 Task: Search one way flight ticket for 4 adults, 2 children, 2 infants in seat and 1 infant on lap in premium economy from Obyan,saipan Island: Saipan International Airport (francisco C. Ada) to Rock Springs: Southwest Wyoming Regional Airport (rock Springs Sweetwater County Airport) on 8-5-2023. Choice of flights is Westjet. Number of bags: 2 checked bags. Price is upto 108000. Outbound departure time preference is 11:30.
Action: Mouse moved to (391, 327)
Screenshot: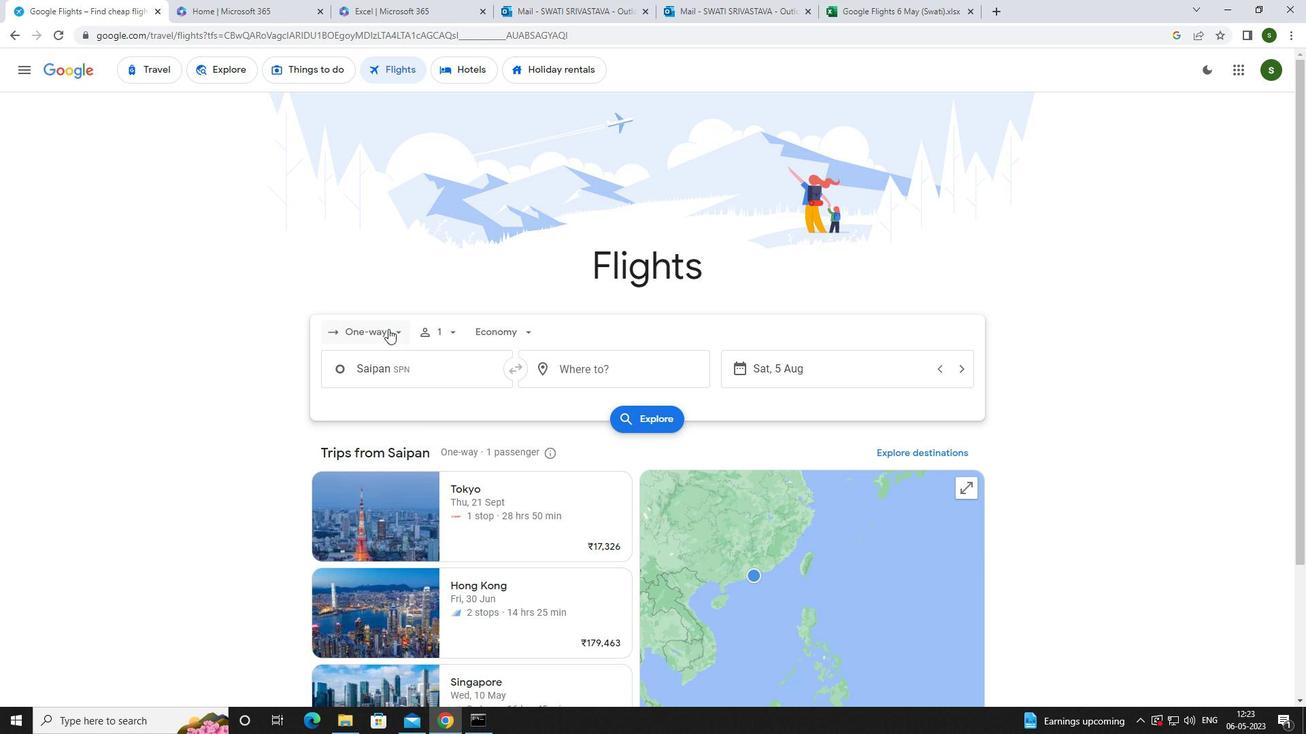 
Action: Mouse pressed left at (391, 327)
Screenshot: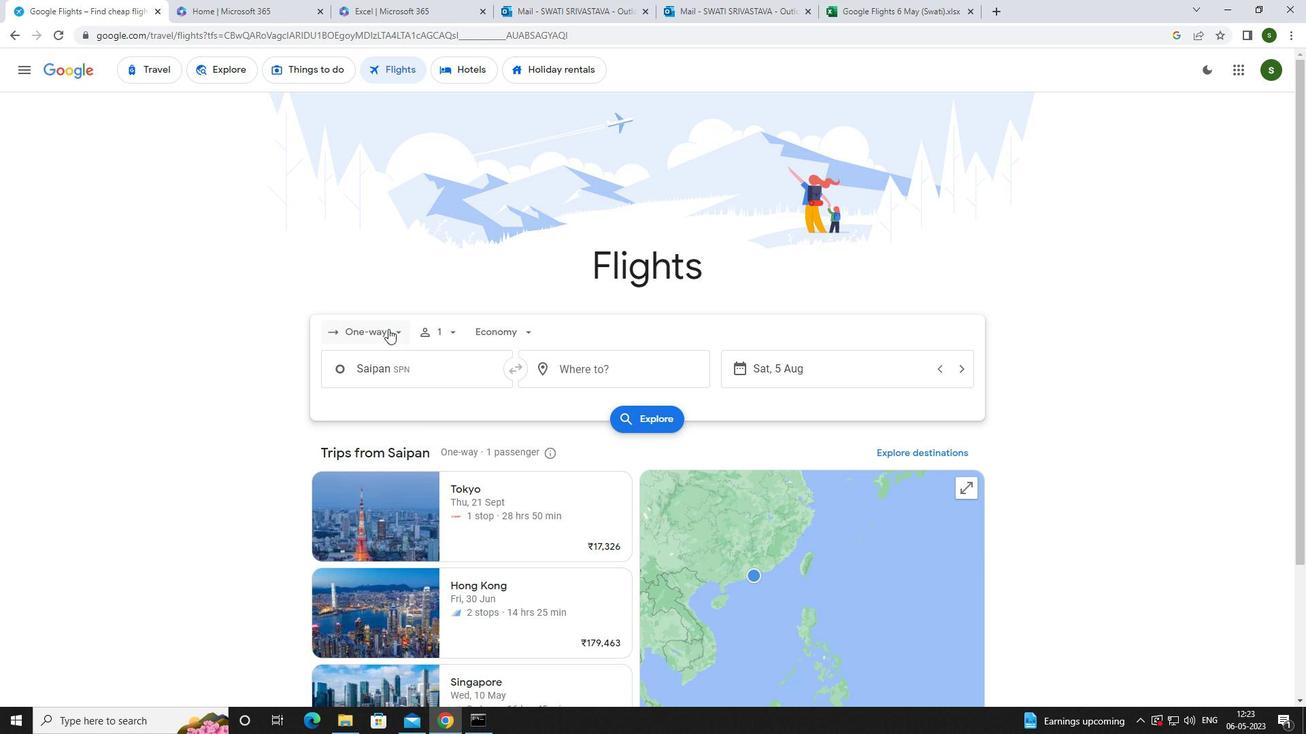 
Action: Mouse moved to (389, 393)
Screenshot: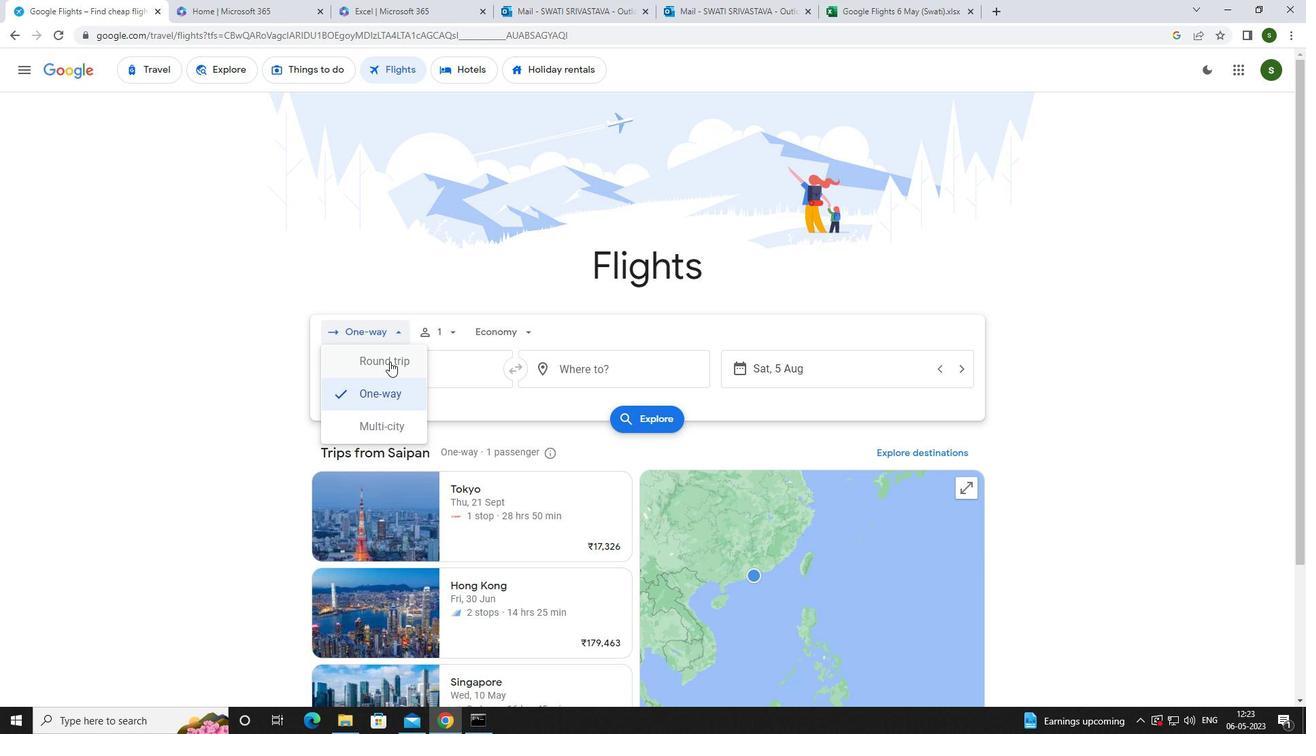 
Action: Mouse pressed left at (389, 393)
Screenshot: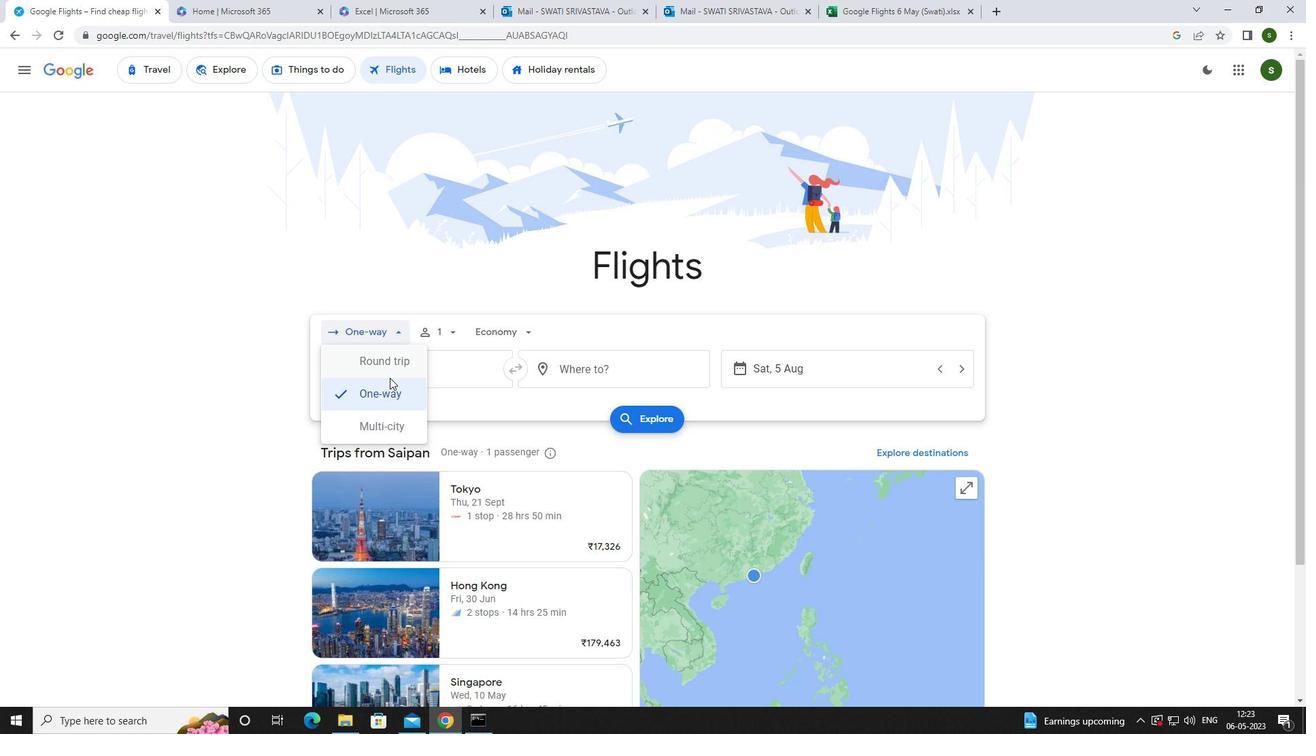 
Action: Mouse moved to (443, 338)
Screenshot: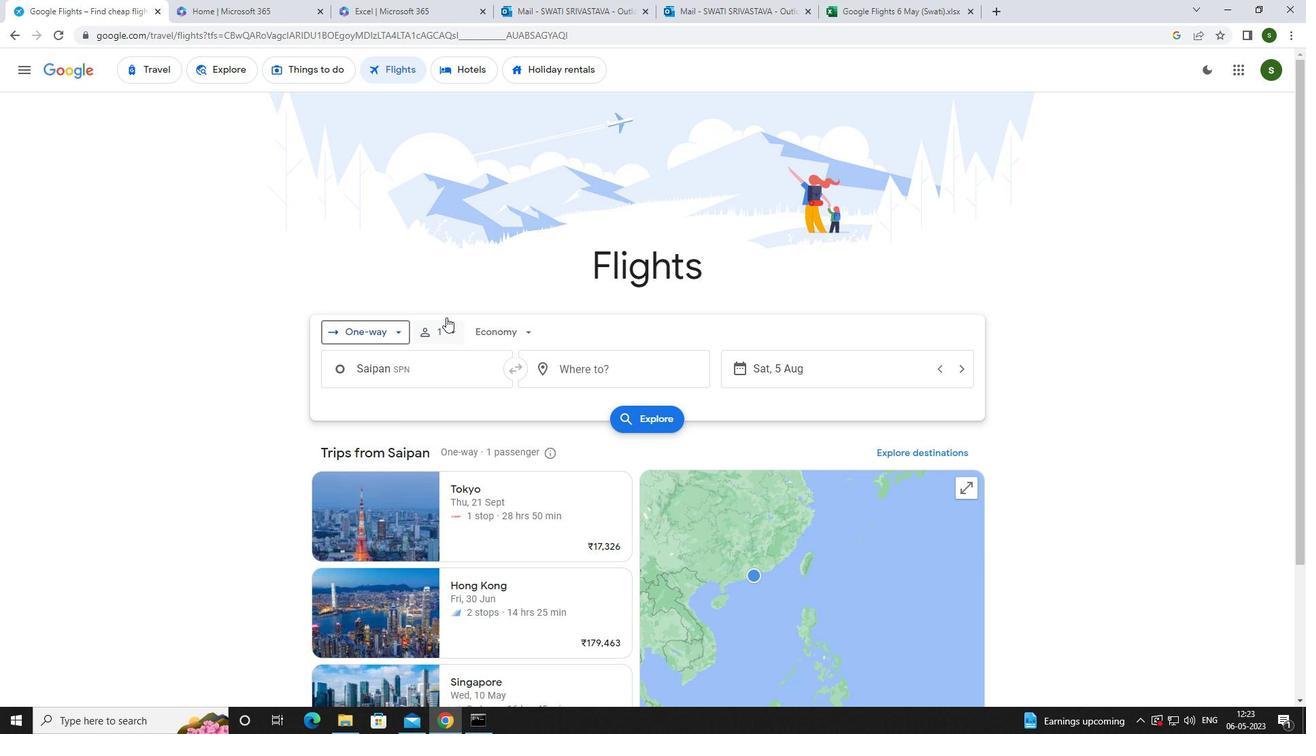 
Action: Mouse pressed left at (443, 338)
Screenshot: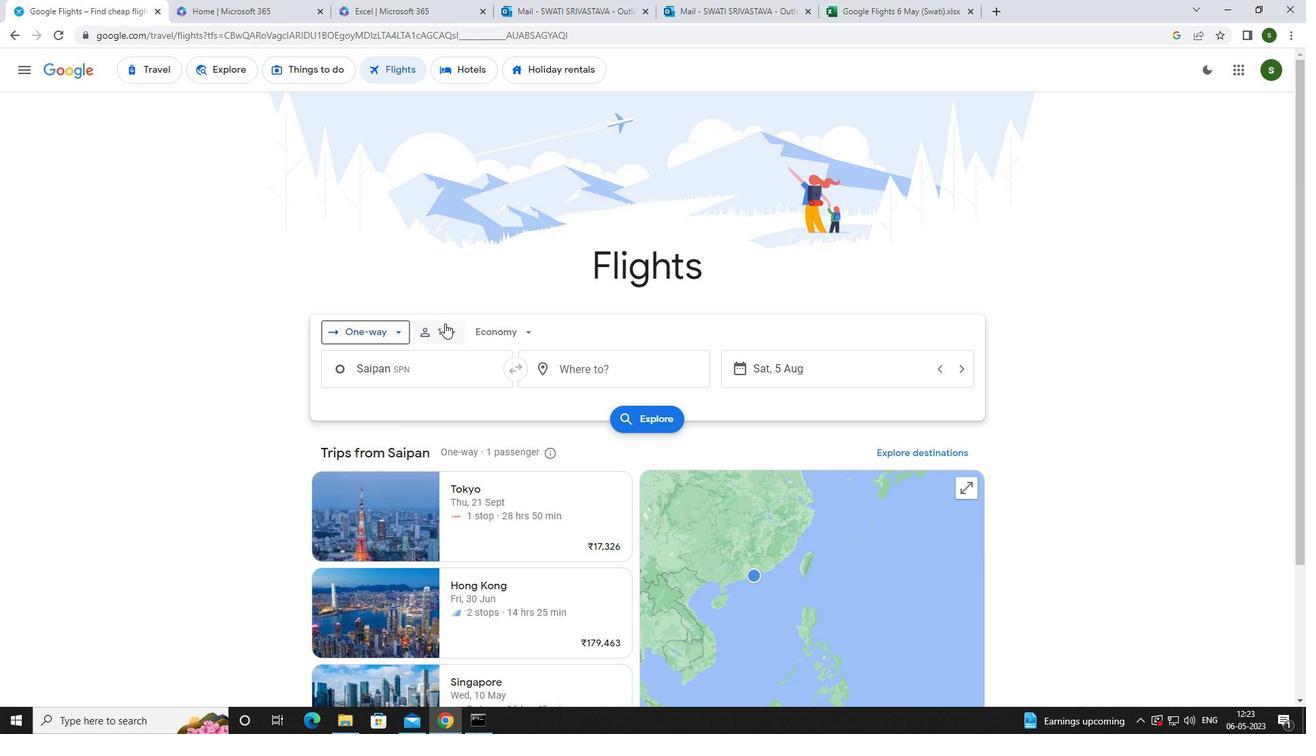 
Action: Mouse moved to (559, 364)
Screenshot: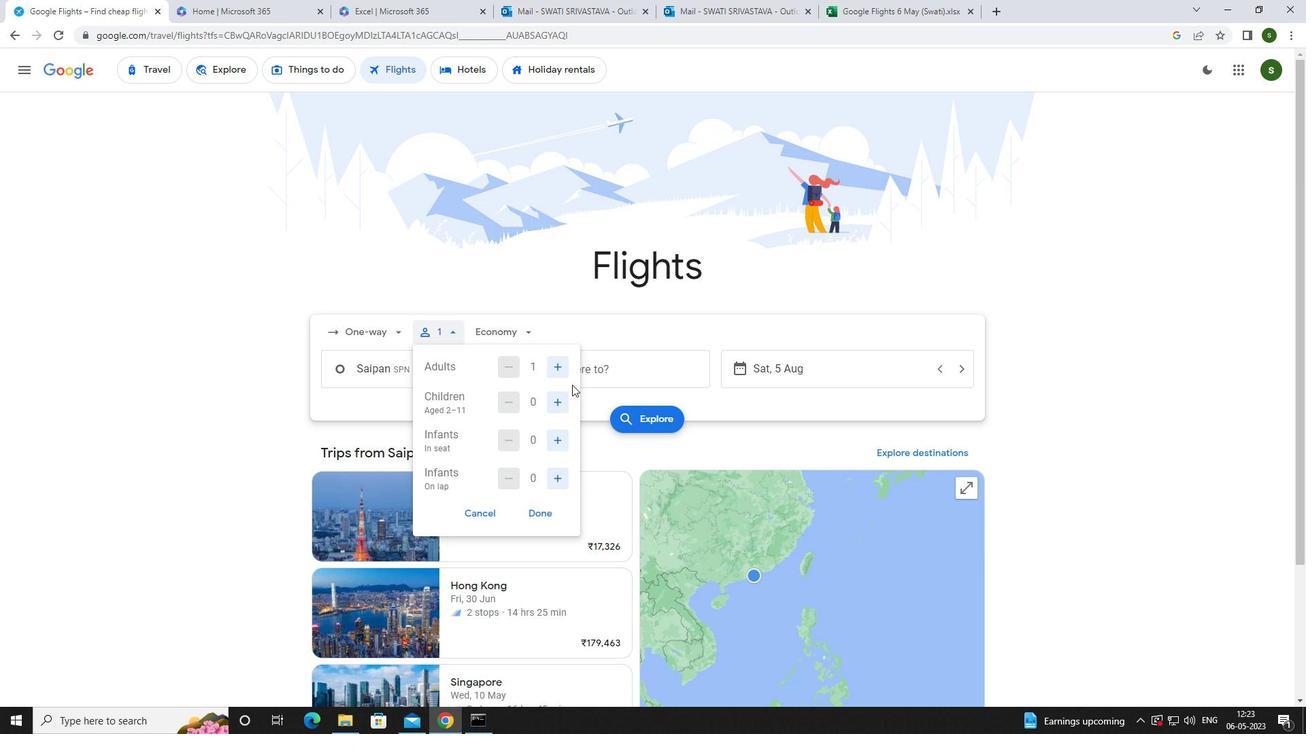 
Action: Mouse pressed left at (559, 364)
Screenshot: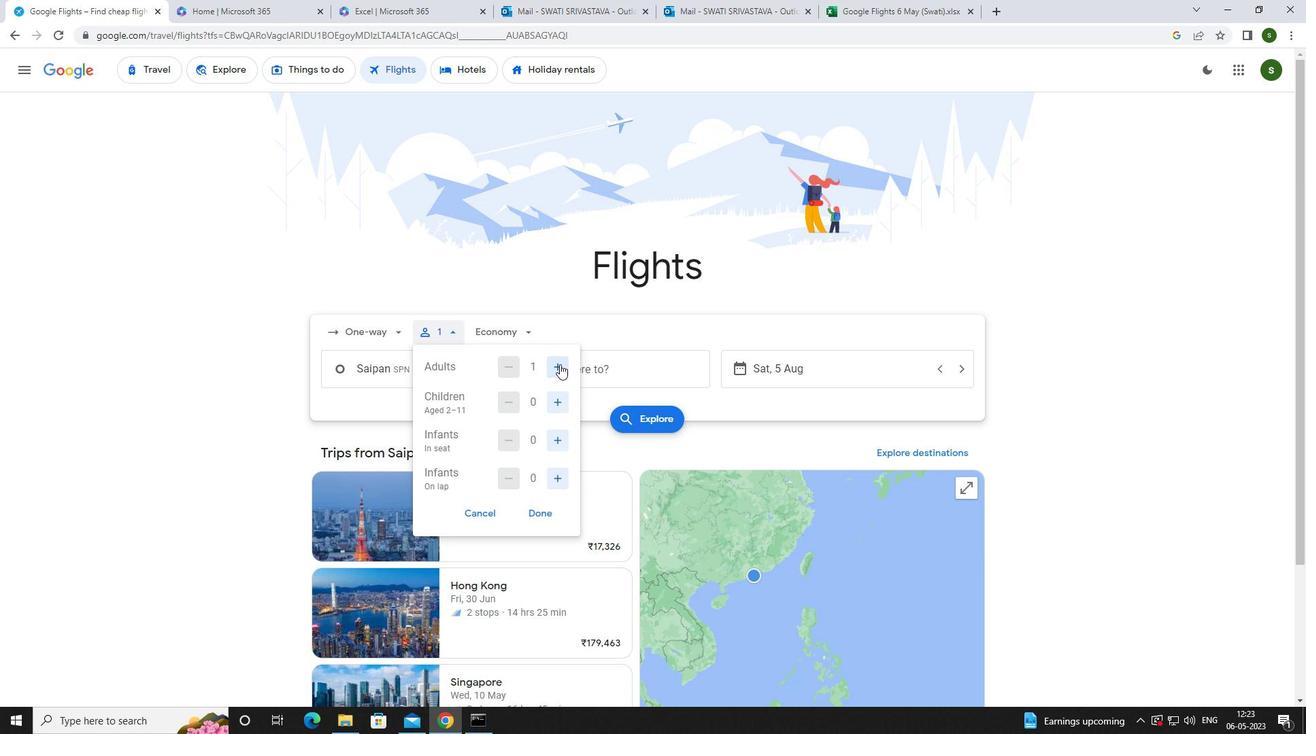 
Action: Mouse pressed left at (559, 364)
Screenshot: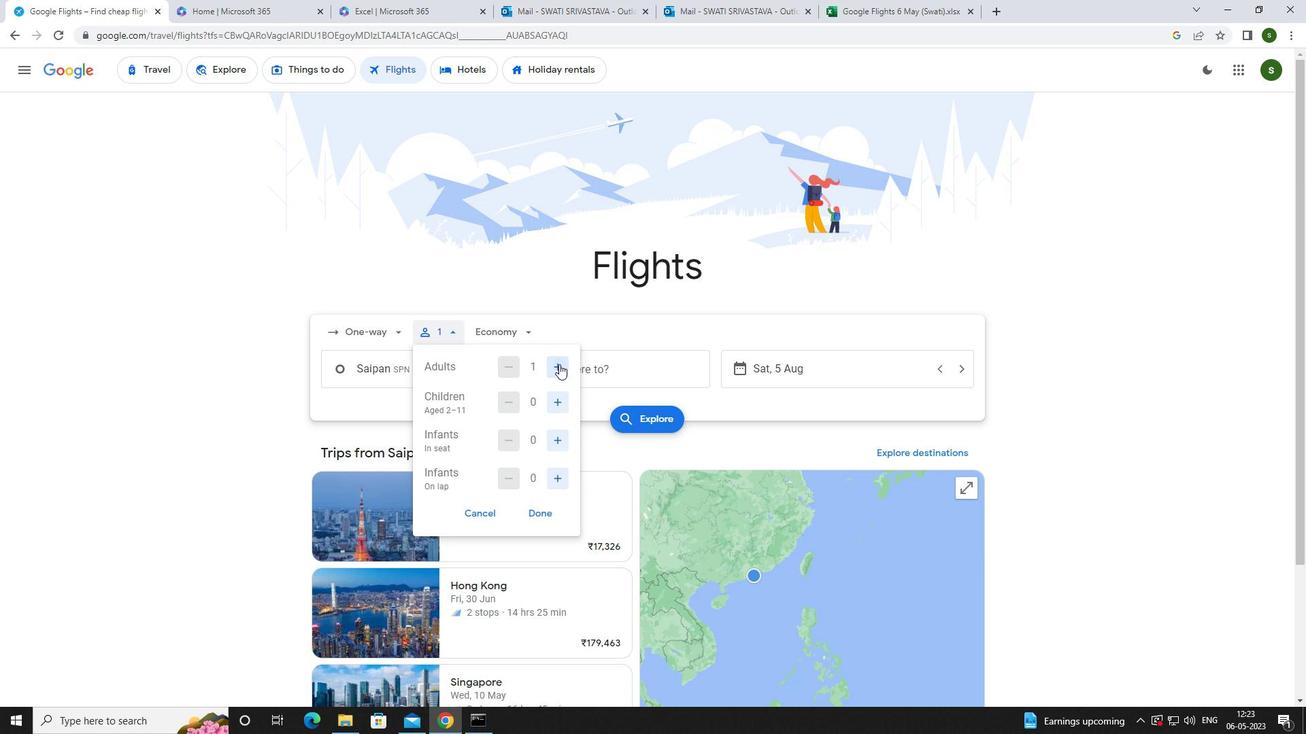 
Action: Mouse pressed left at (559, 364)
Screenshot: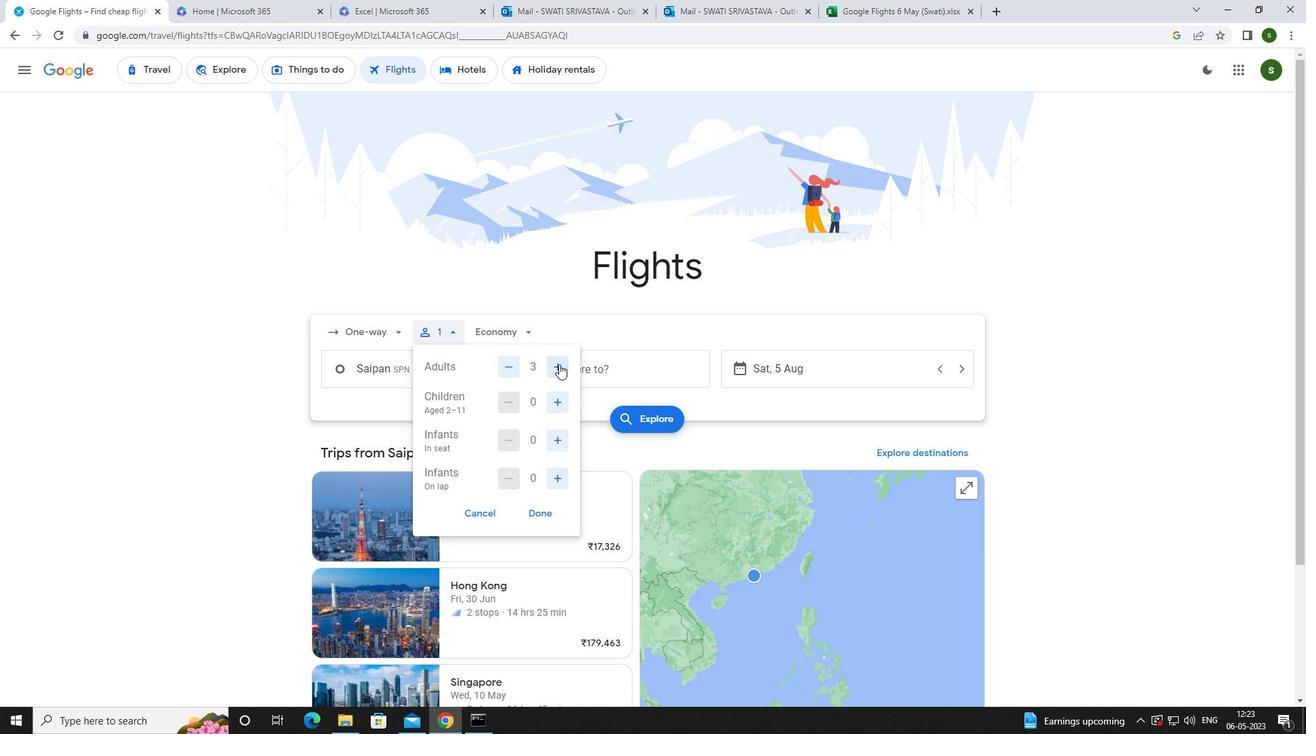 
Action: Mouse moved to (554, 401)
Screenshot: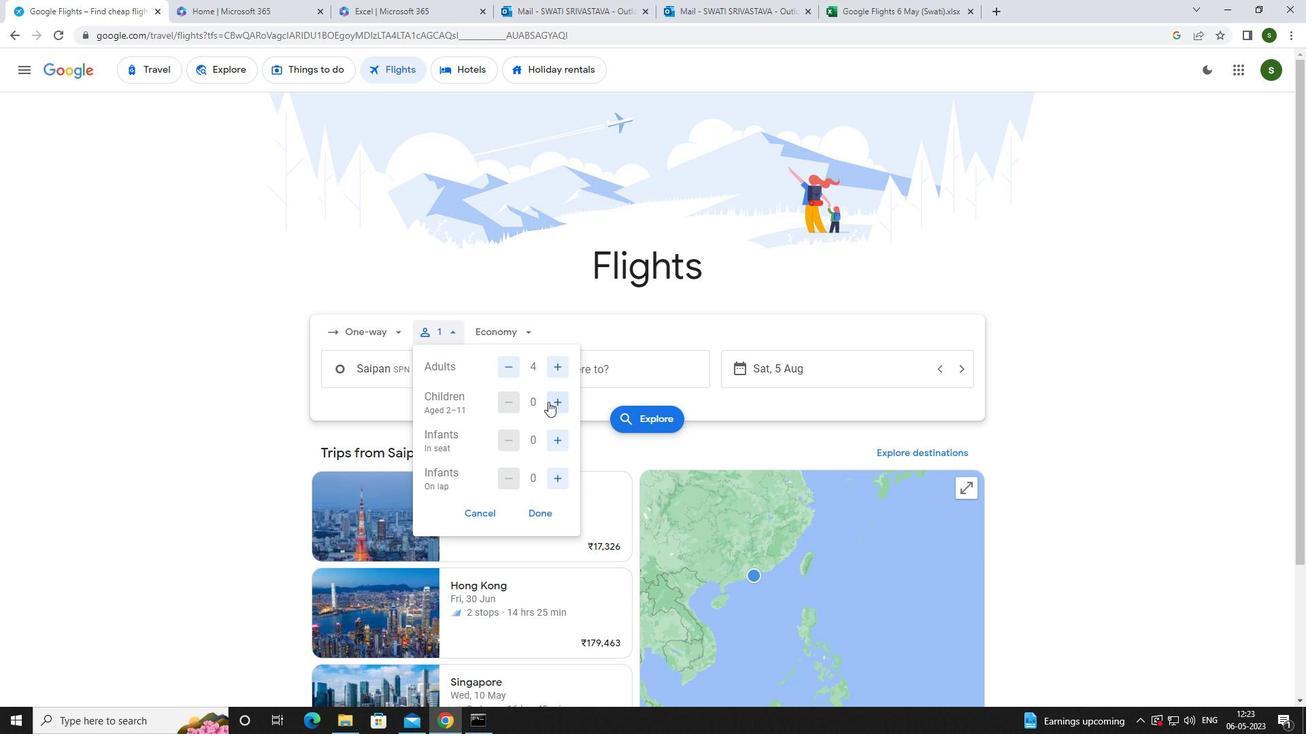 
Action: Mouse pressed left at (554, 401)
Screenshot: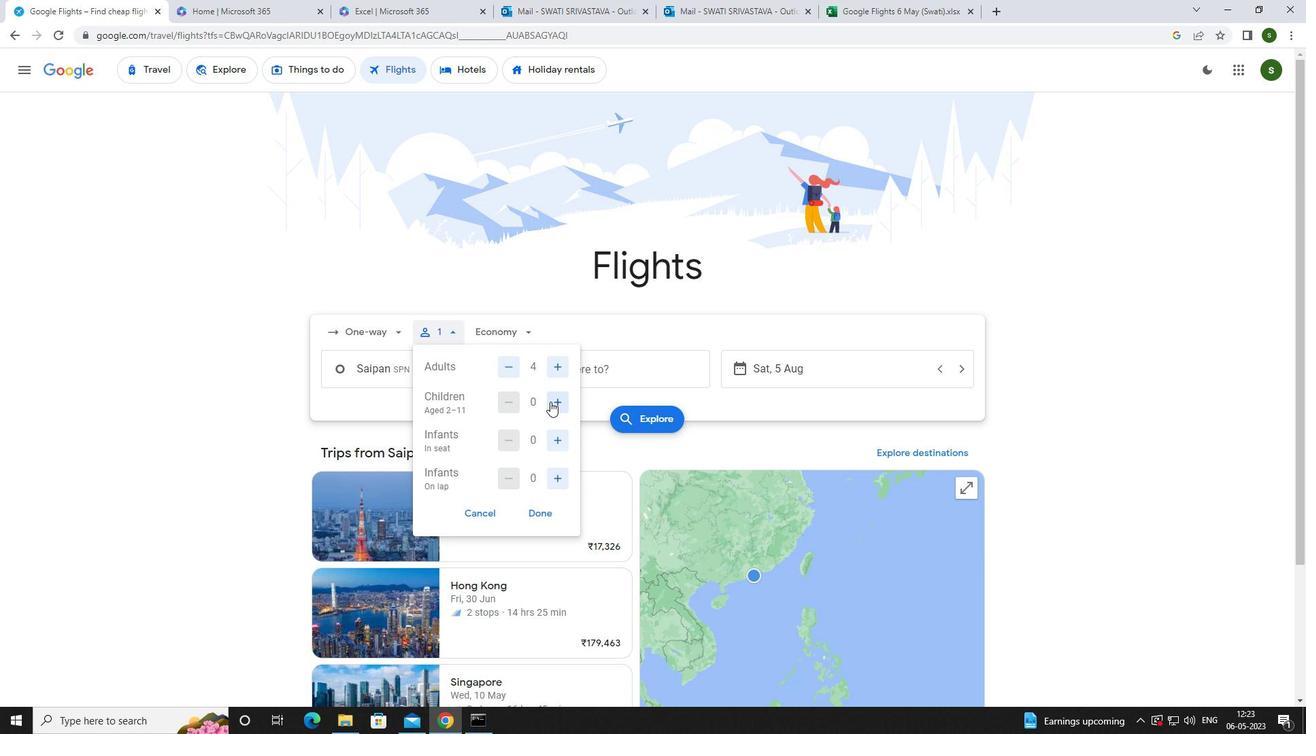 
Action: Mouse pressed left at (554, 401)
Screenshot: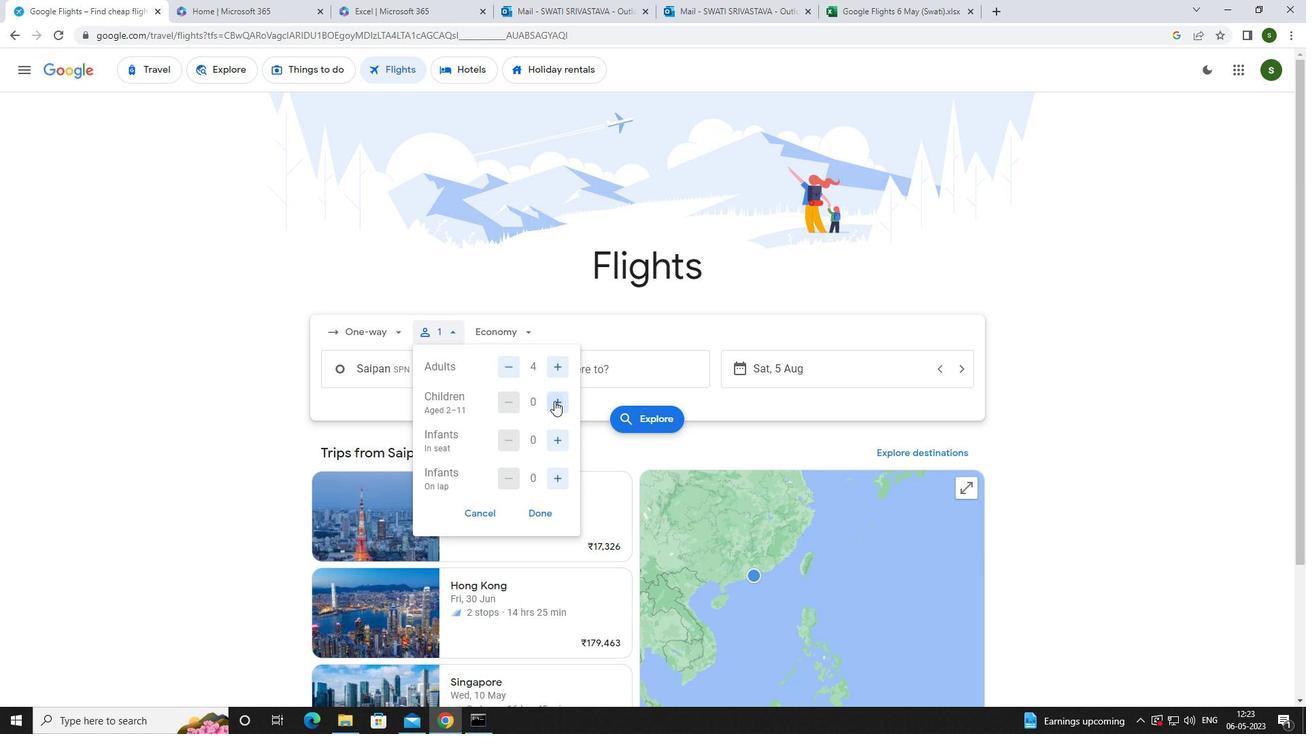 
Action: Mouse moved to (555, 435)
Screenshot: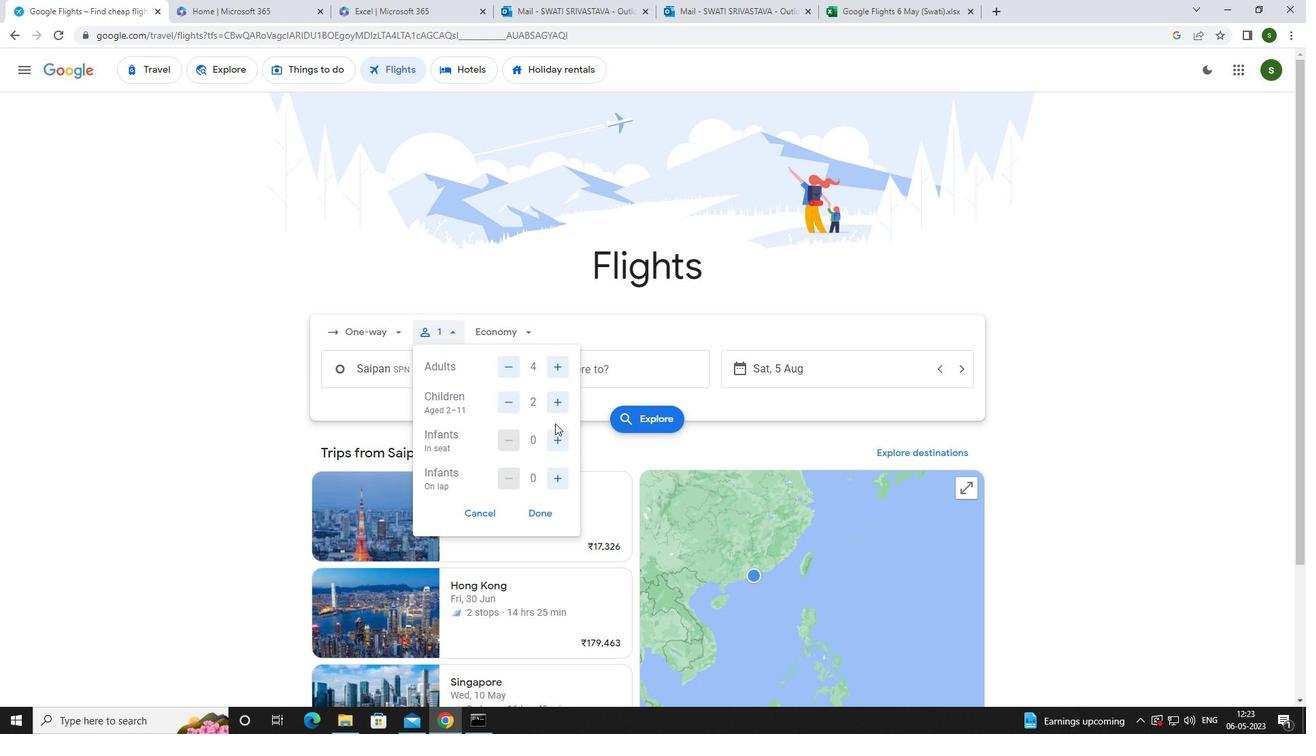 
Action: Mouse pressed left at (555, 435)
Screenshot: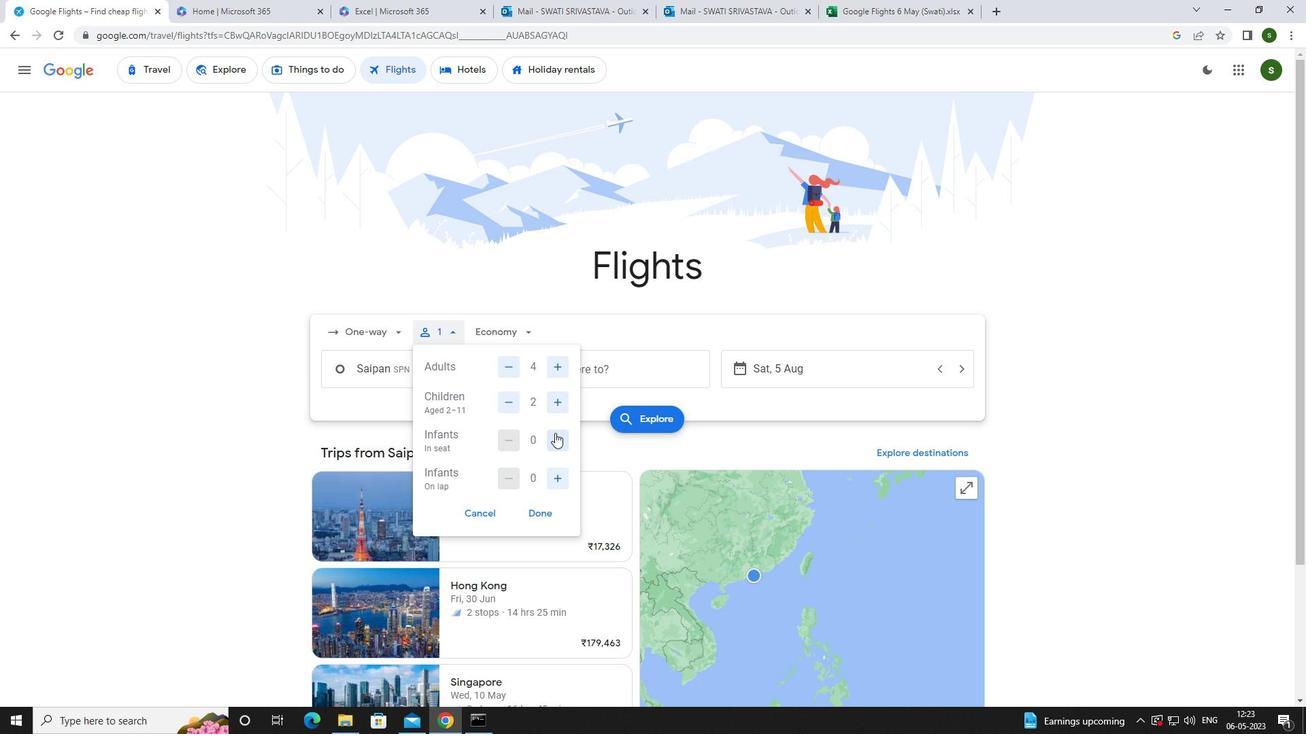 
Action: Mouse pressed left at (555, 435)
Screenshot: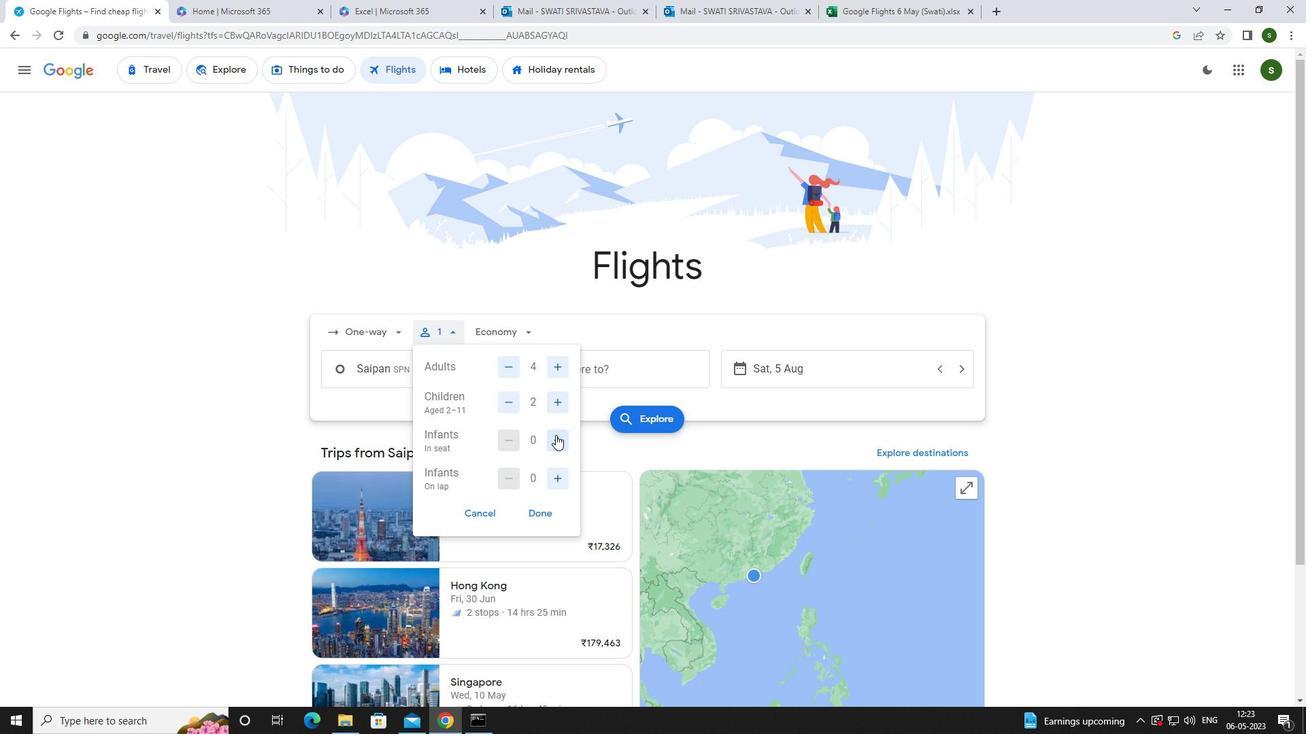 
Action: Mouse moved to (557, 472)
Screenshot: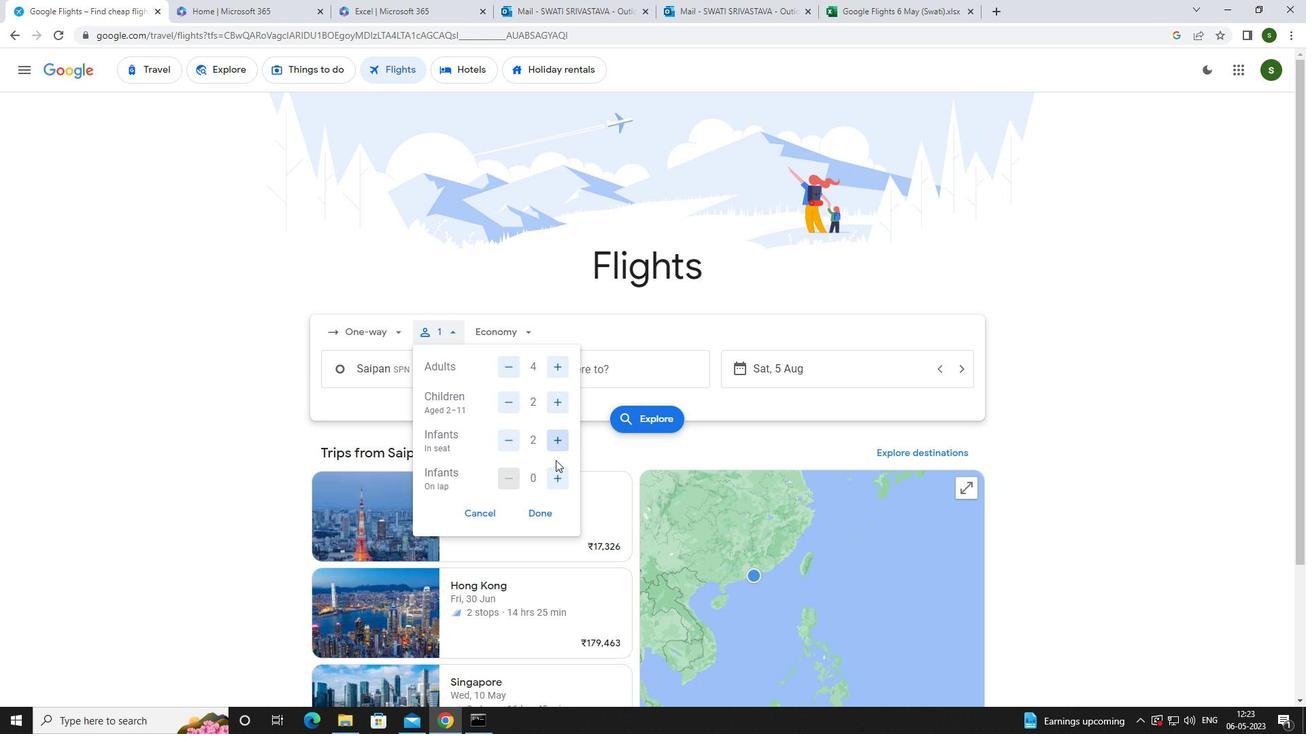 
Action: Mouse pressed left at (557, 472)
Screenshot: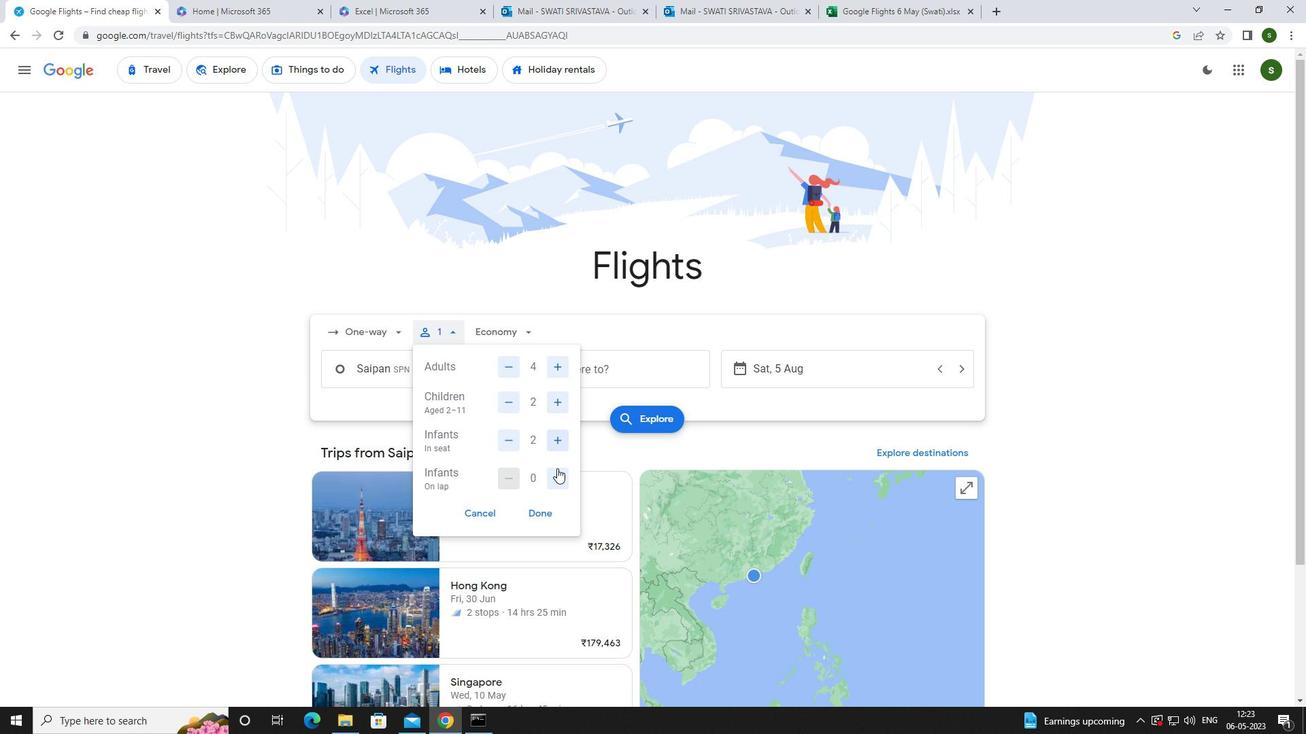 
Action: Mouse moved to (510, 326)
Screenshot: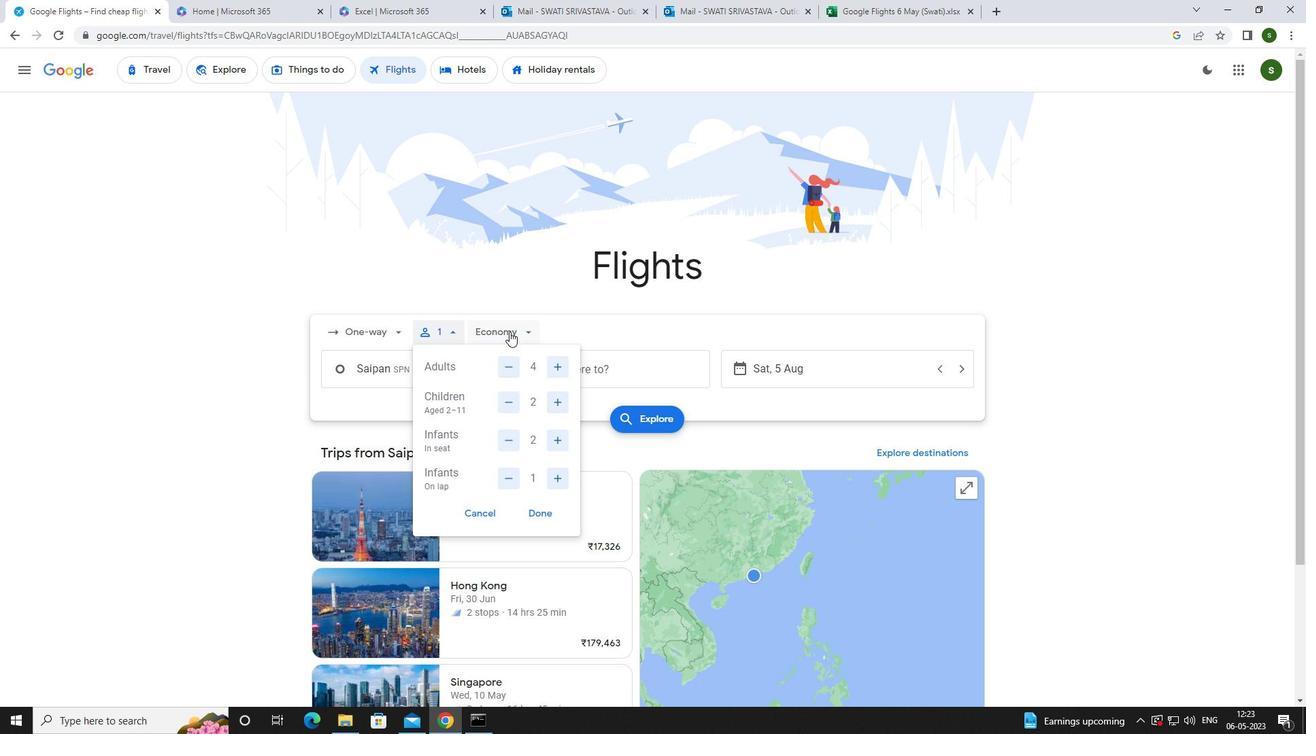
Action: Mouse pressed left at (510, 326)
Screenshot: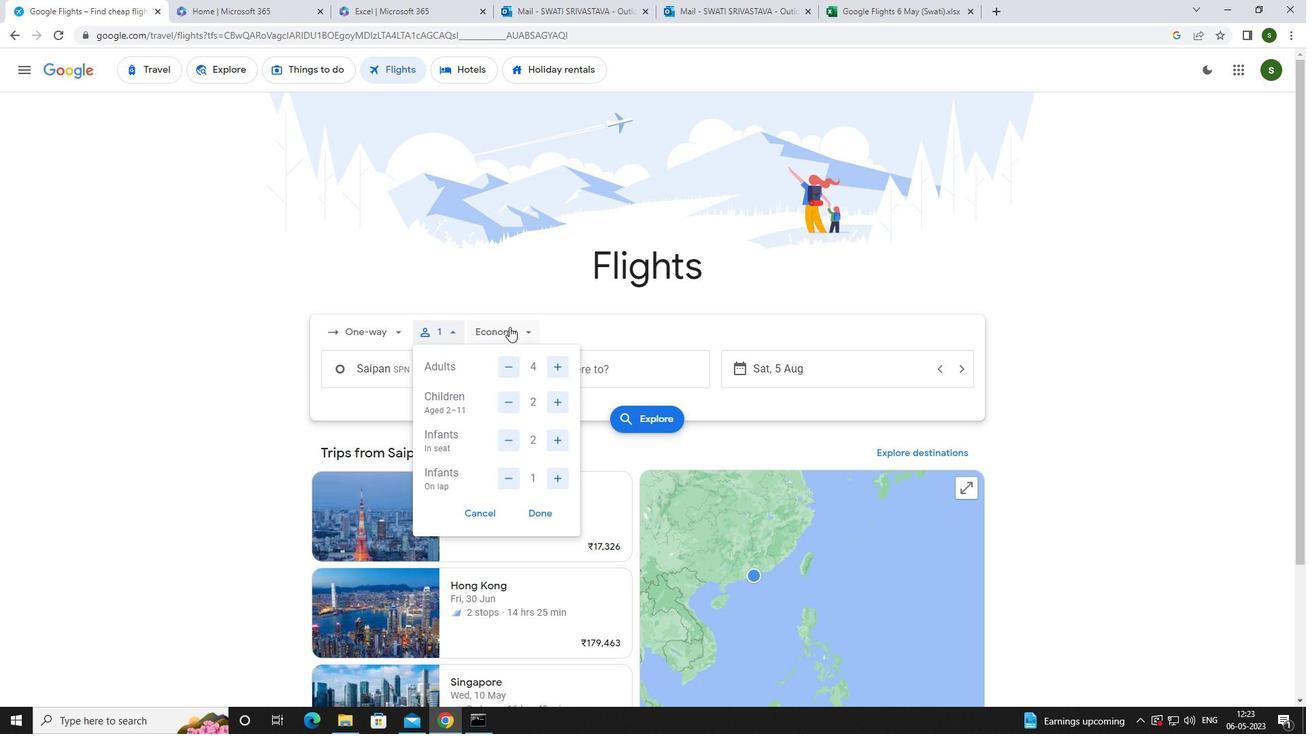 
Action: Mouse moved to (522, 387)
Screenshot: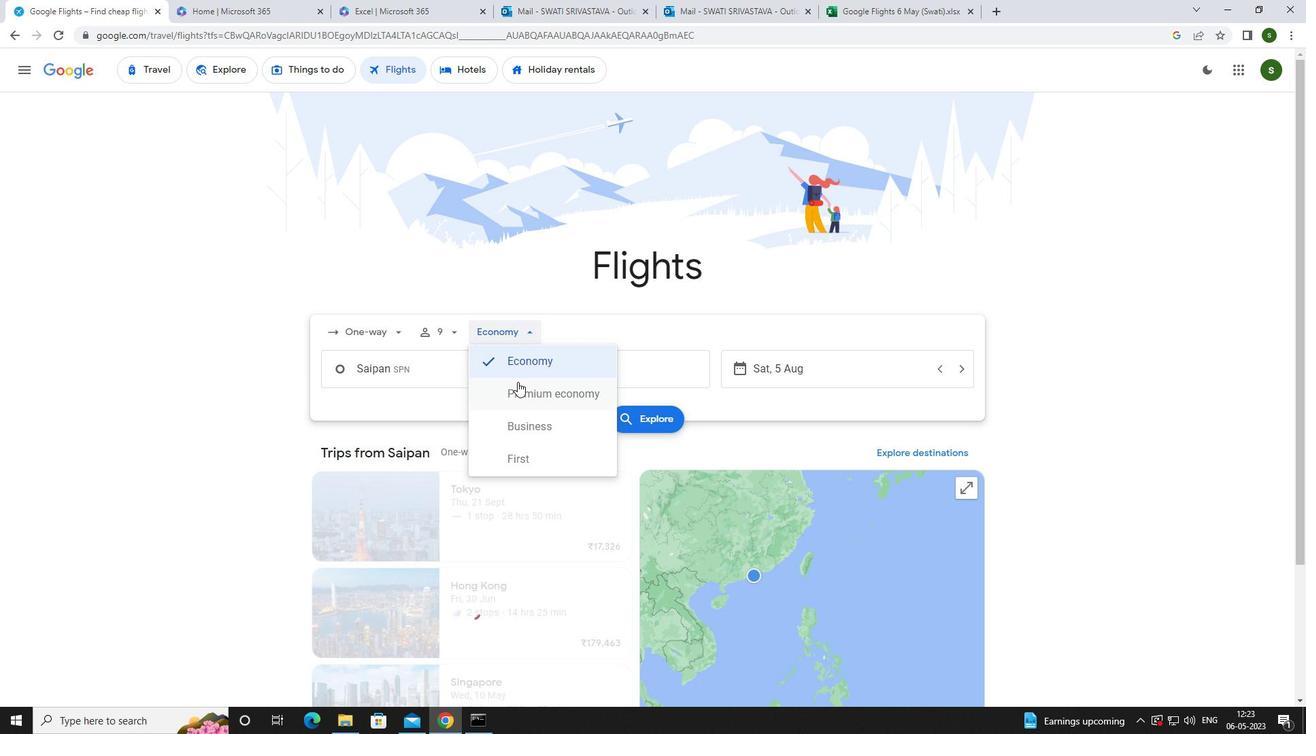 
Action: Mouse pressed left at (522, 387)
Screenshot: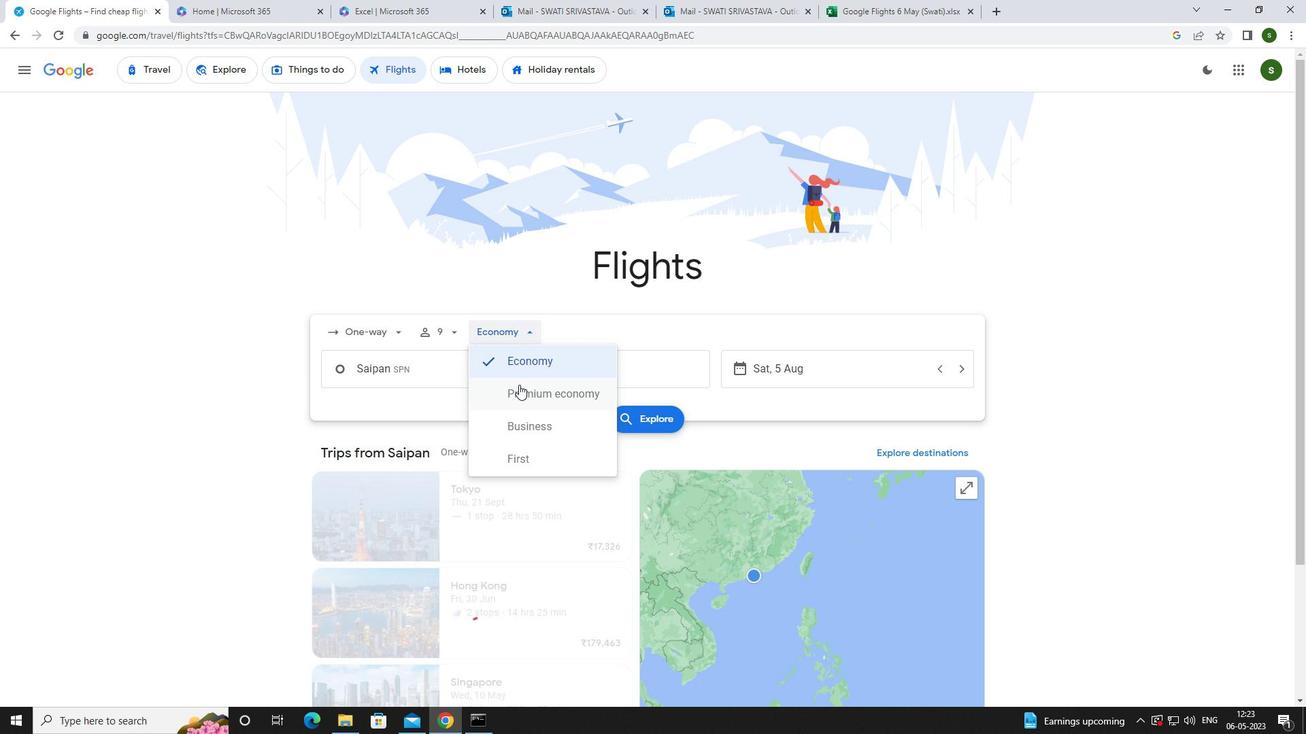 
Action: Mouse moved to (460, 368)
Screenshot: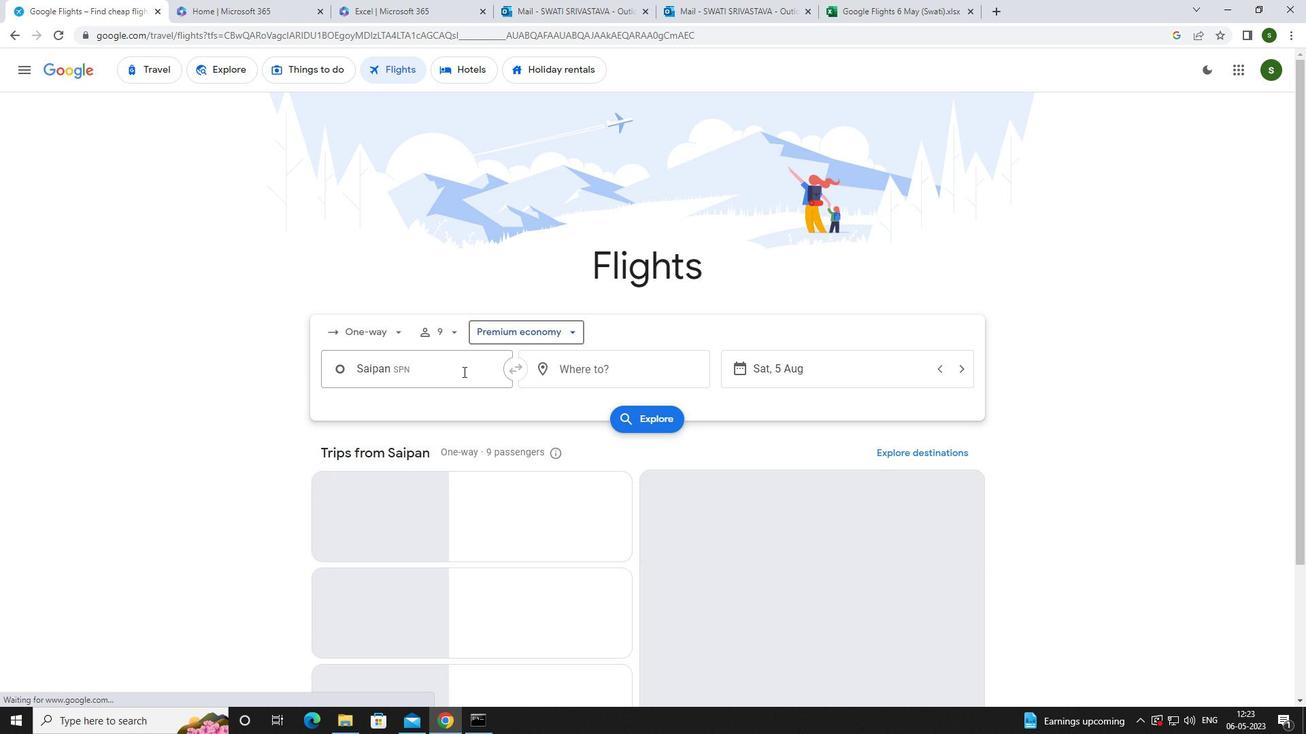 
Action: Mouse pressed left at (460, 368)
Screenshot: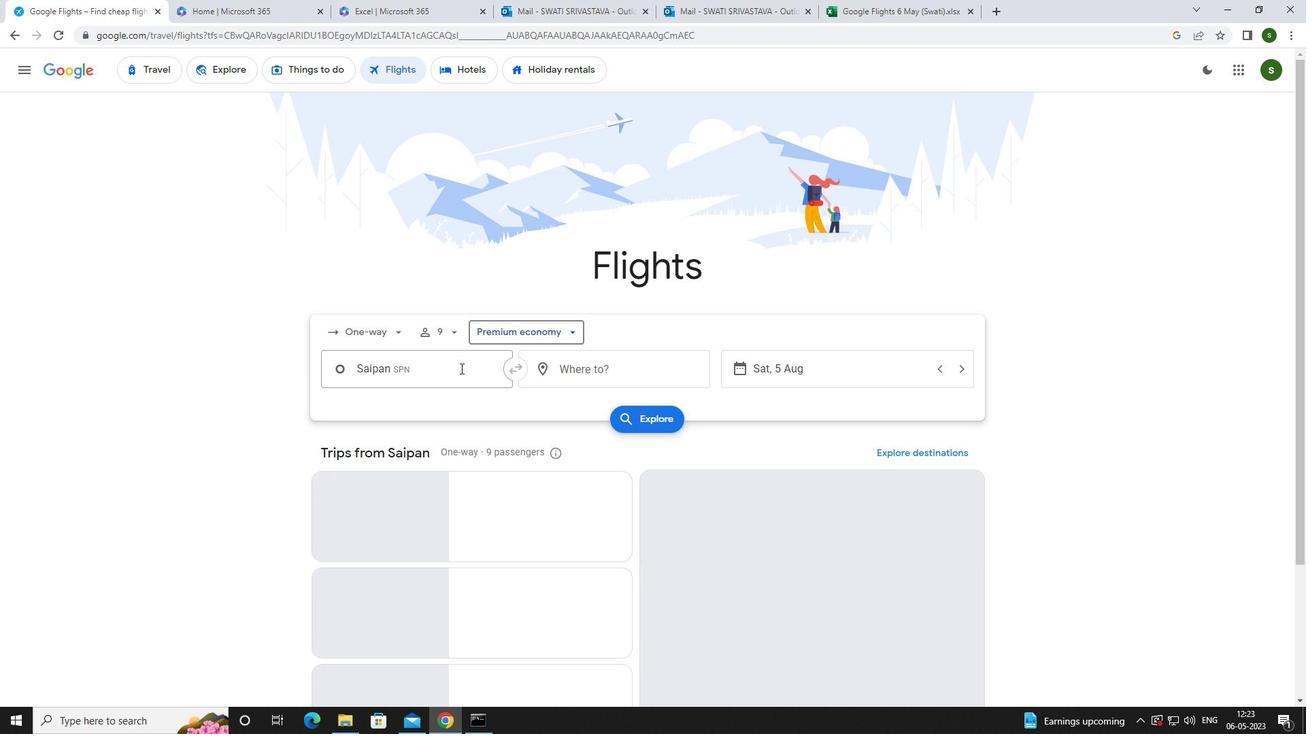 
Action: Key pressed <Key.caps_lock>o<Key.caps_lock>byan
Screenshot: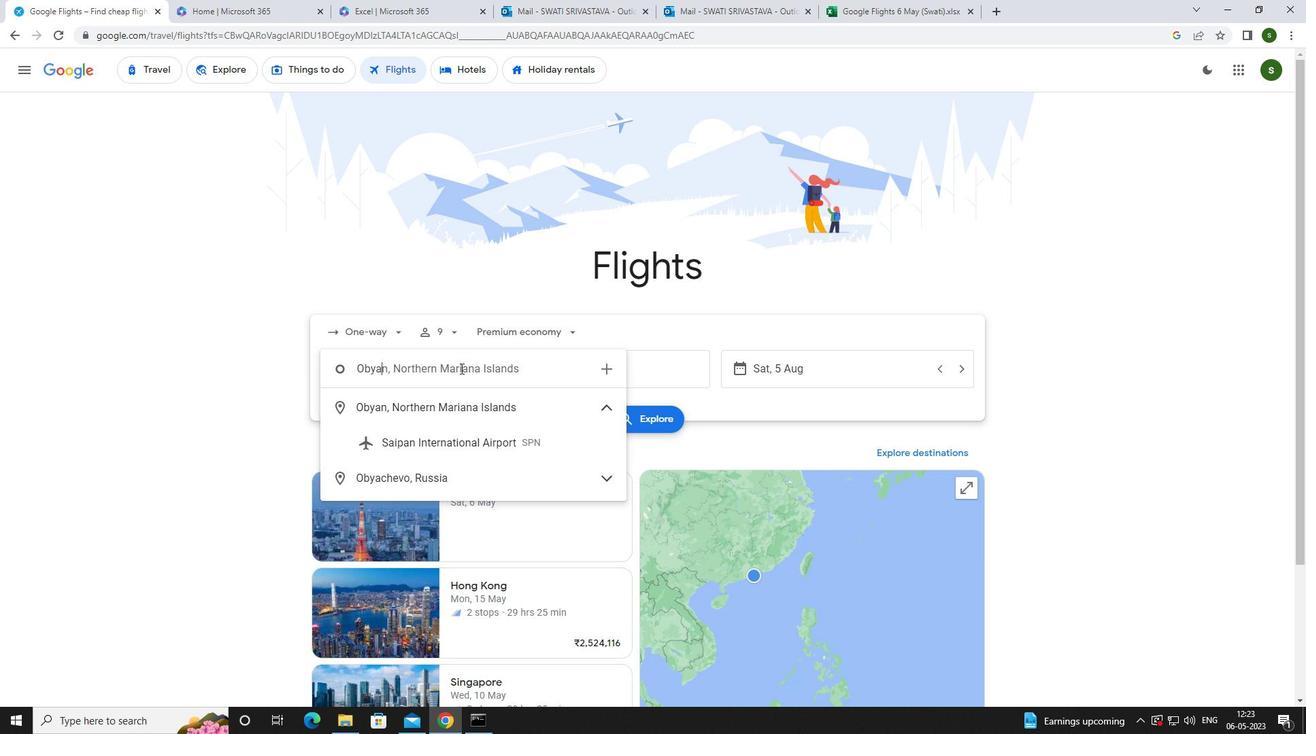 
Action: Mouse moved to (481, 447)
Screenshot: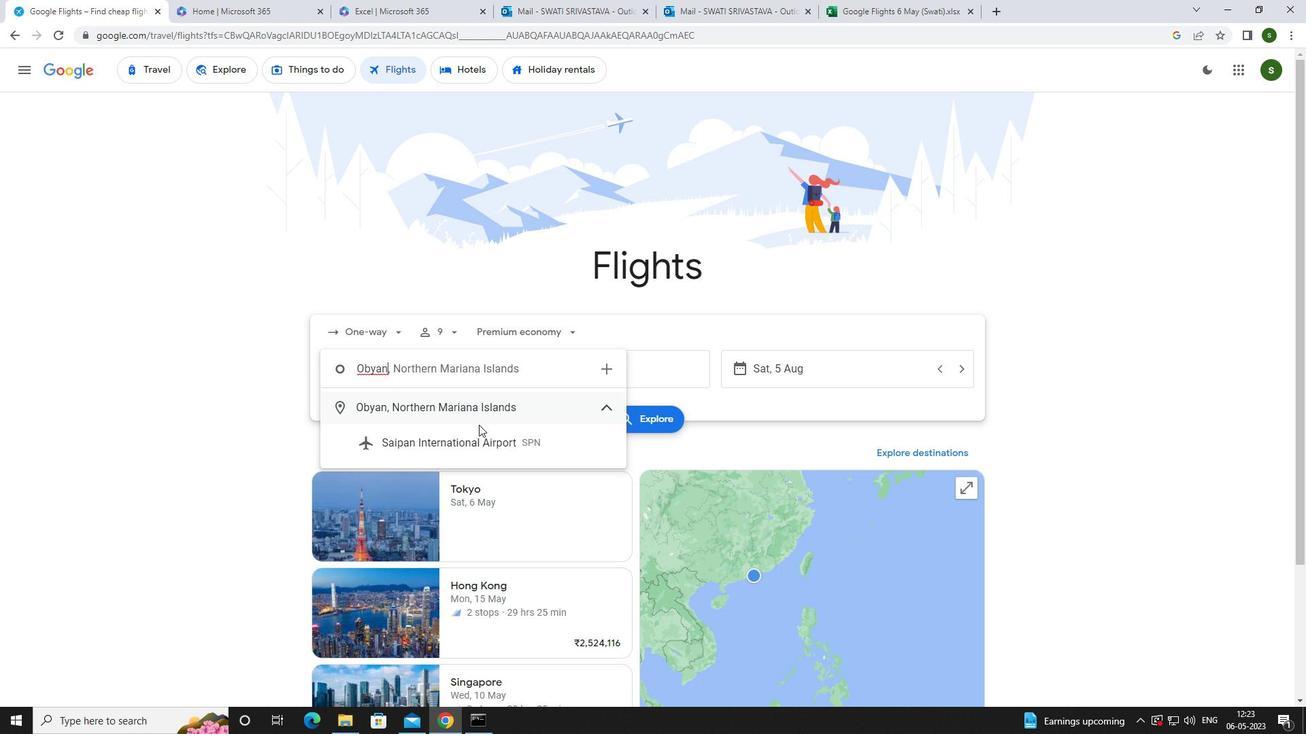
Action: Mouse pressed left at (481, 447)
Screenshot: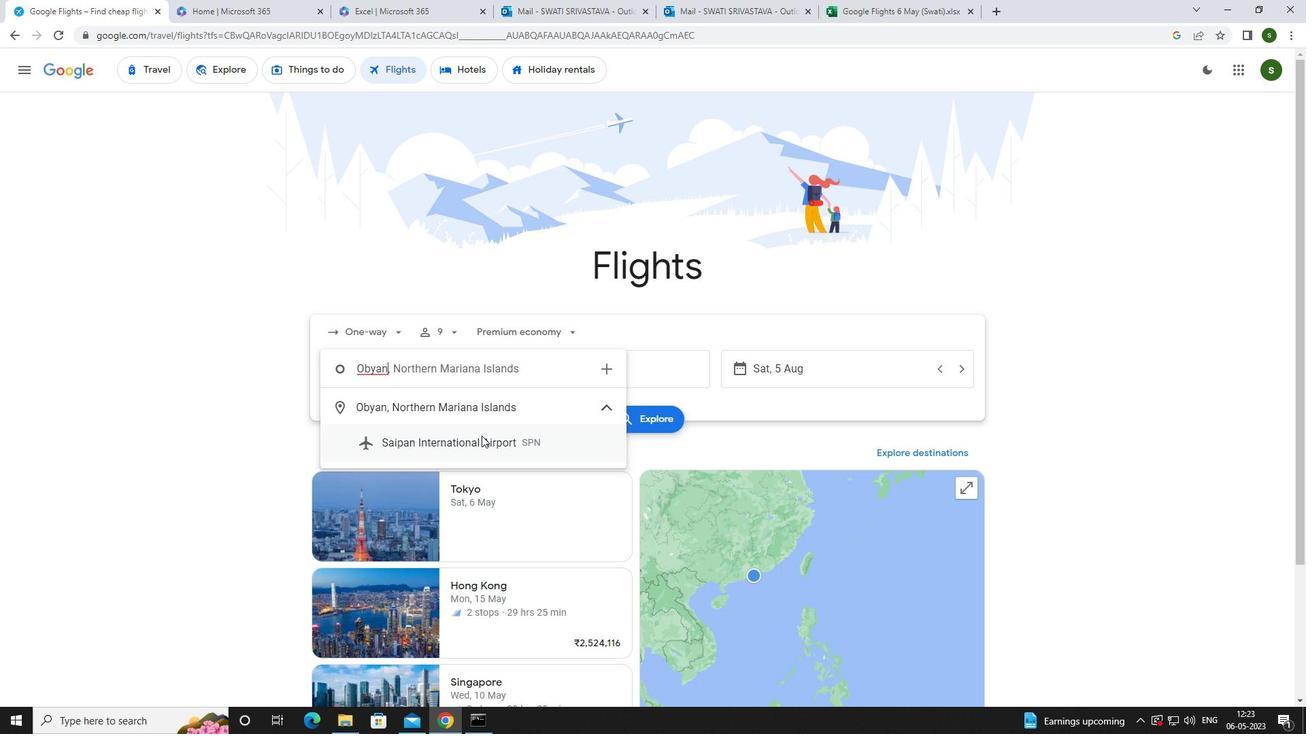 
Action: Mouse moved to (613, 376)
Screenshot: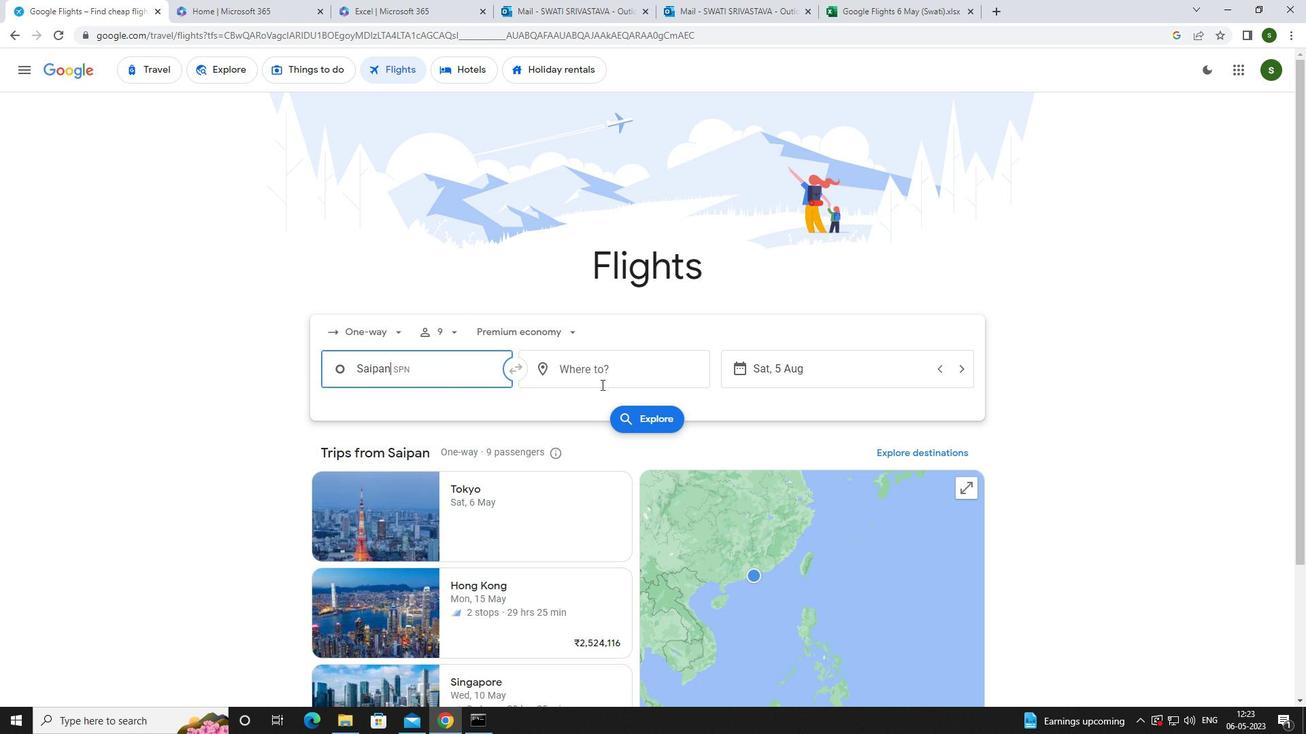 
Action: Mouse pressed left at (613, 376)
Screenshot: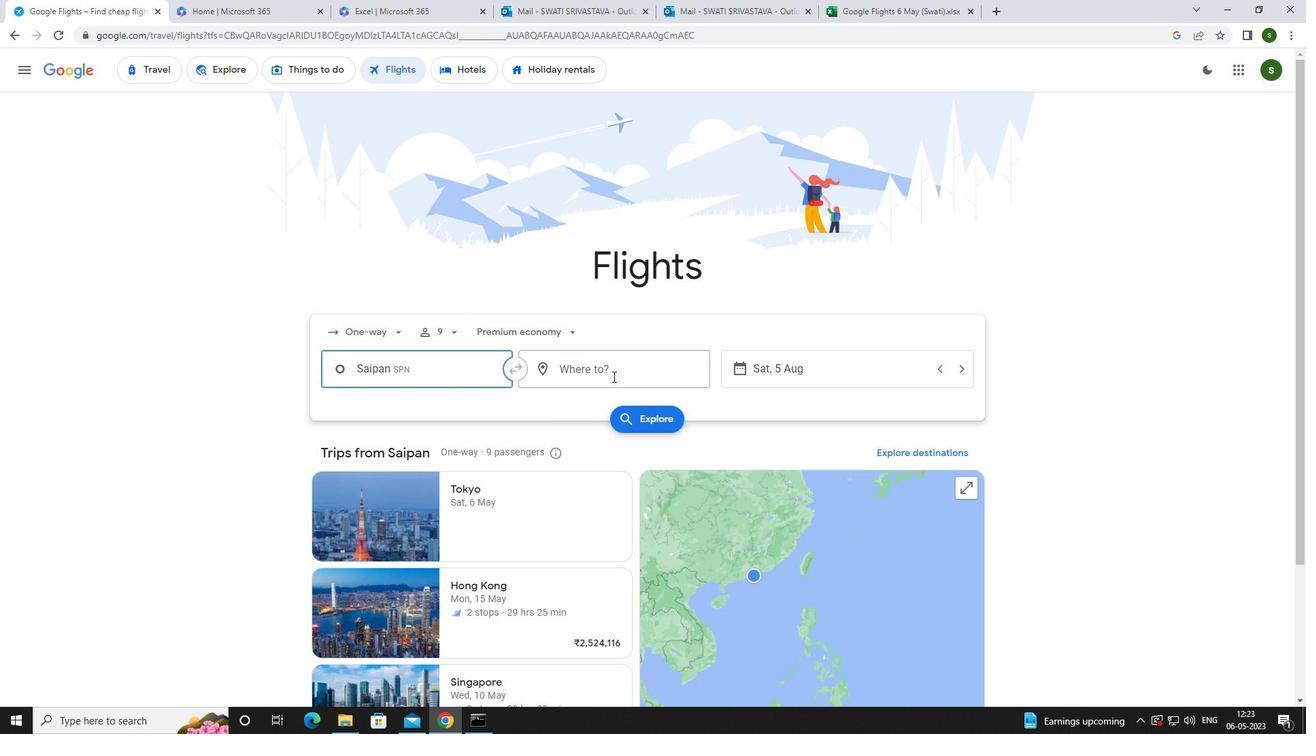 
Action: Mouse moved to (595, 378)
Screenshot: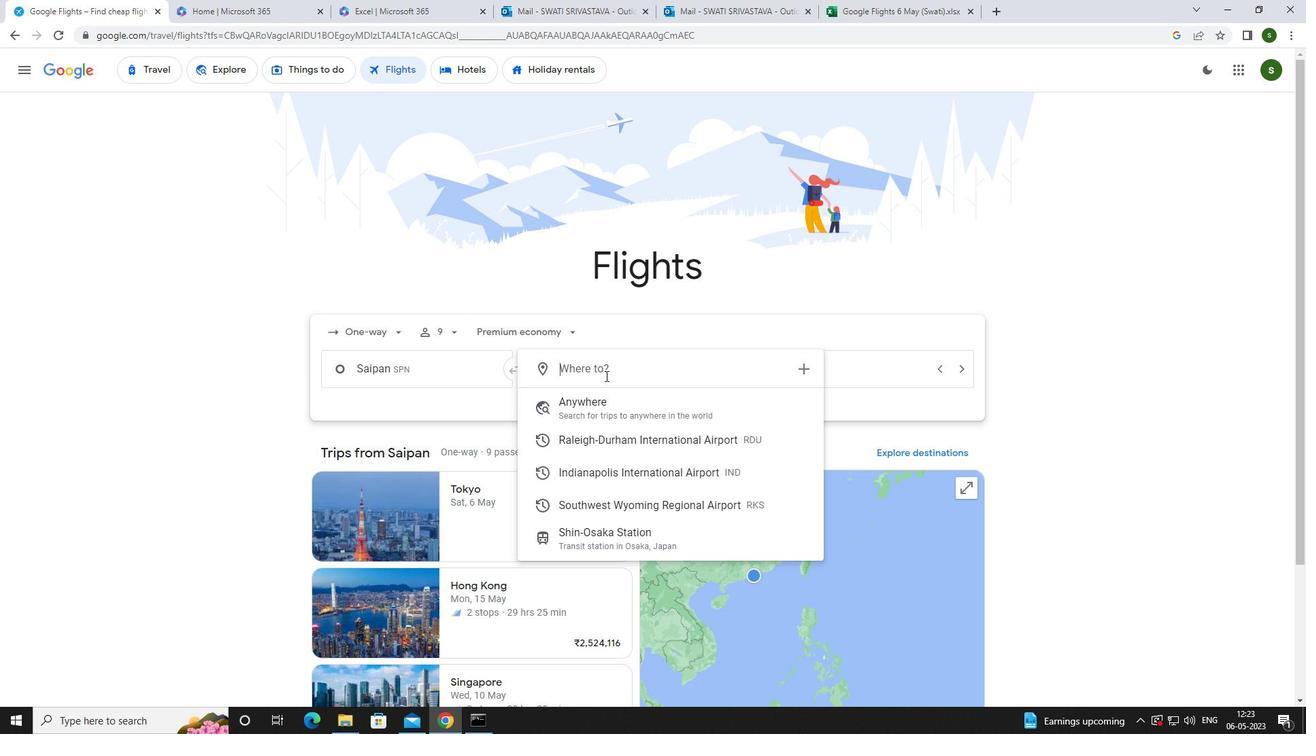 
Action: Key pressed <Key.caps_lock>r<Key.caps_lock>ock<Key.space><Key.caps_lock>s<Key.caps_lock>pri
Screenshot: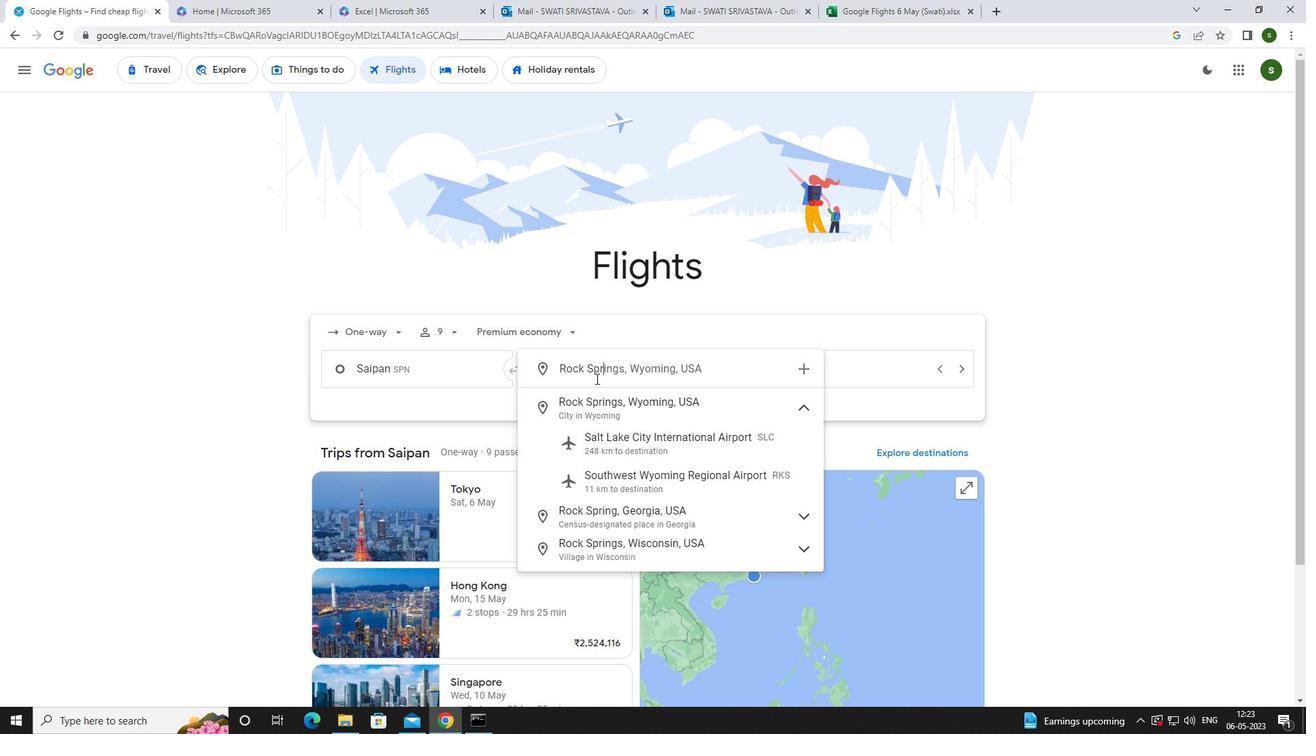 
Action: Mouse moved to (619, 478)
Screenshot: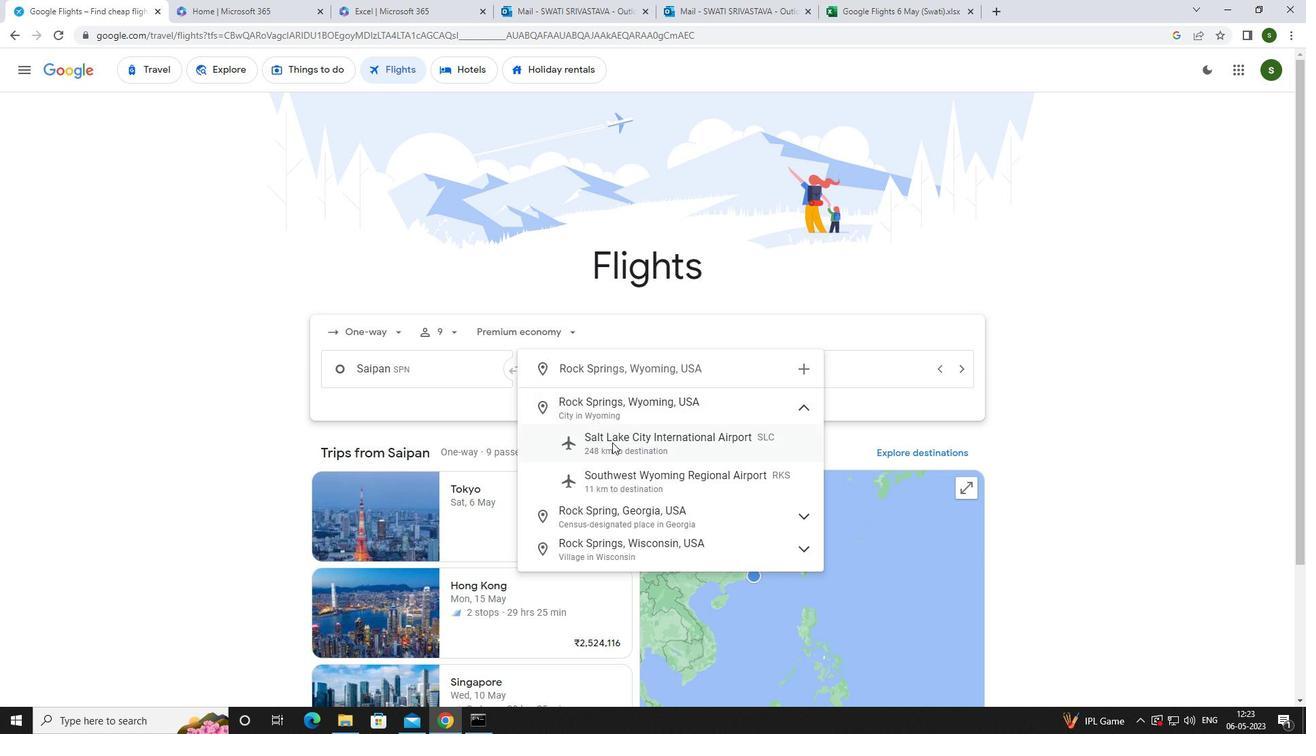 
Action: Mouse pressed left at (619, 478)
Screenshot: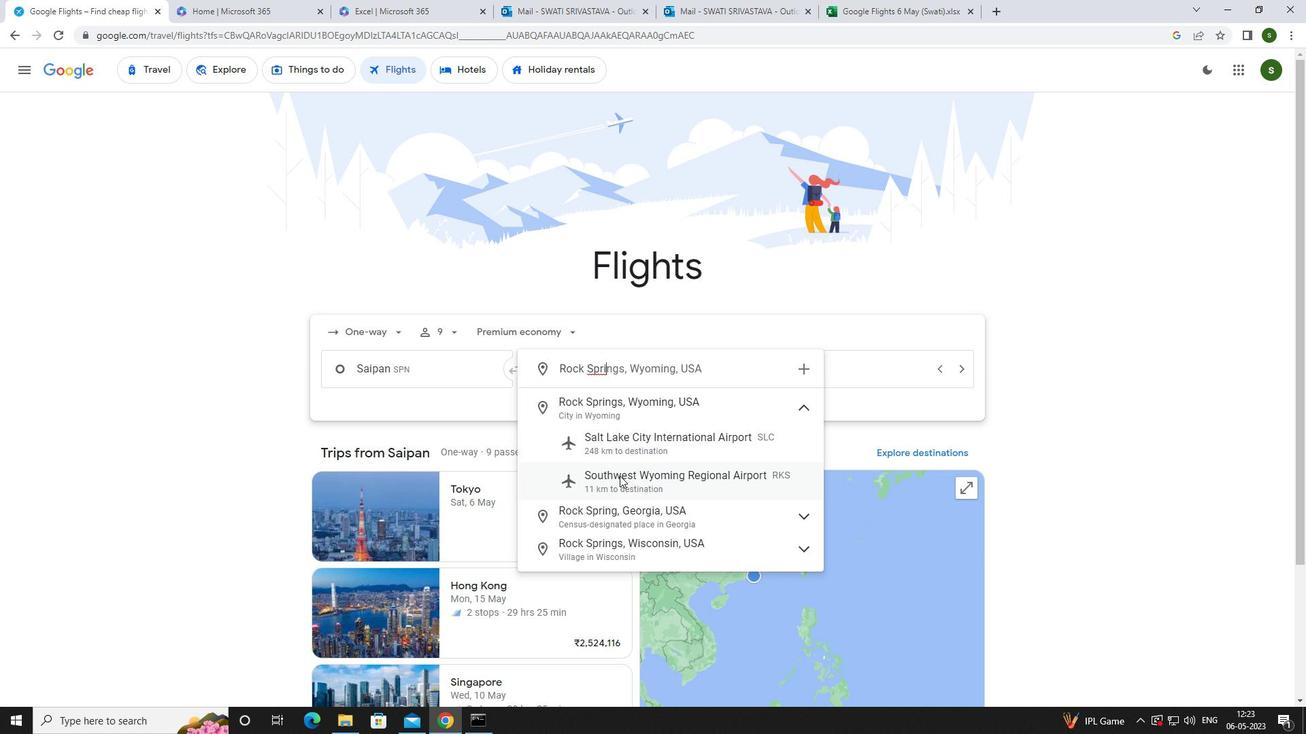 
Action: Mouse moved to (776, 367)
Screenshot: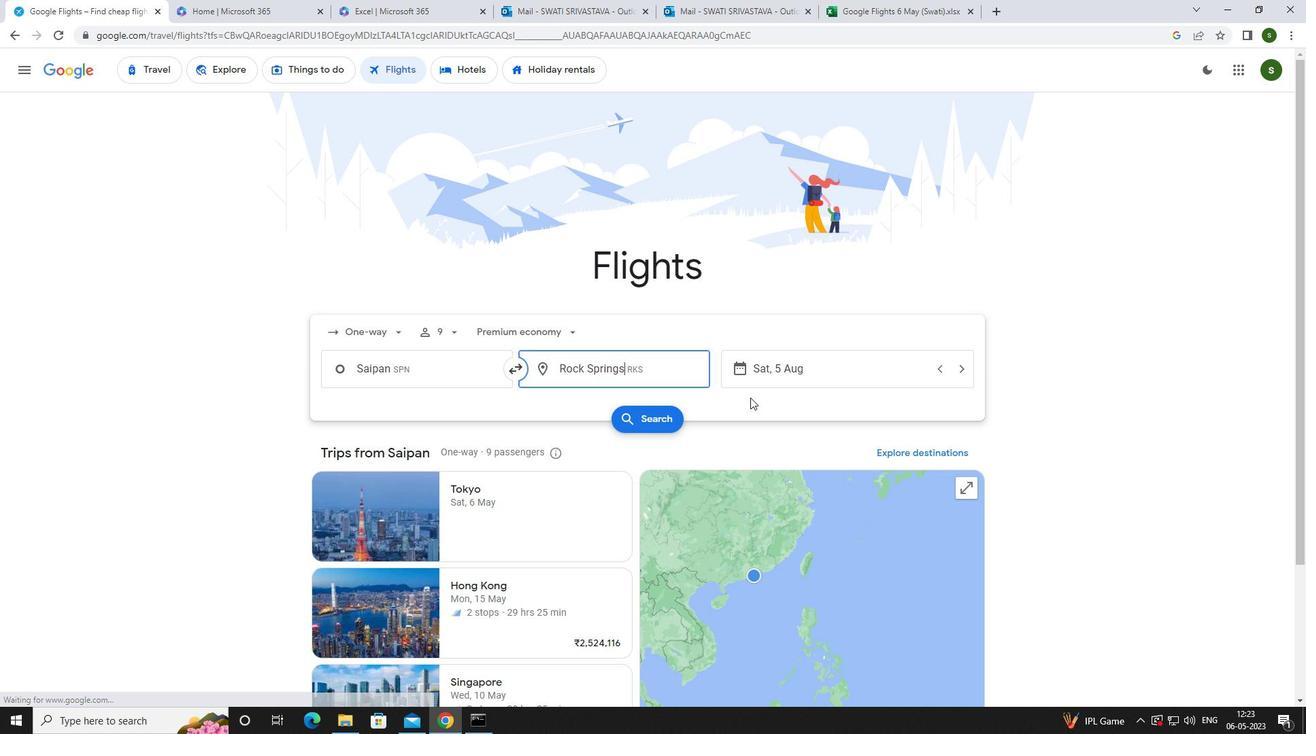 
Action: Mouse pressed left at (776, 367)
Screenshot: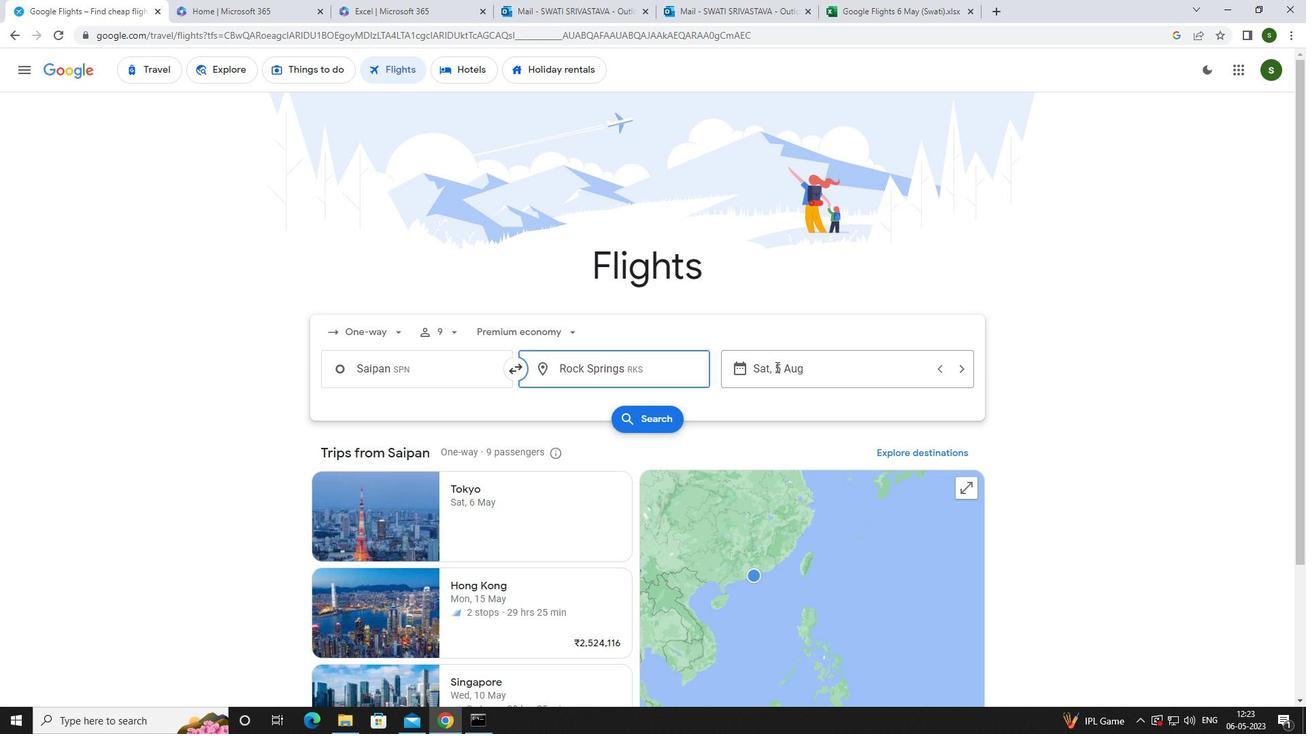 
Action: Mouse moved to (687, 468)
Screenshot: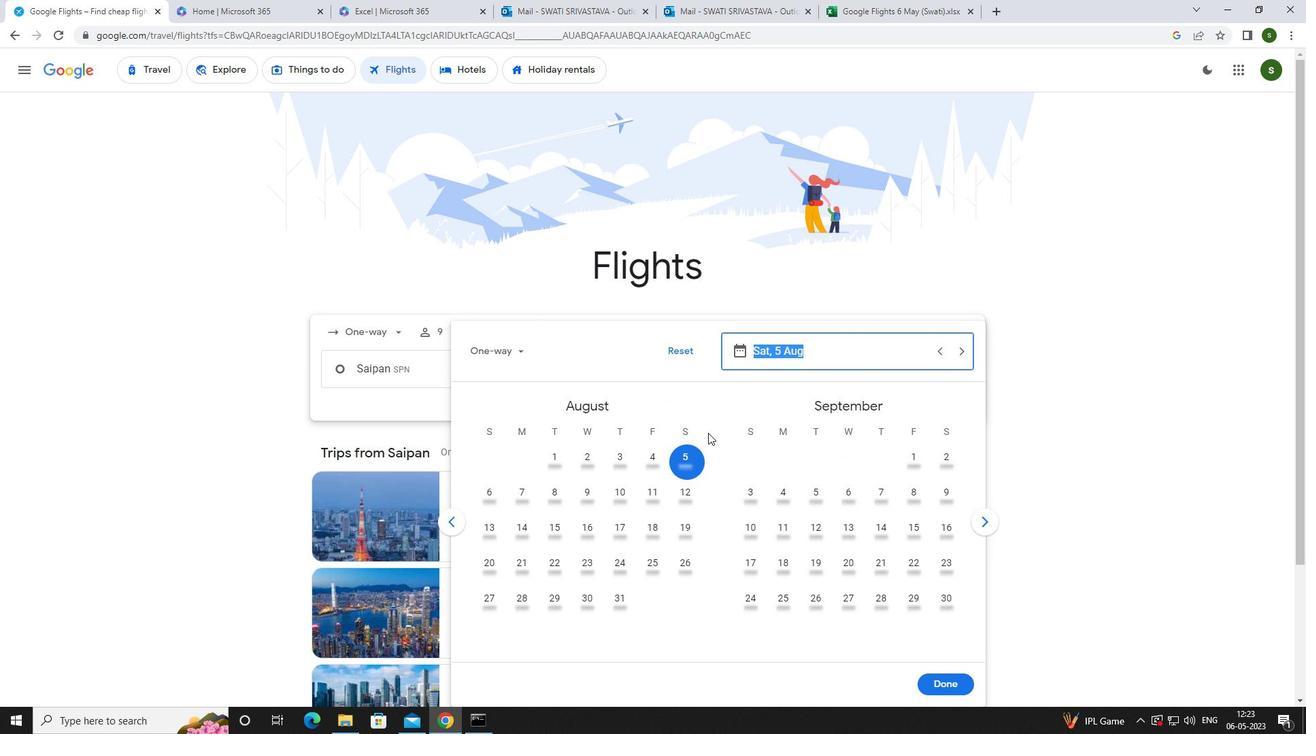 
Action: Mouse pressed left at (687, 468)
Screenshot: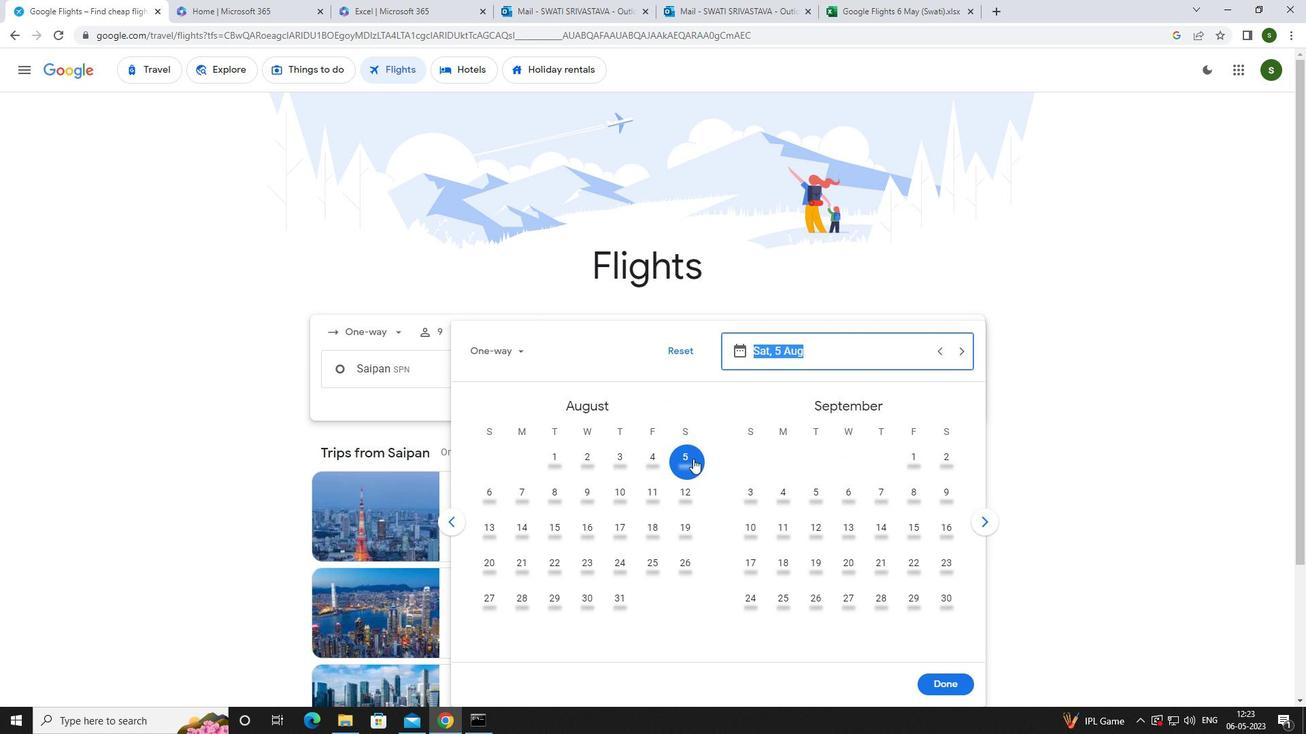 
Action: Mouse moved to (943, 678)
Screenshot: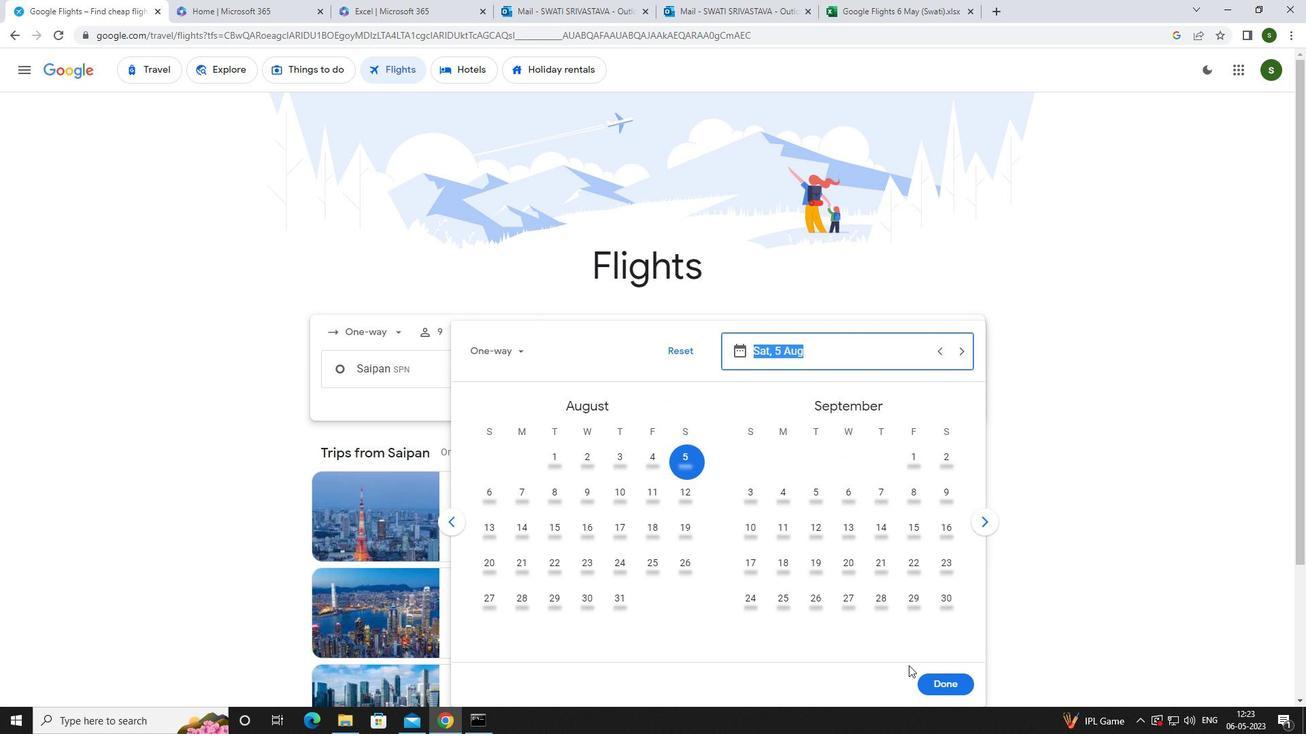 
Action: Mouse pressed left at (943, 678)
Screenshot: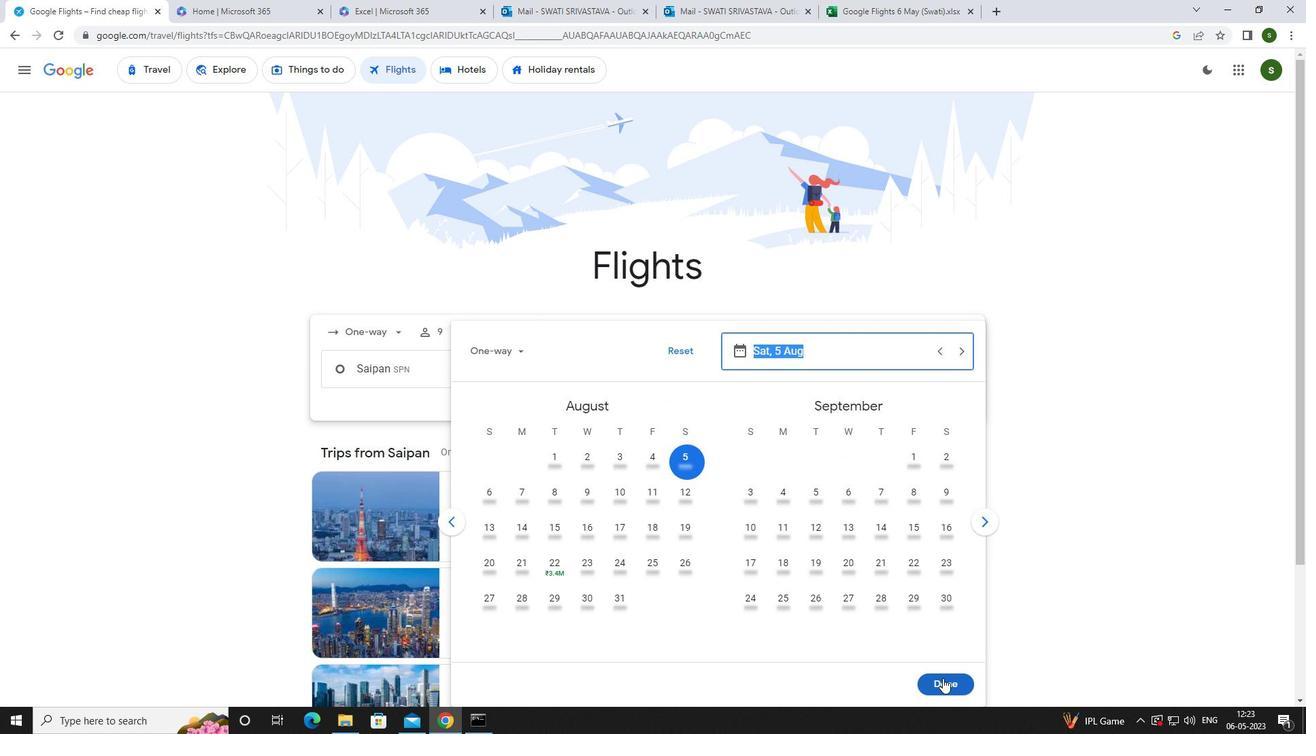 
Action: Mouse moved to (673, 419)
Screenshot: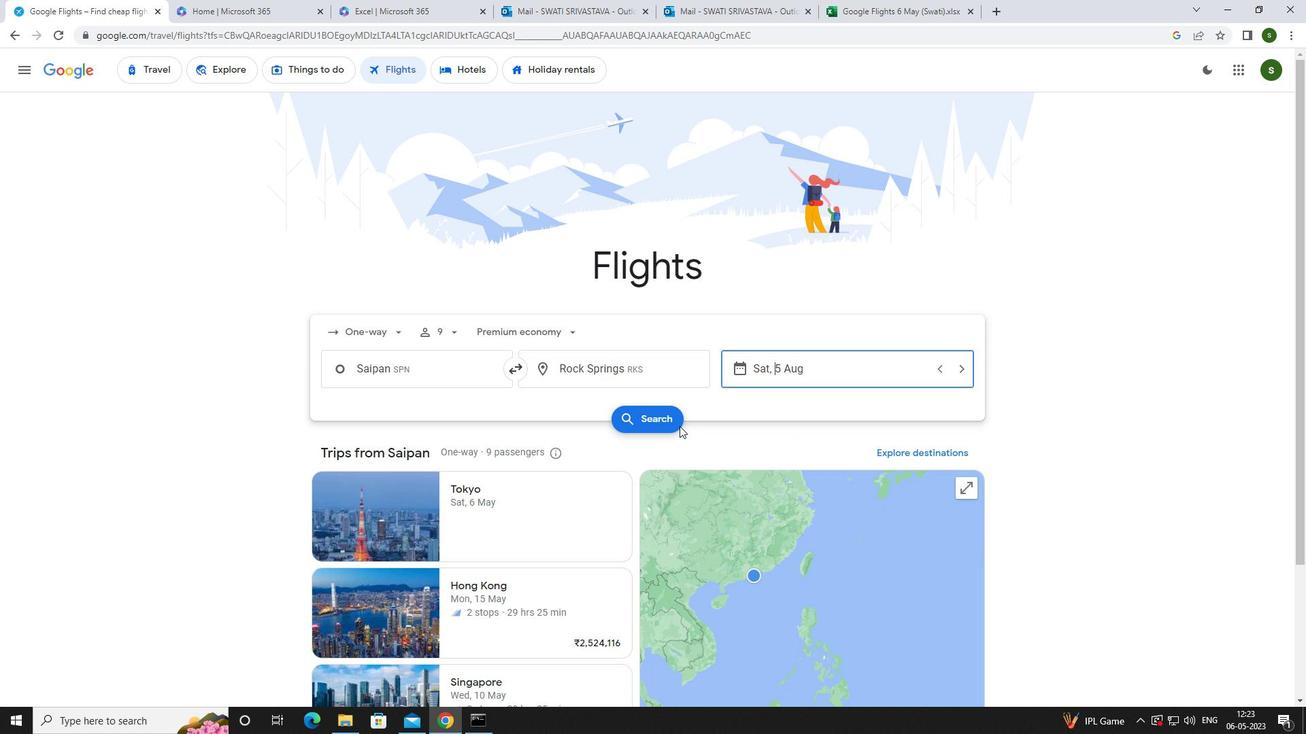 
Action: Mouse pressed left at (673, 419)
Screenshot: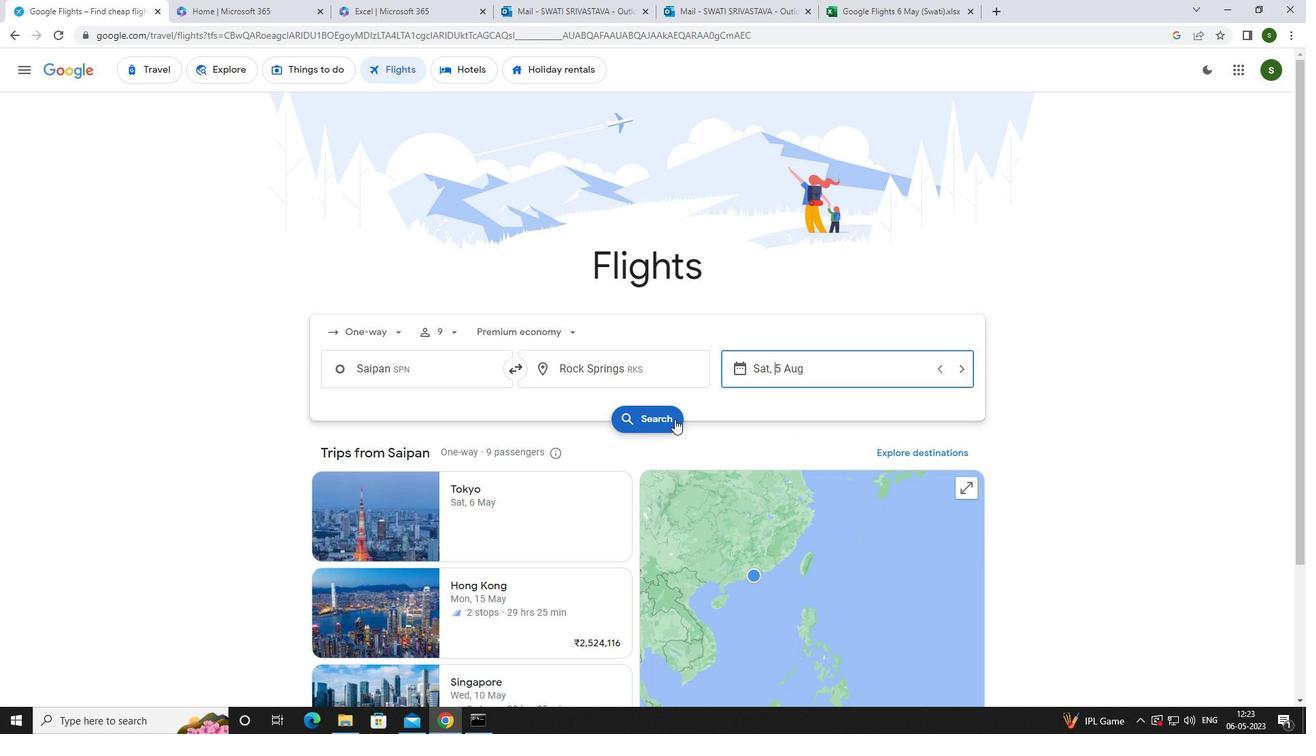 
Action: Mouse moved to (343, 200)
Screenshot: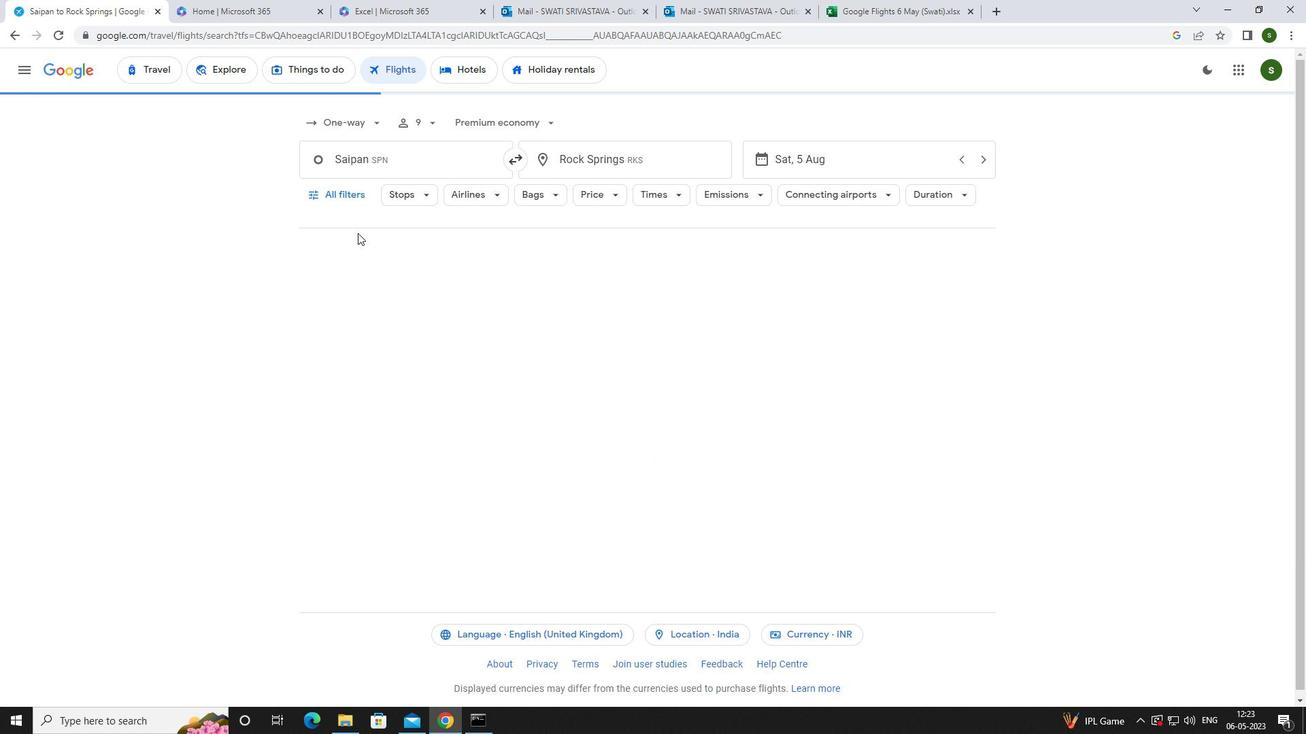 
Action: Mouse pressed left at (343, 200)
Screenshot: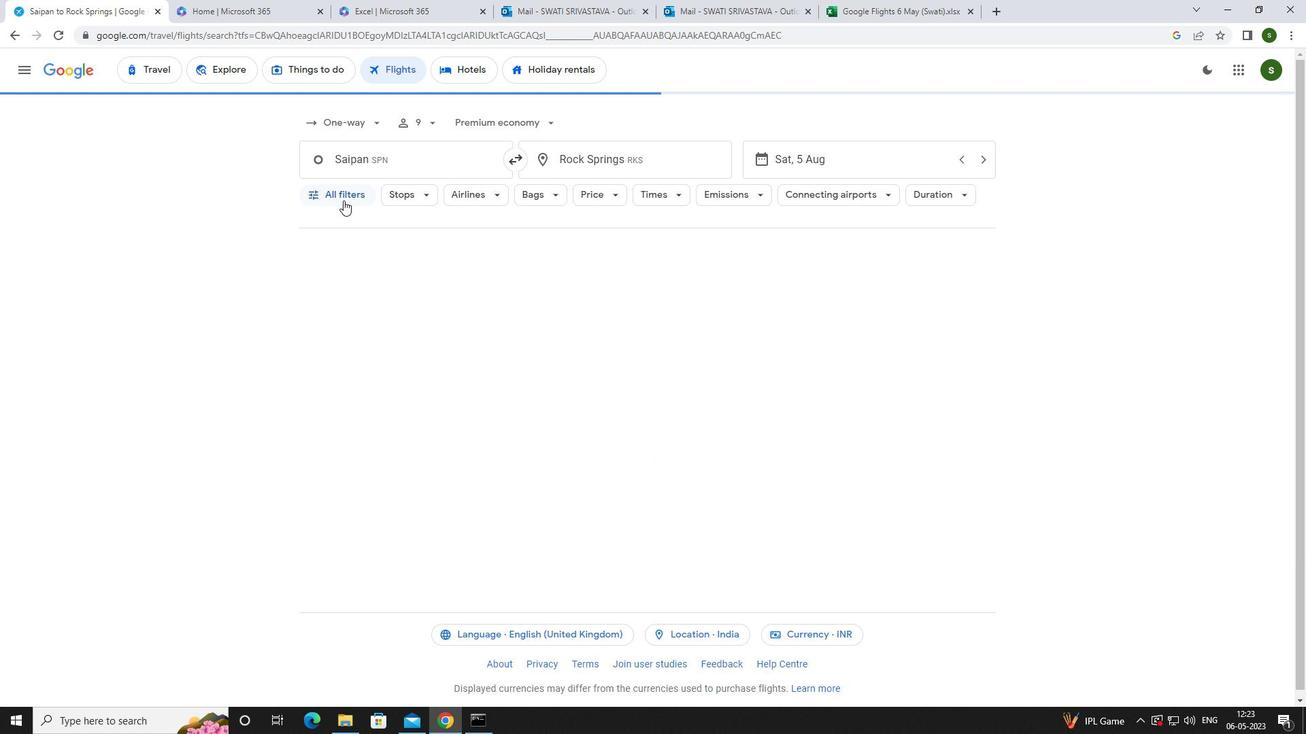 
Action: Mouse moved to (504, 483)
Screenshot: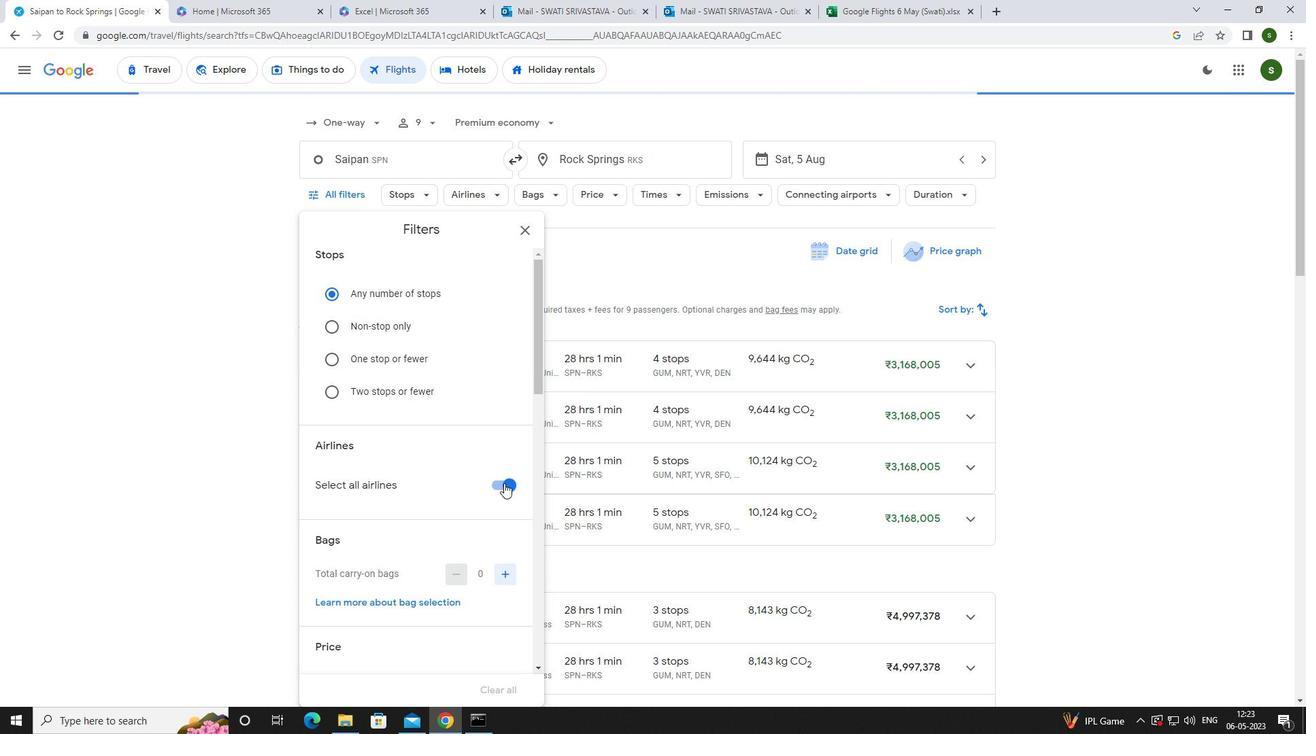 
Action: Mouse pressed left at (504, 483)
Screenshot: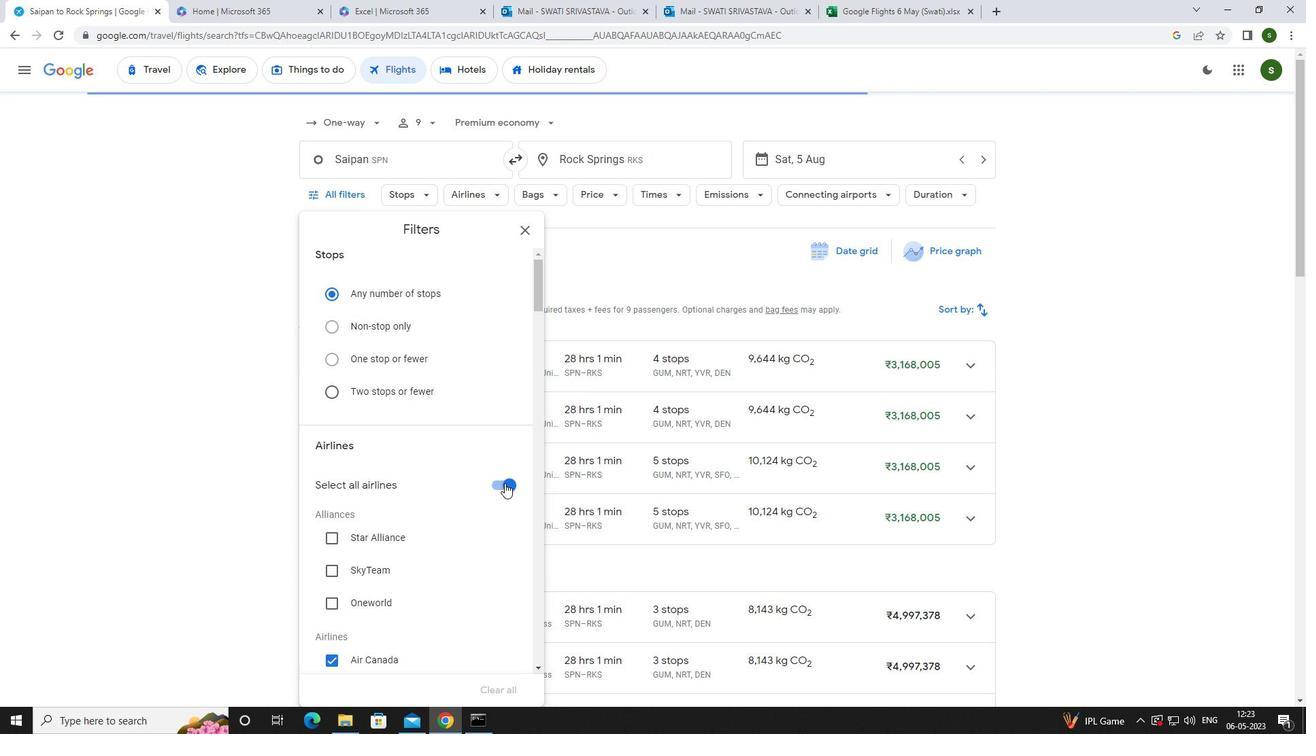 
Action: Mouse moved to (468, 460)
Screenshot: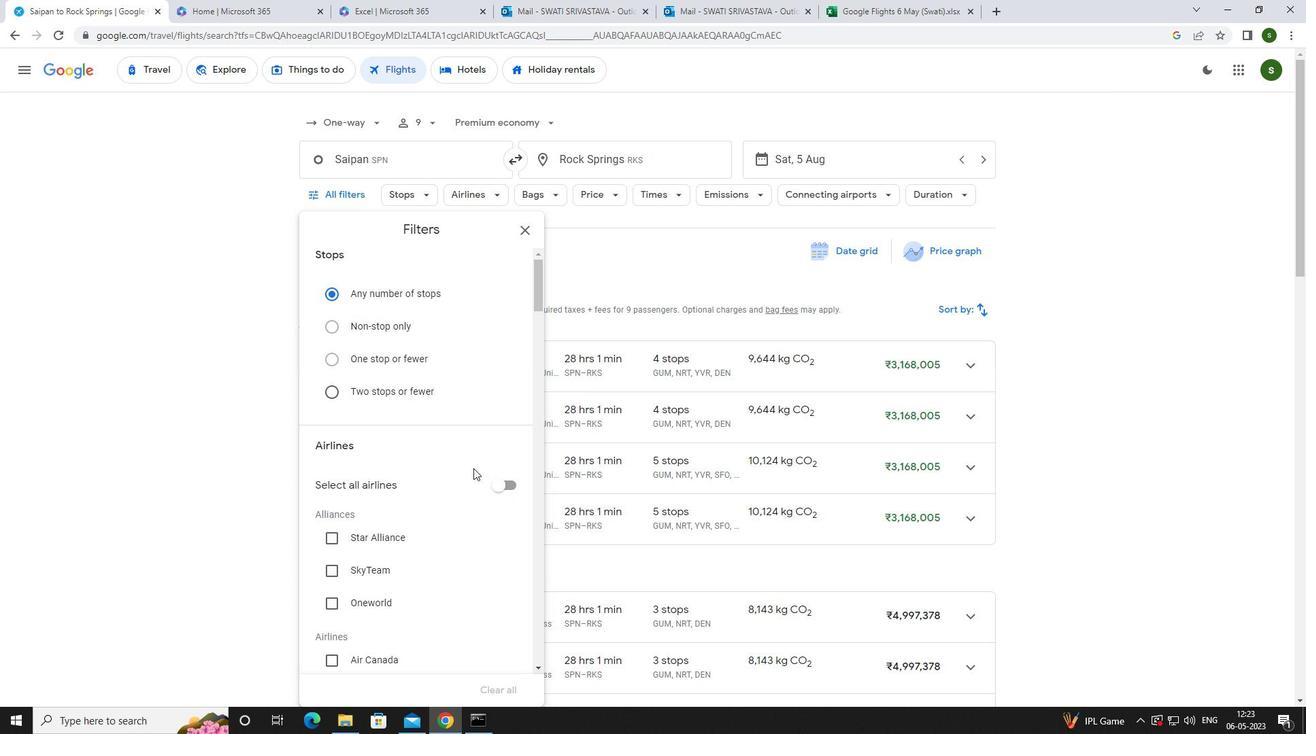 
Action: Mouse scrolled (468, 459) with delta (0, 0)
Screenshot: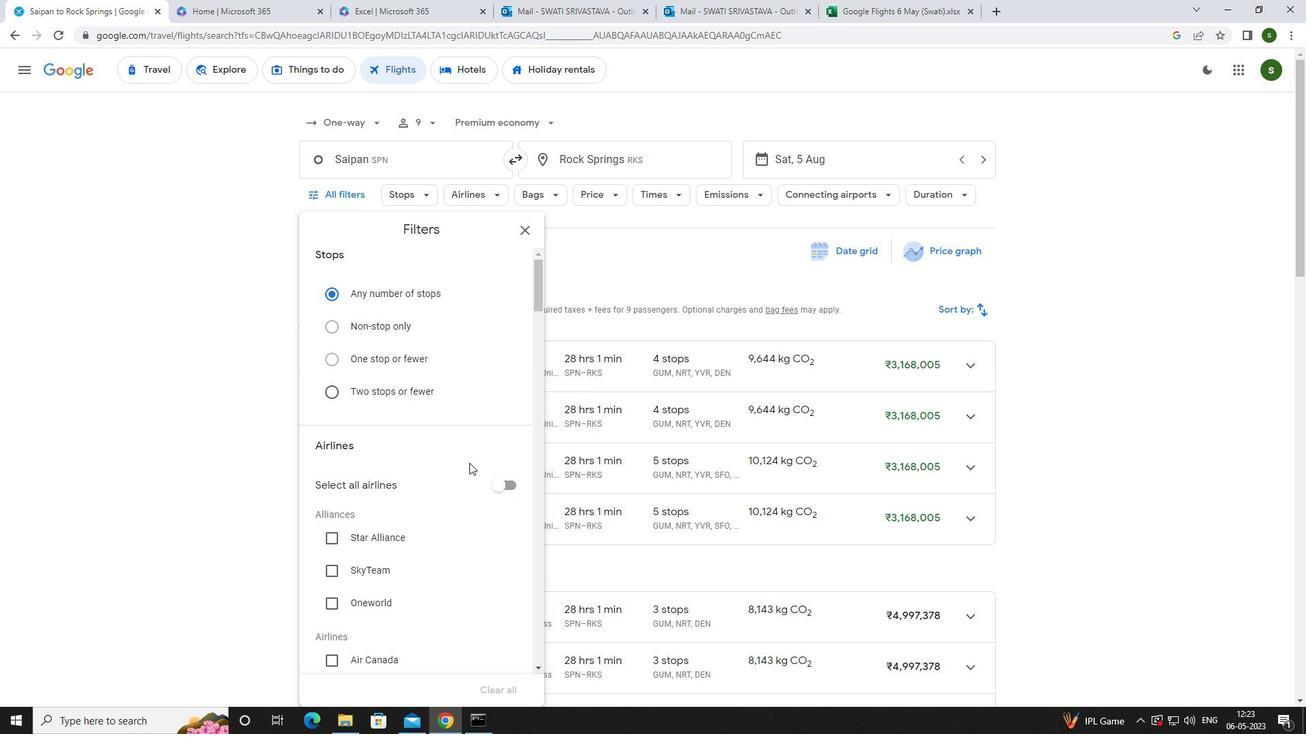 
Action: Mouse scrolled (468, 459) with delta (0, 0)
Screenshot: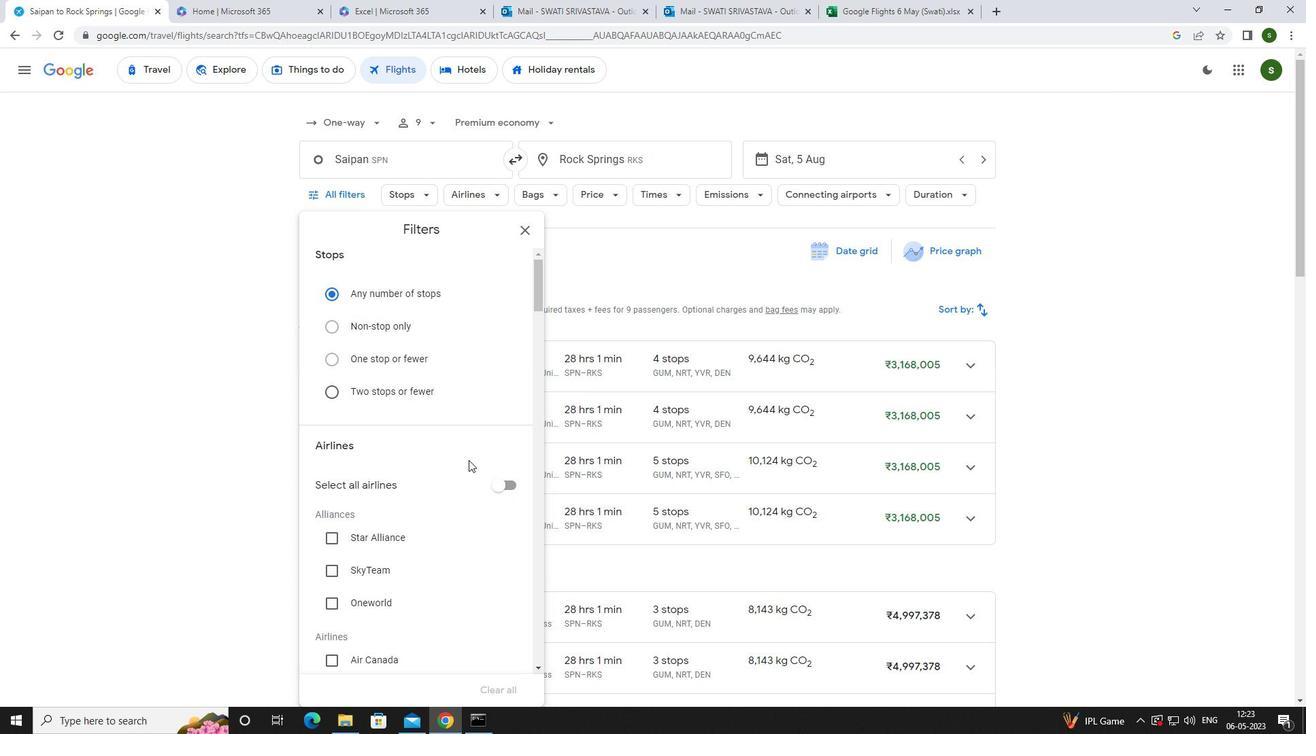 
Action: Mouse scrolled (468, 459) with delta (0, 0)
Screenshot: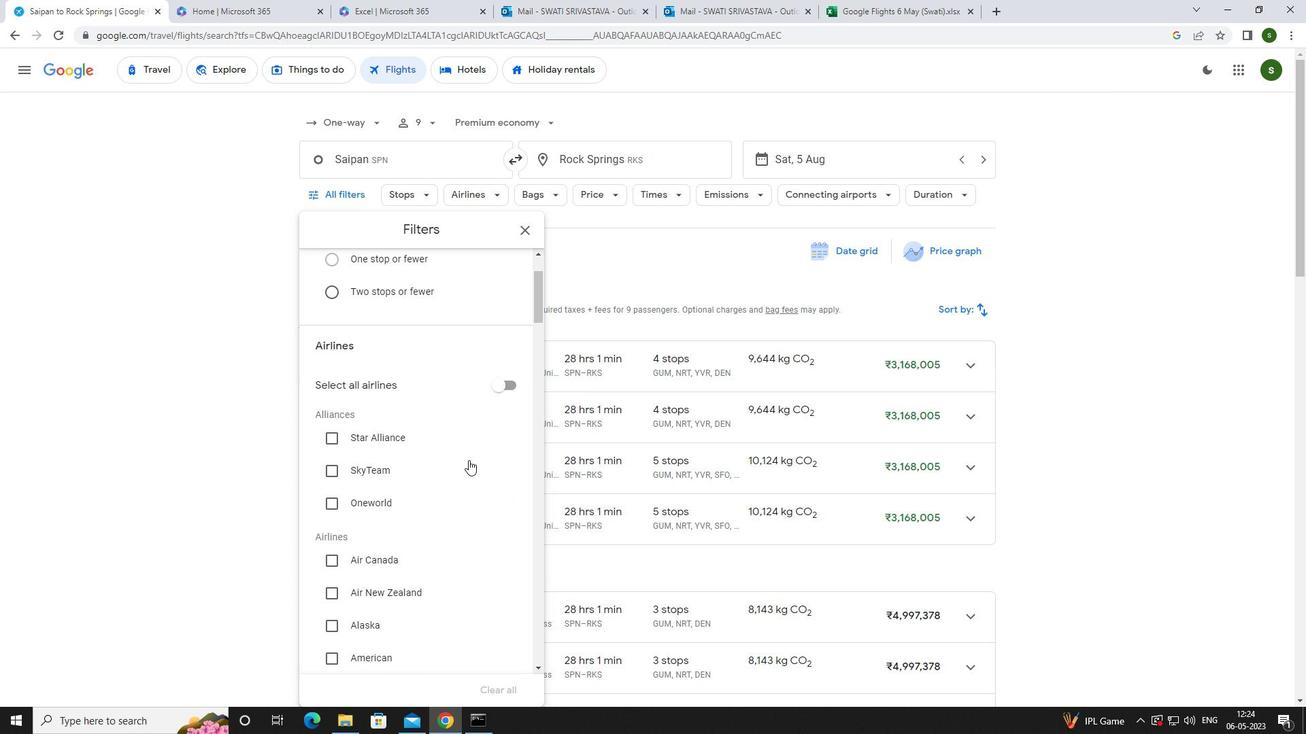 
Action: Mouse scrolled (468, 459) with delta (0, 0)
Screenshot: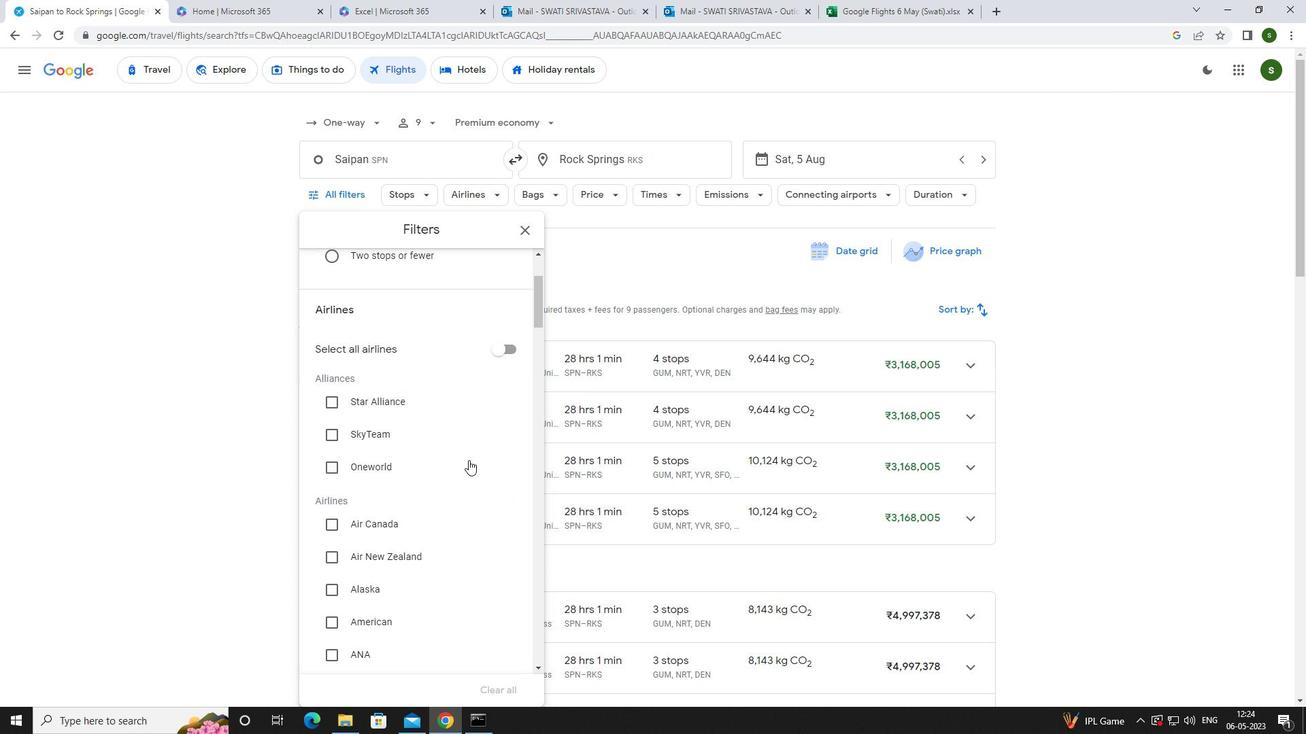 
Action: Mouse scrolled (468, 459) with delta (0, 0)
Screenshot: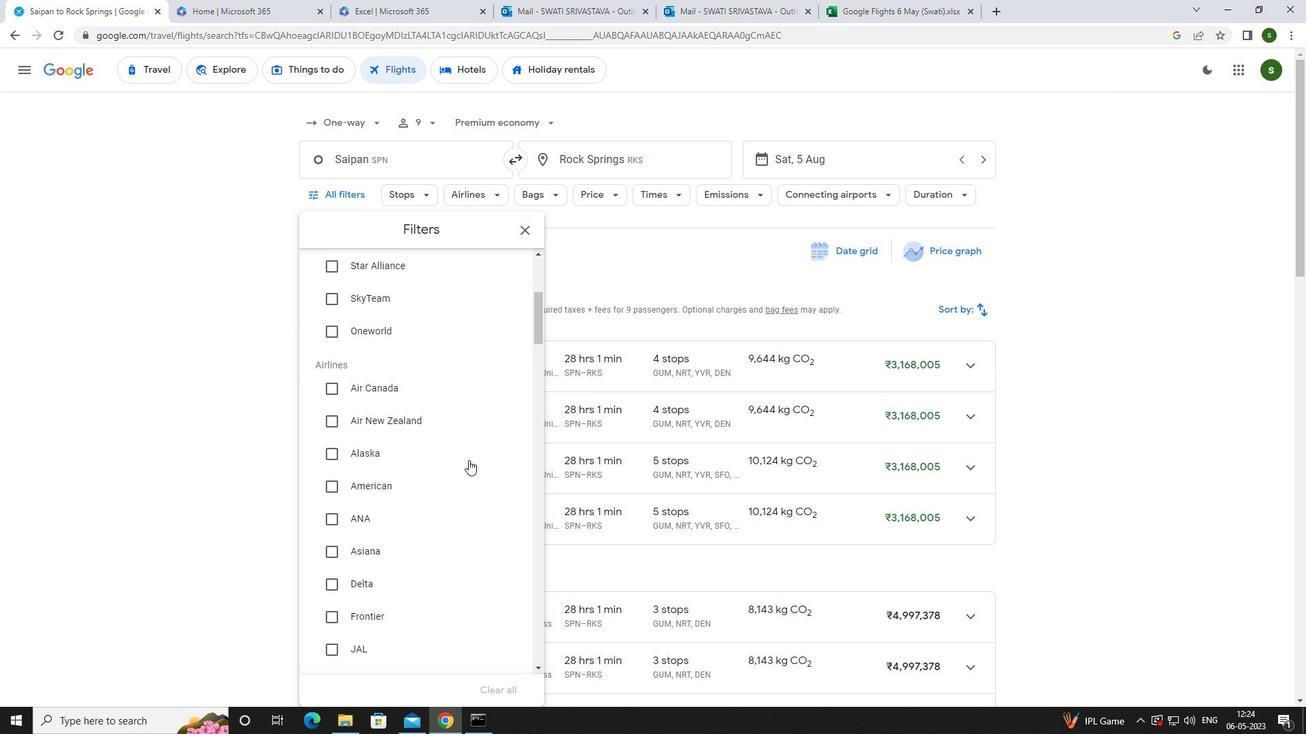 
Action: Mouse scrolled (468, 459) with delta (0, 0)
Screenshot: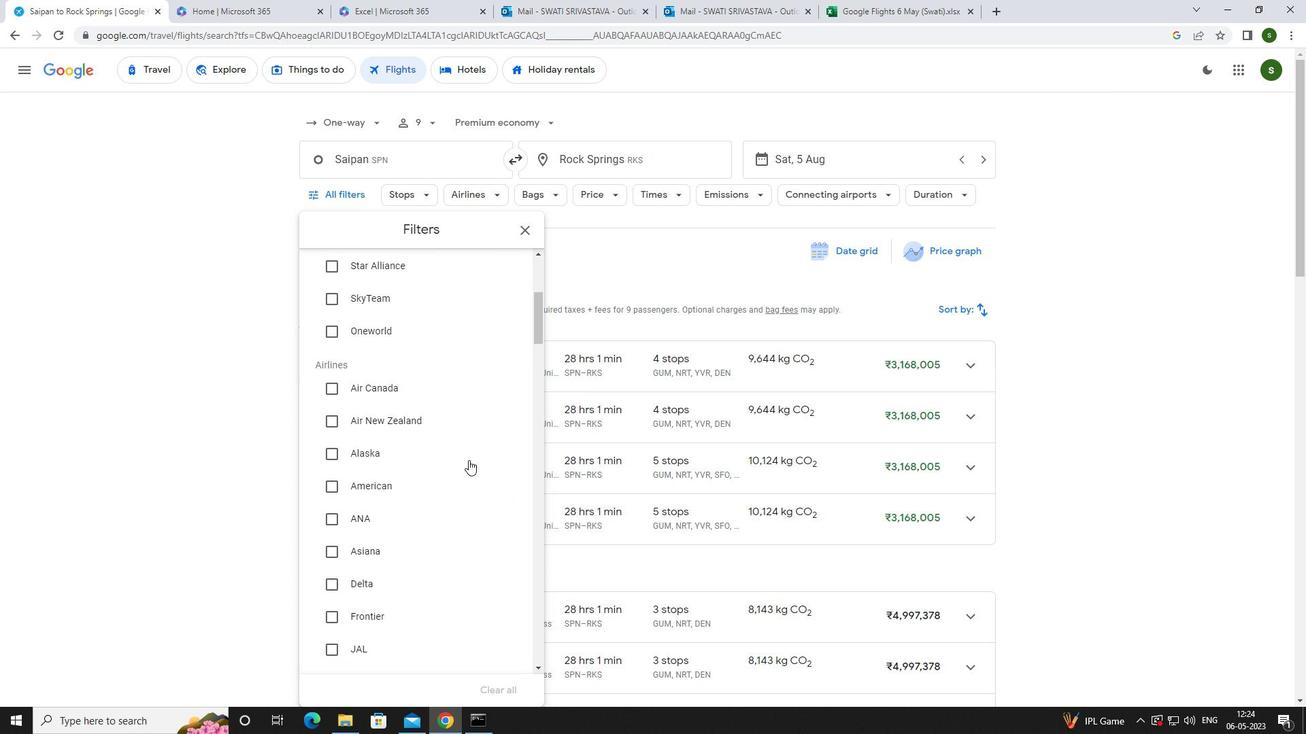 
Action: Mouse scrolled (468, 459) with delta (0, 0)
Screenshot: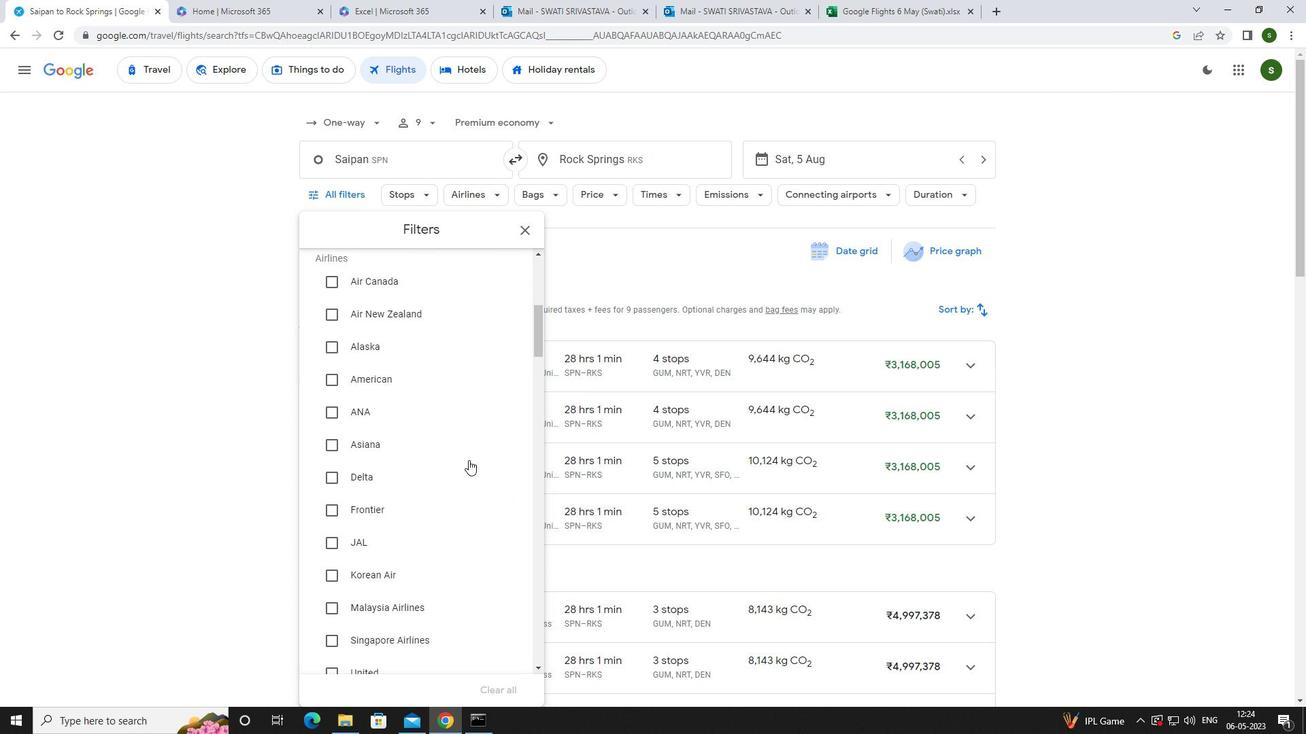 
Action: Mouse scrolled (468, 459) with delta (0, 0)
Screenshot: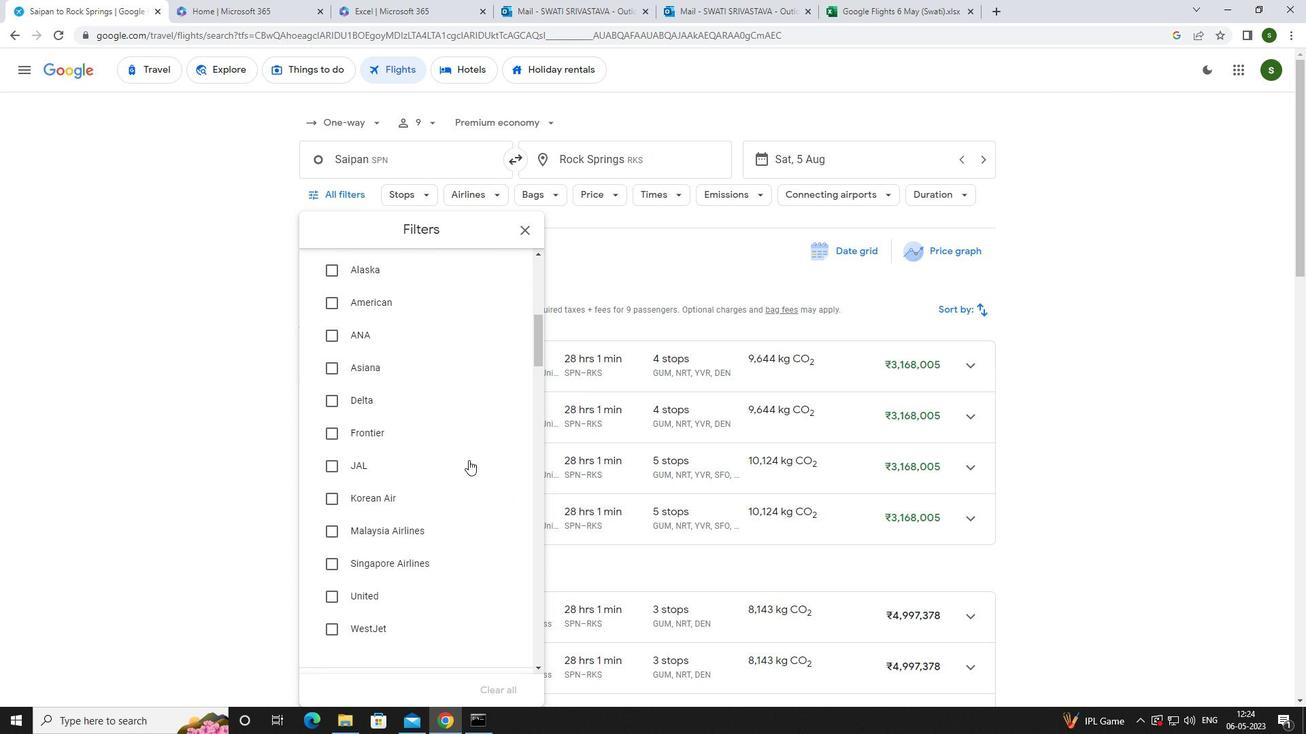 
Action: Mouse moved to (355, 541)
Screenshot: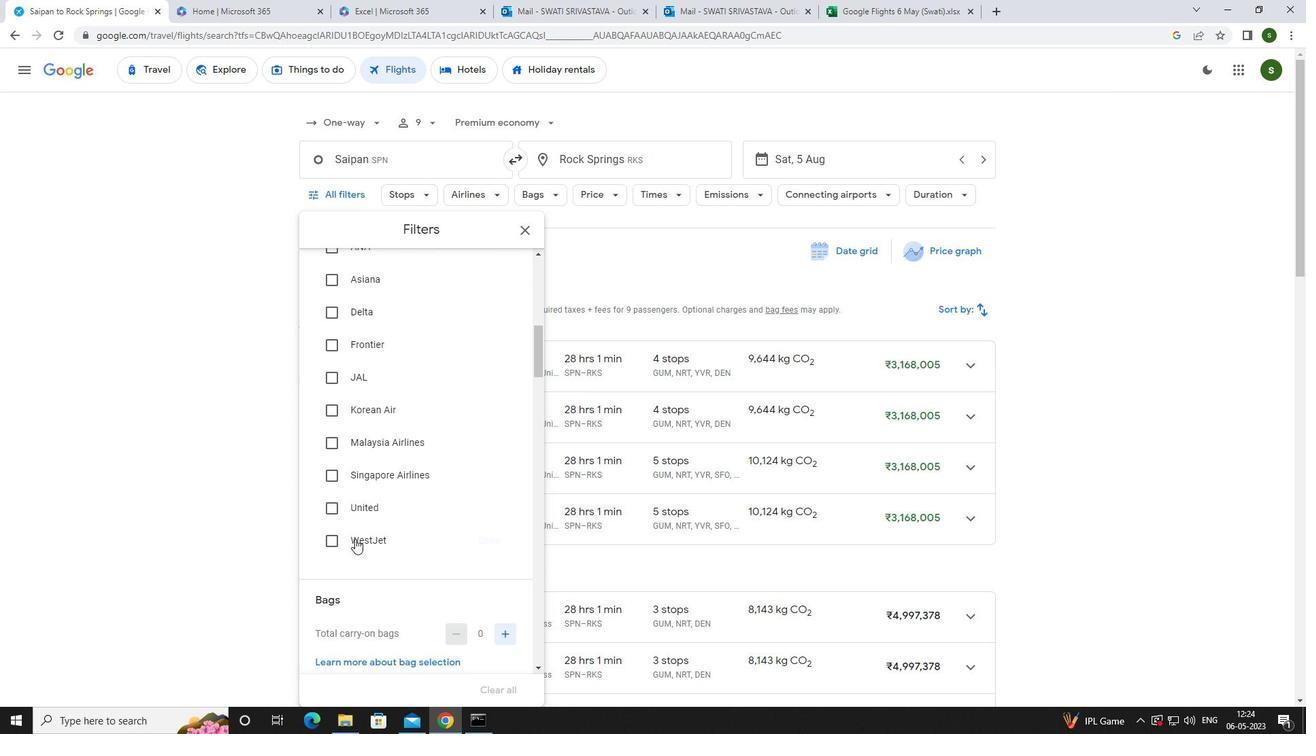 
Action: Mouse pressed left at (355, 541)
Screenshot: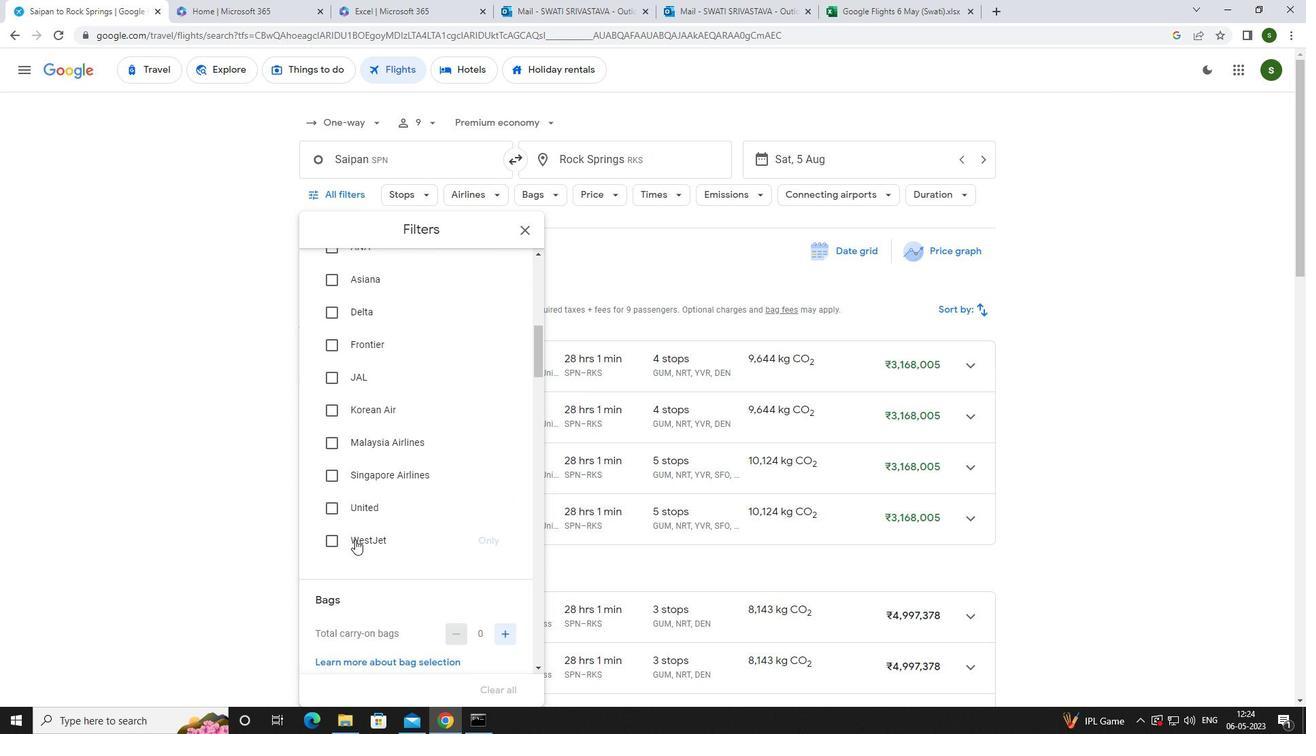 
Action: Mouse moved to (356, 540)
Screenshot: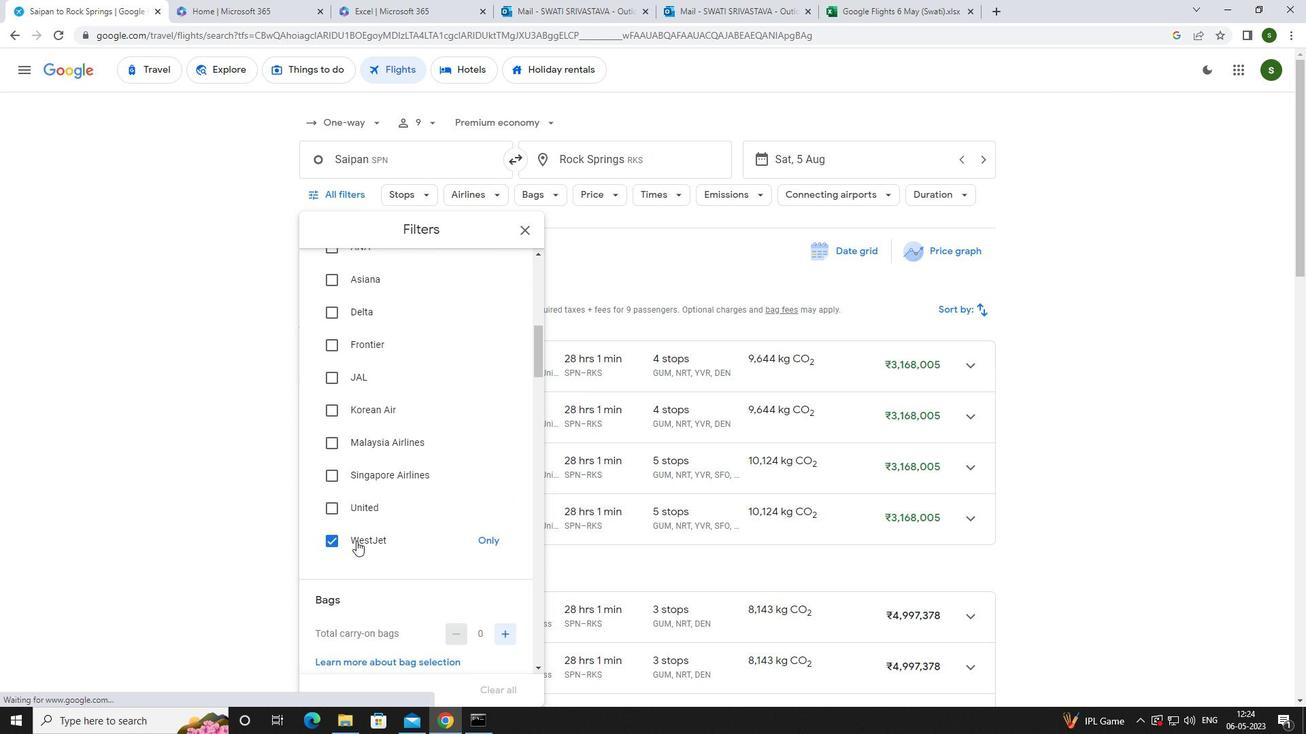 
Action: Mouse scrolled (356, 539) with delta (0, 0)
Screenshot: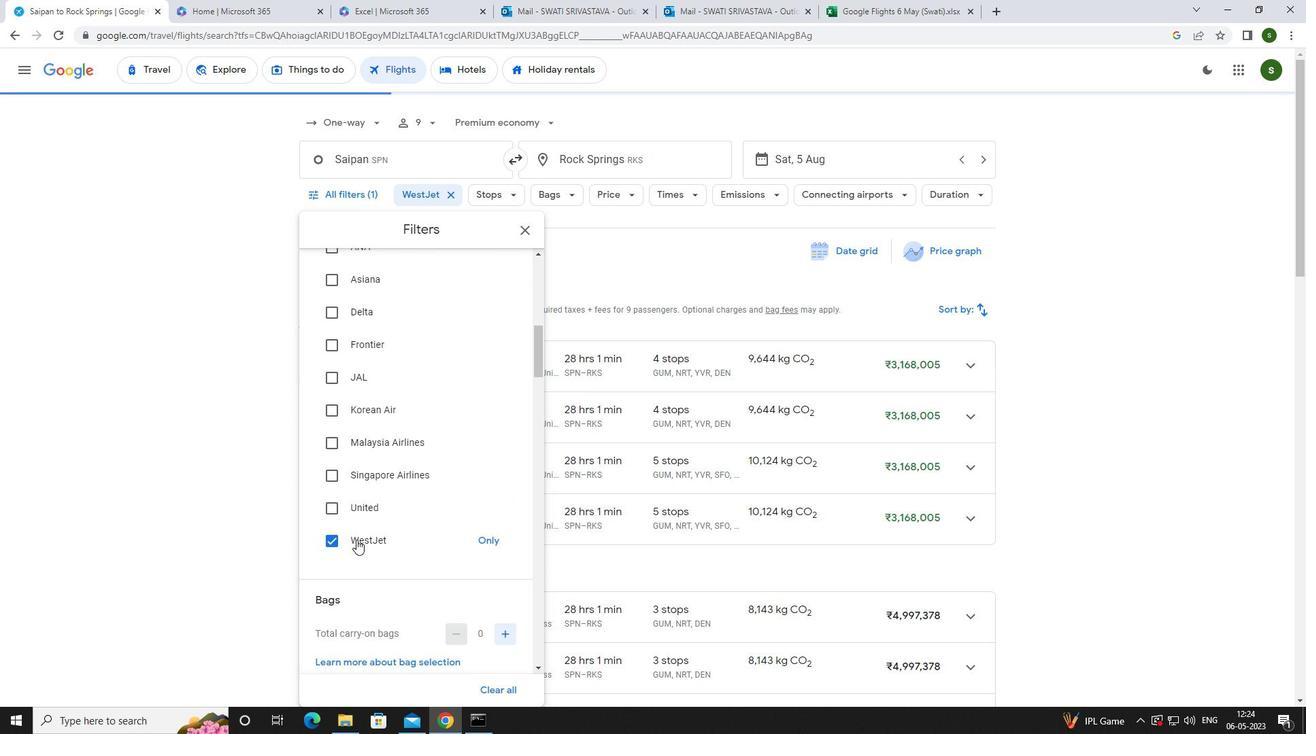 
Action: Mouse scrolled (356, 539) with delta (0, 0)
Screenshot: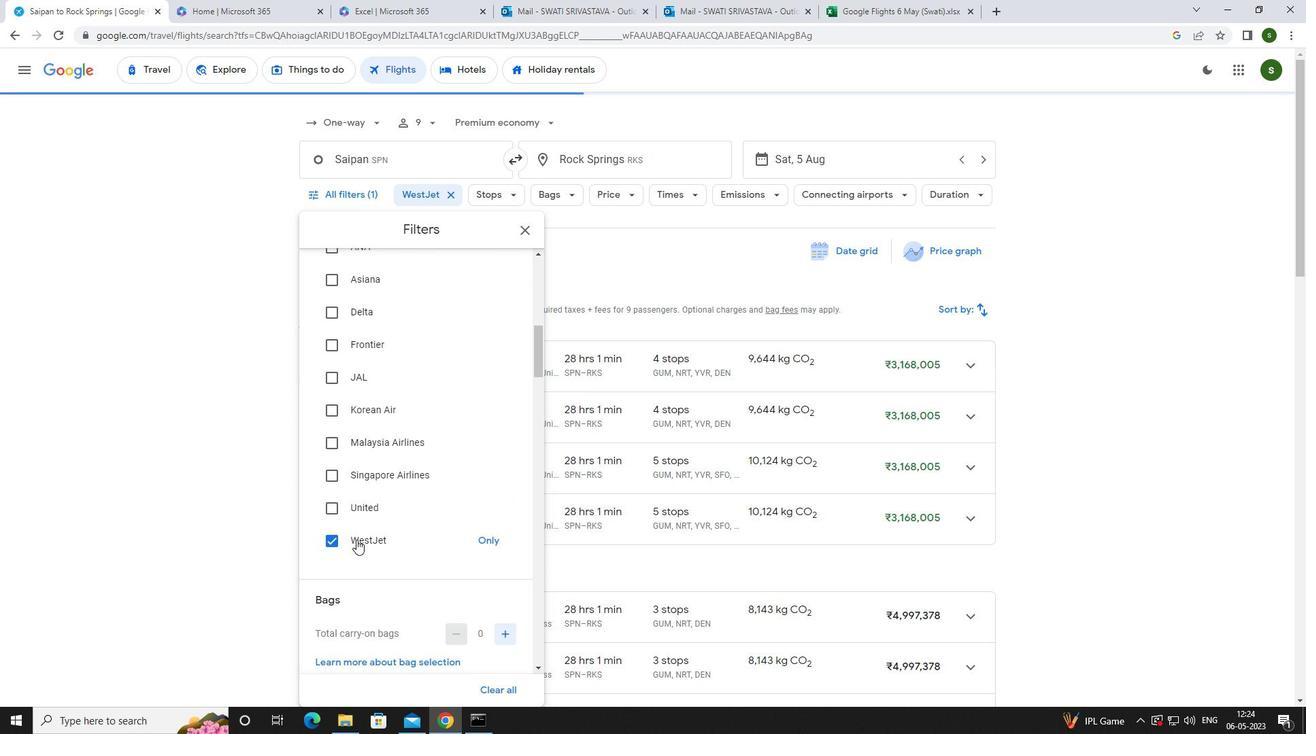 
Action: Mouse moved to (367, 535)
Screenshot: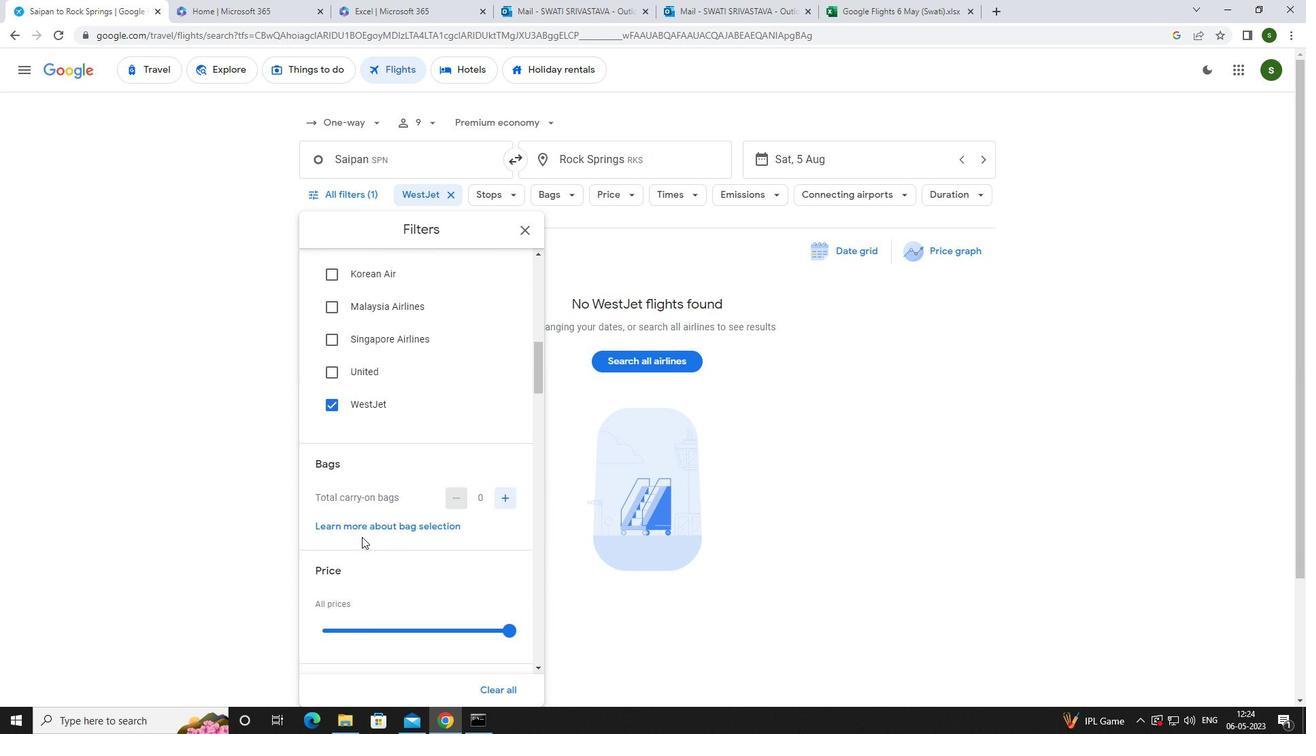 
Action: Mouse scrolled (367, 534) with delta (0, 0)
Screenshot: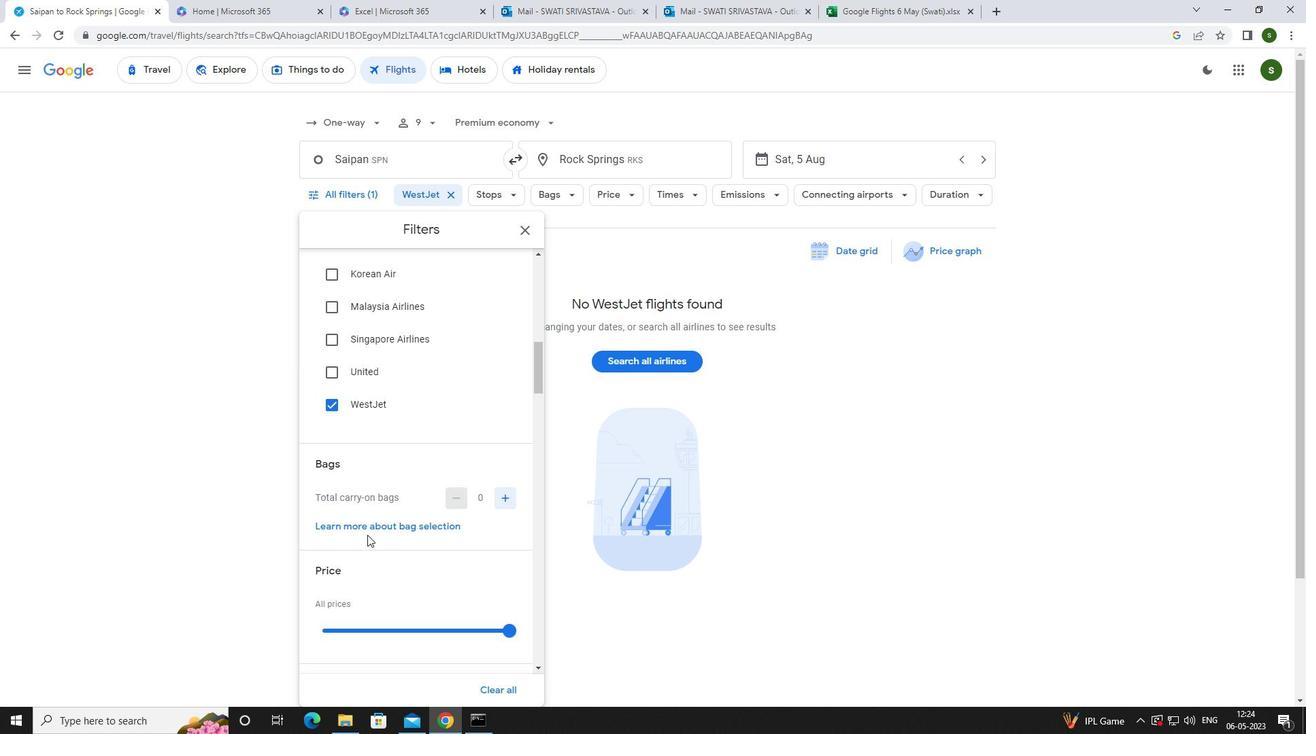 
Action: Mouse scrolled (367, 534) with delta (0, 0)
Screenshot: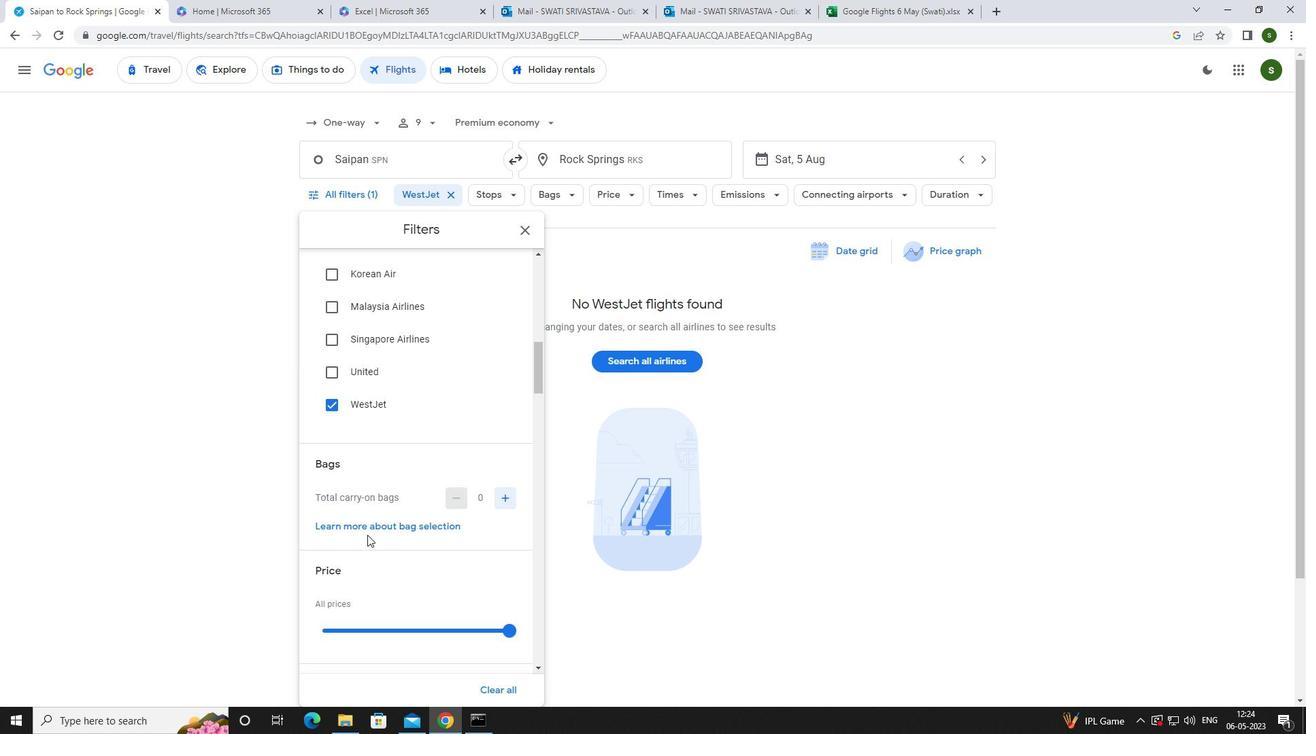 
Action: Mouse moved to (507, 493)
Screenshot: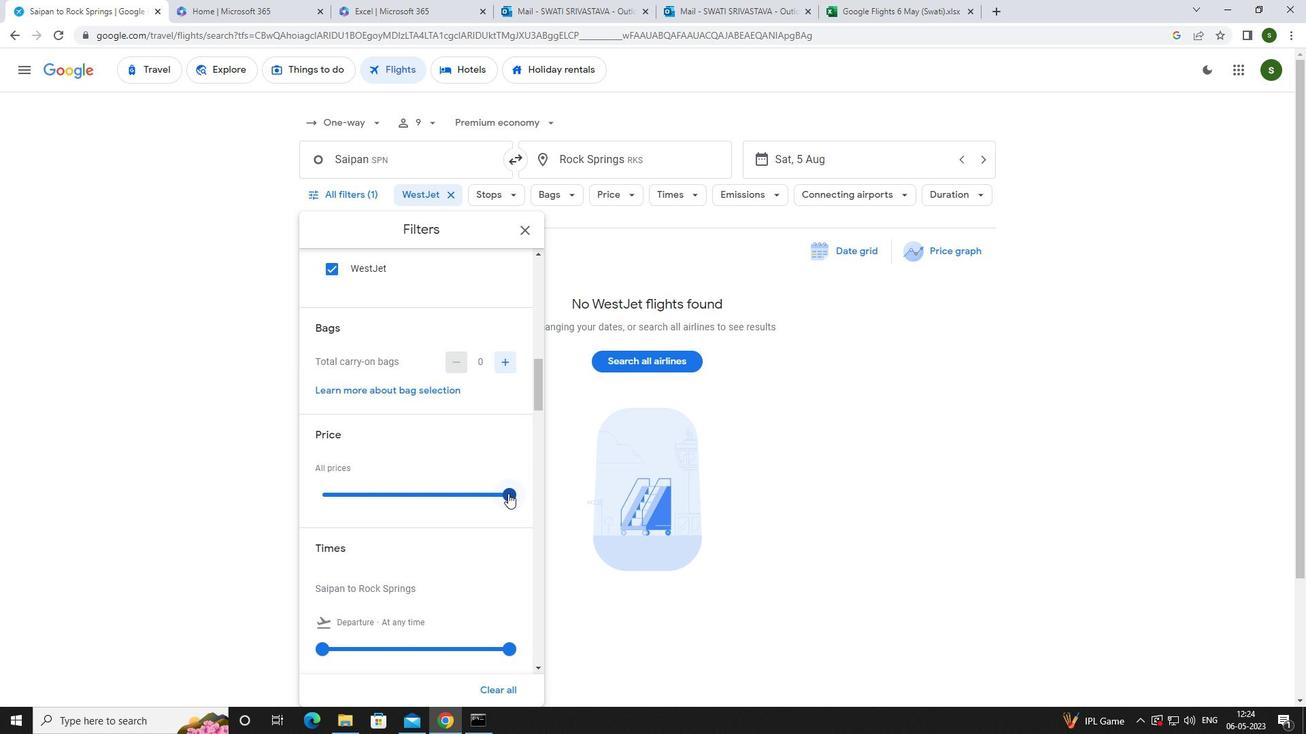 
Action: Mouse pressed left at (507, 493)
Screenshot: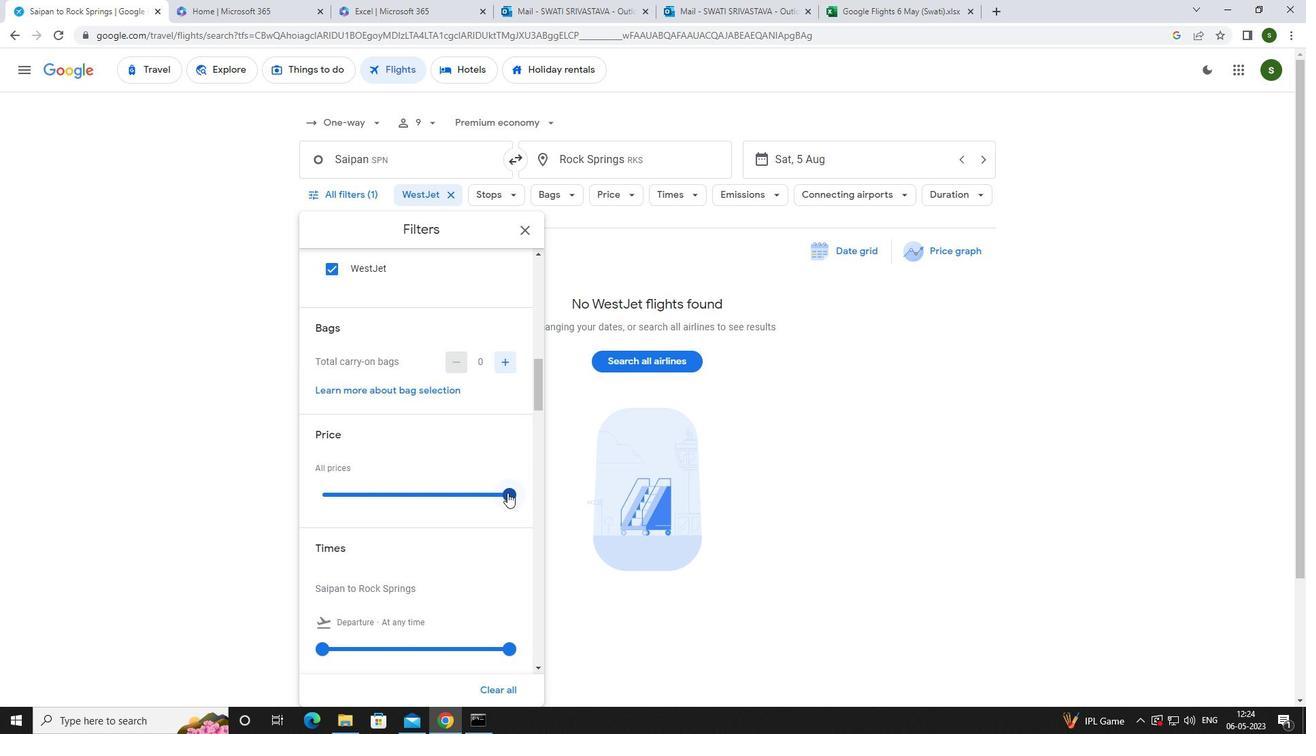 
Action: Mouse moved to (322, 500)
Screenshot: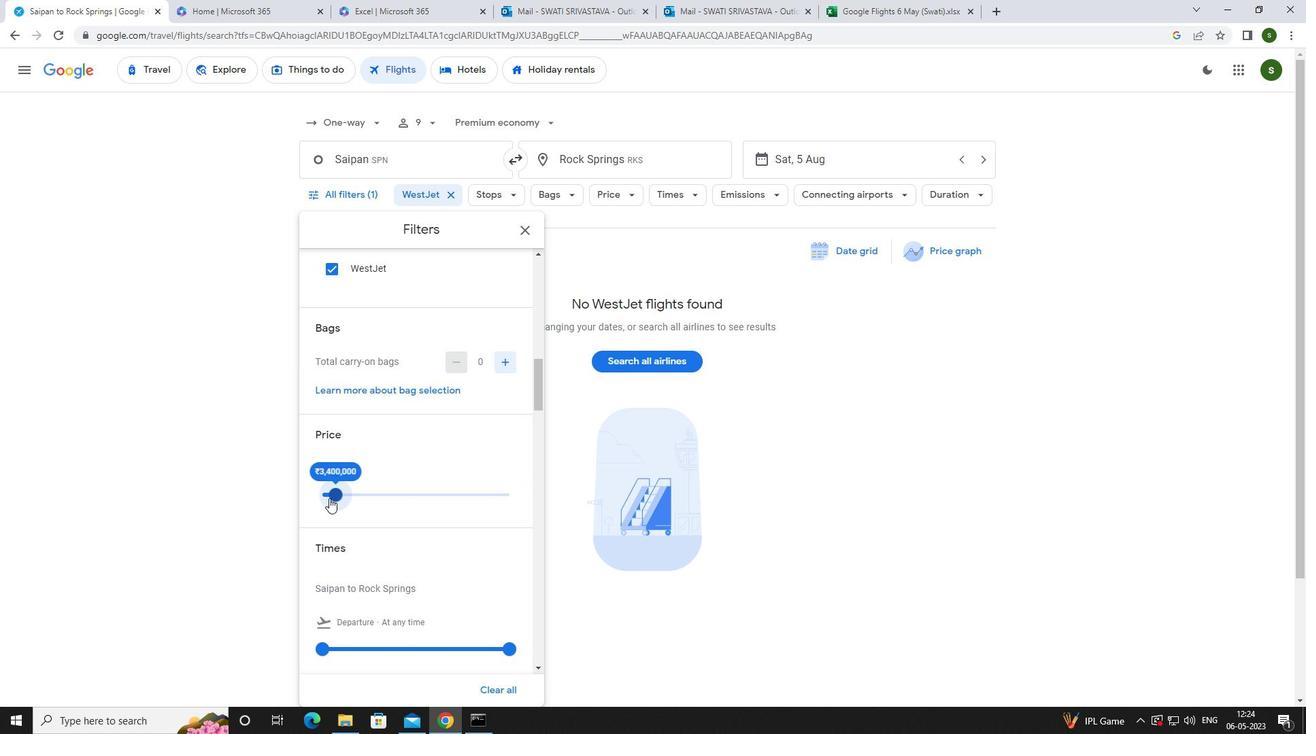 
Action: Mouse scrolled (322, 499) with delta (0, 0)
Screenshot: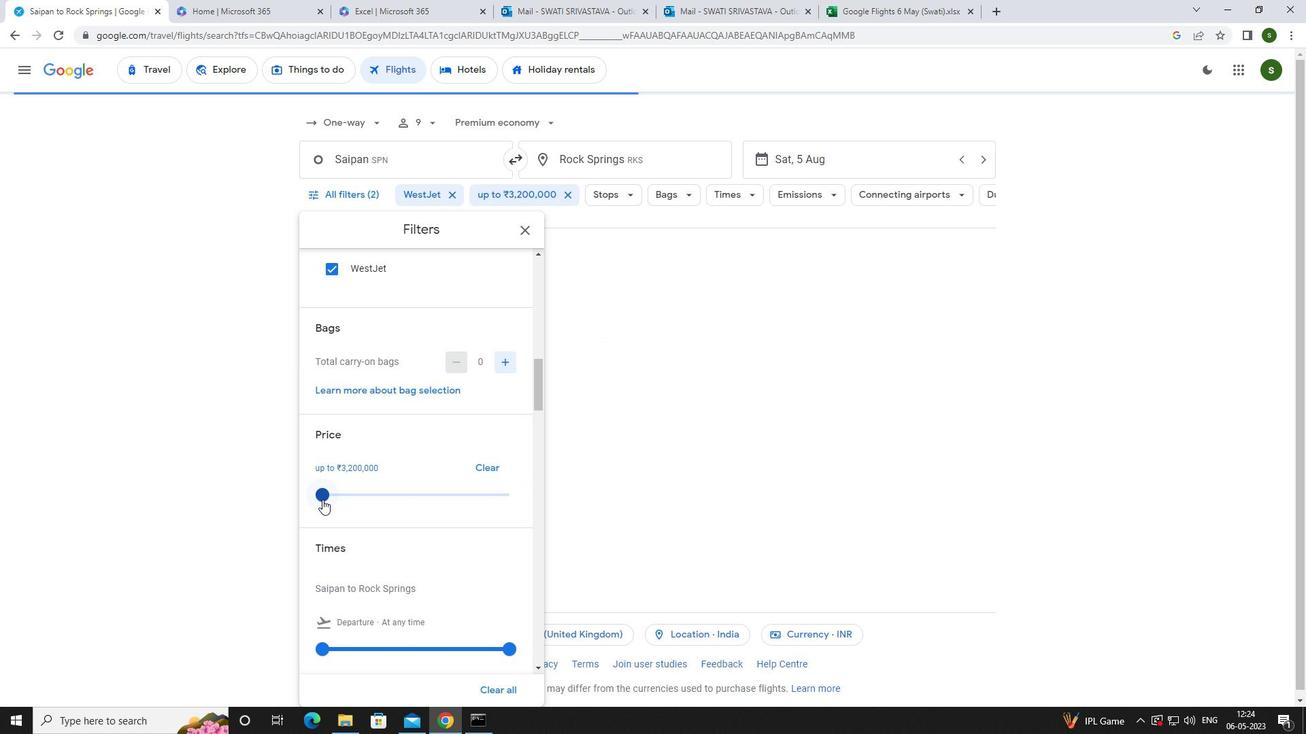 
Action: Mouse scrolled (322, 499) with delta (0, 0)
Screenshot: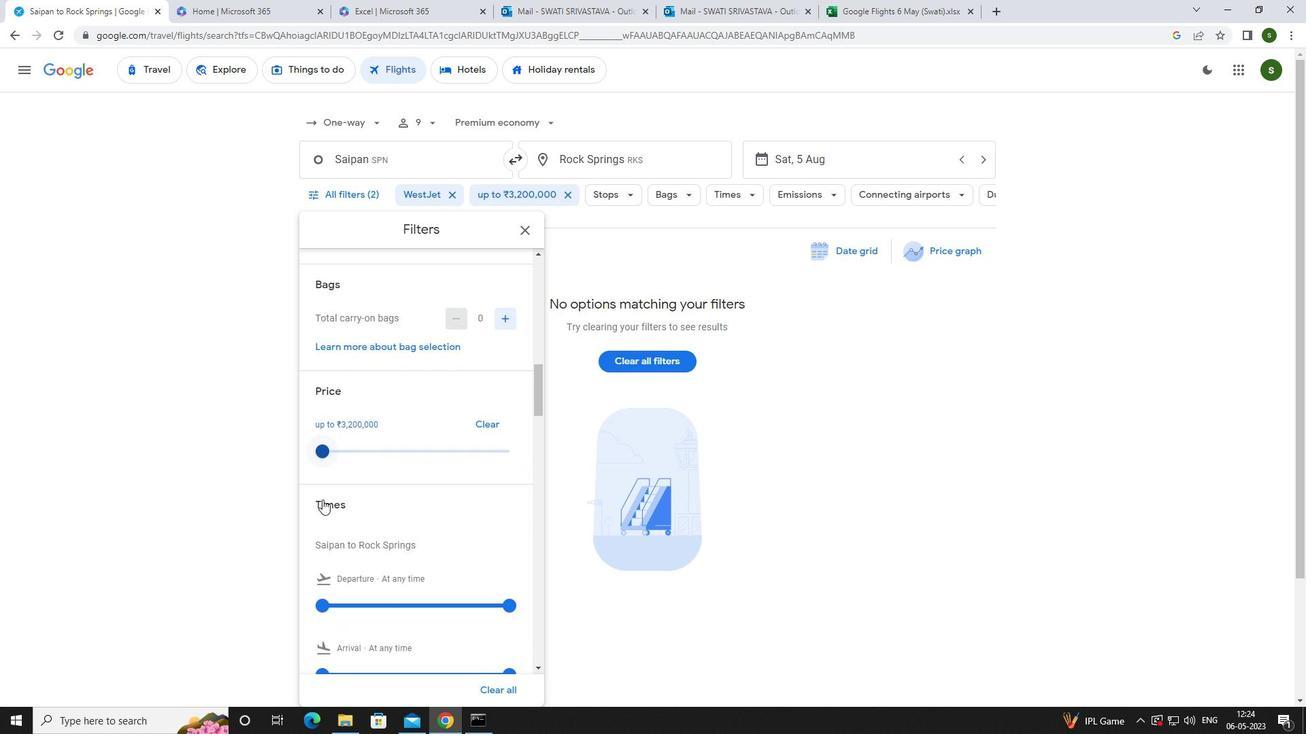
Action: Mouse moved to (320, 508)
Screenshot: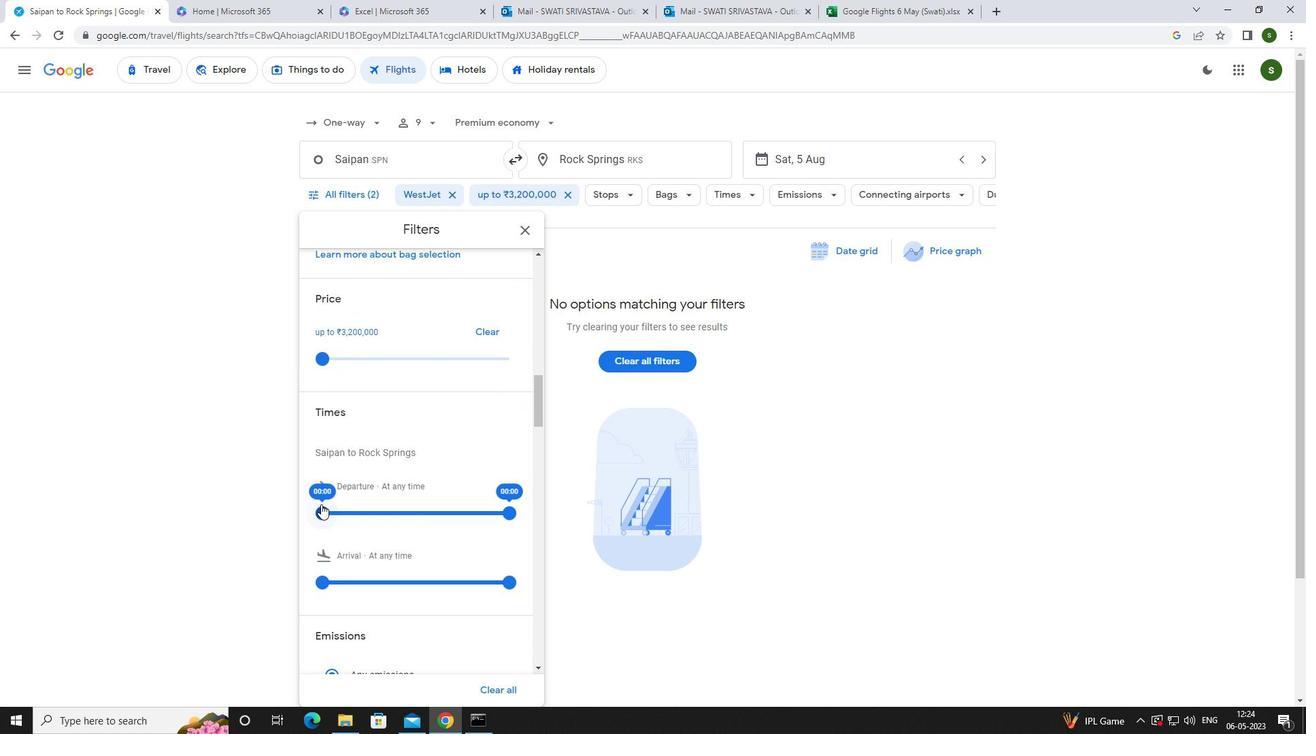 
Action: Mouse pressed left at (320, 508)
Screenshot: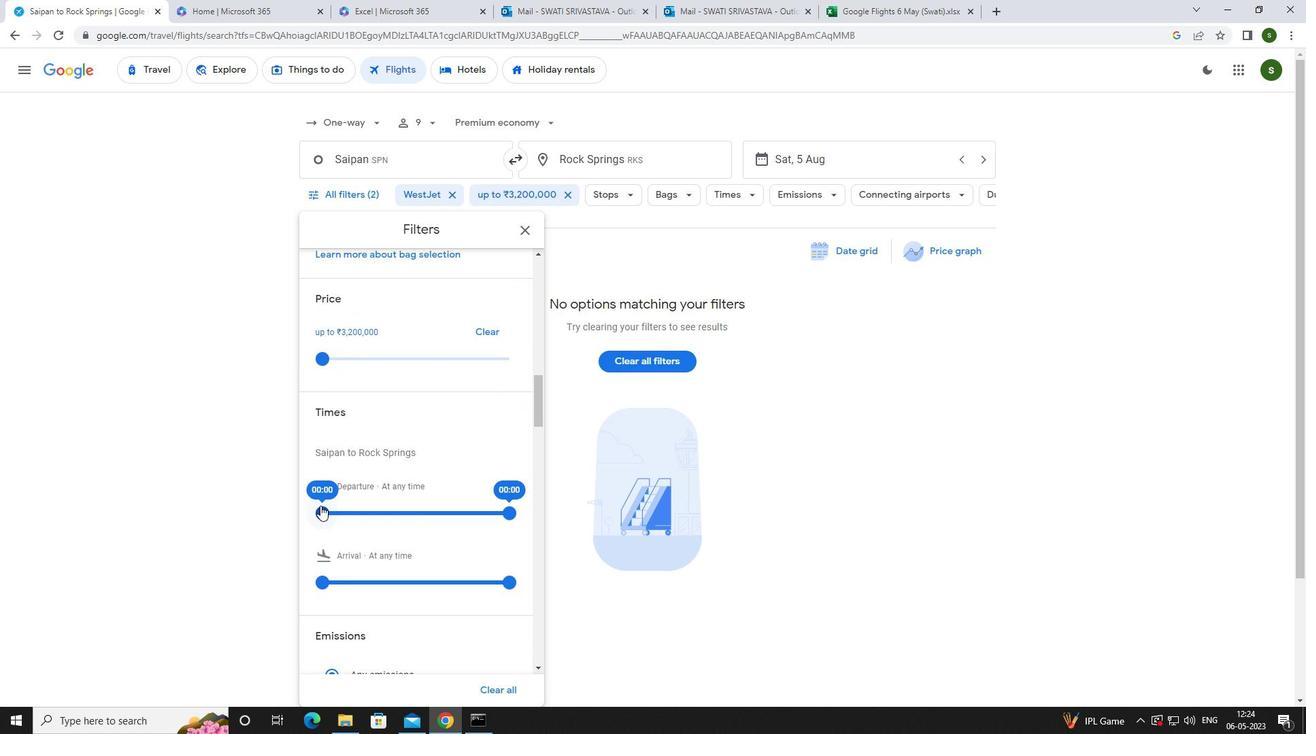
Action: Mouse moved to (236, 468)
Screenshot: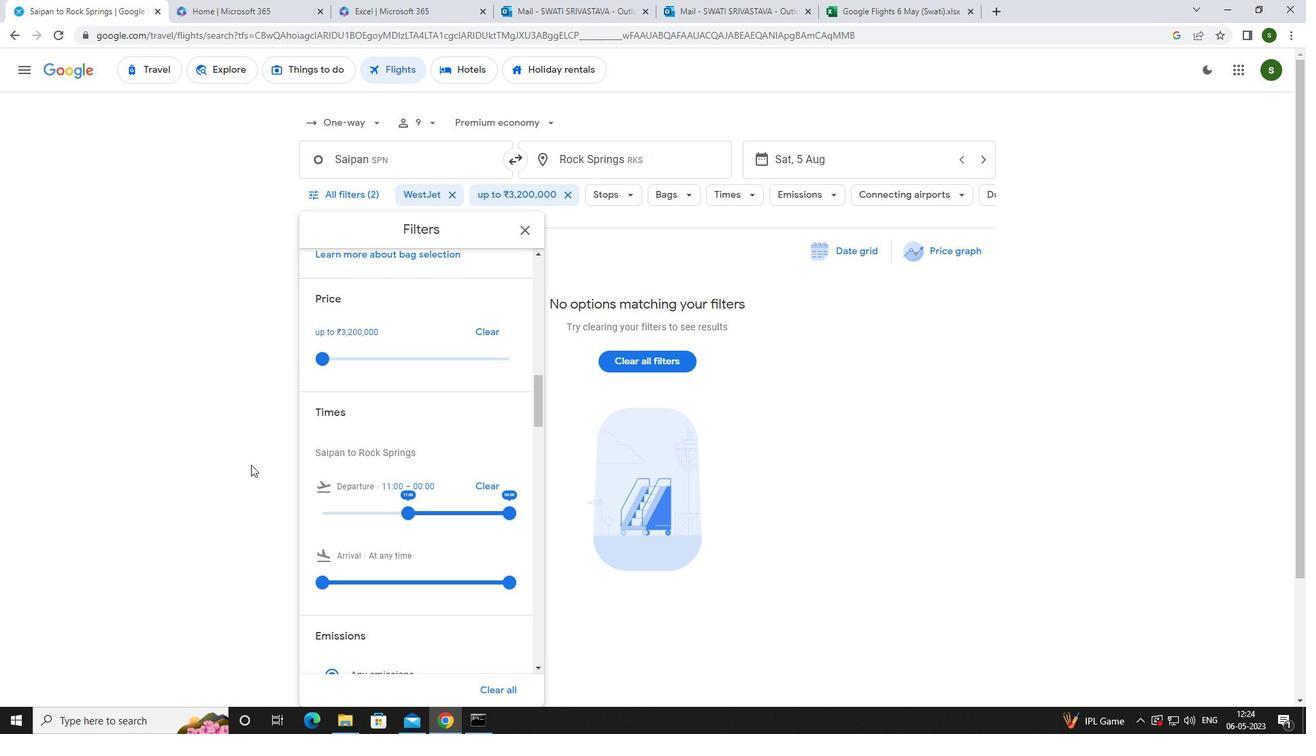 
Action: Mouse pressed left at (236, 468)
Screenshot: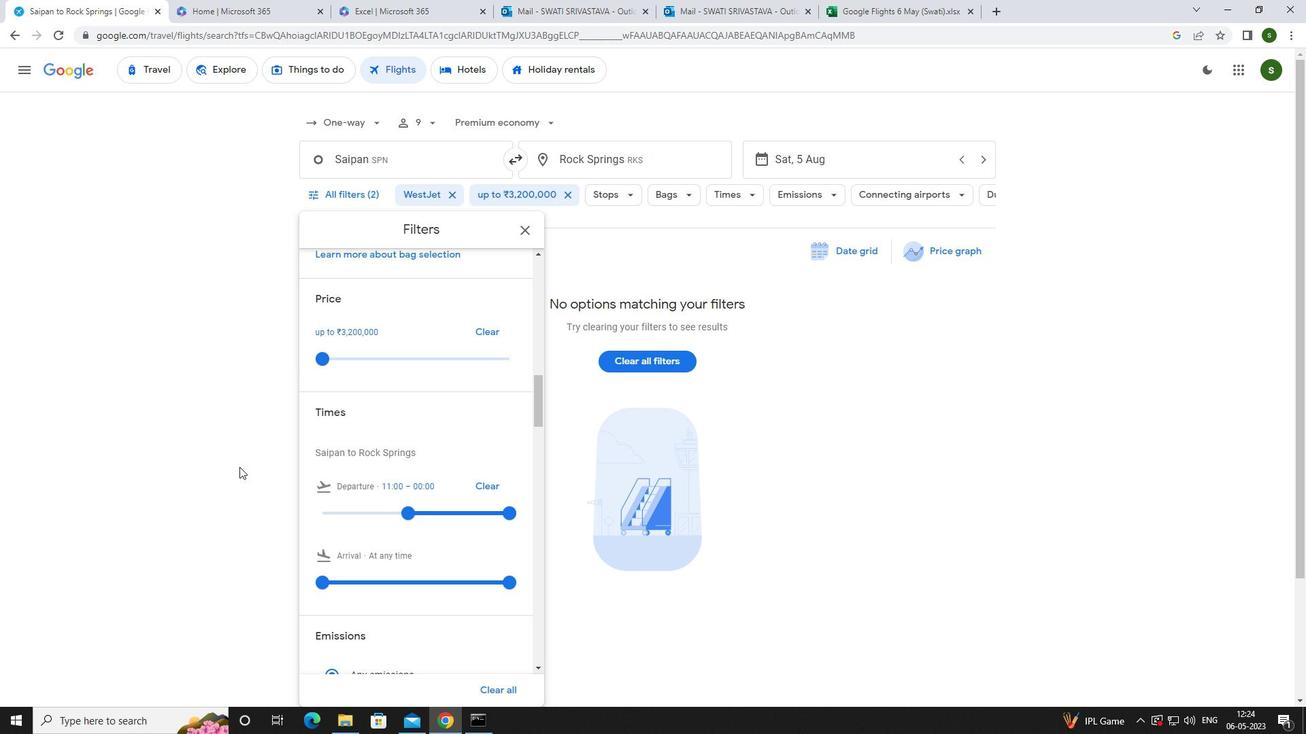 
Action: Mouse moved to (236, 468)
Screenshot: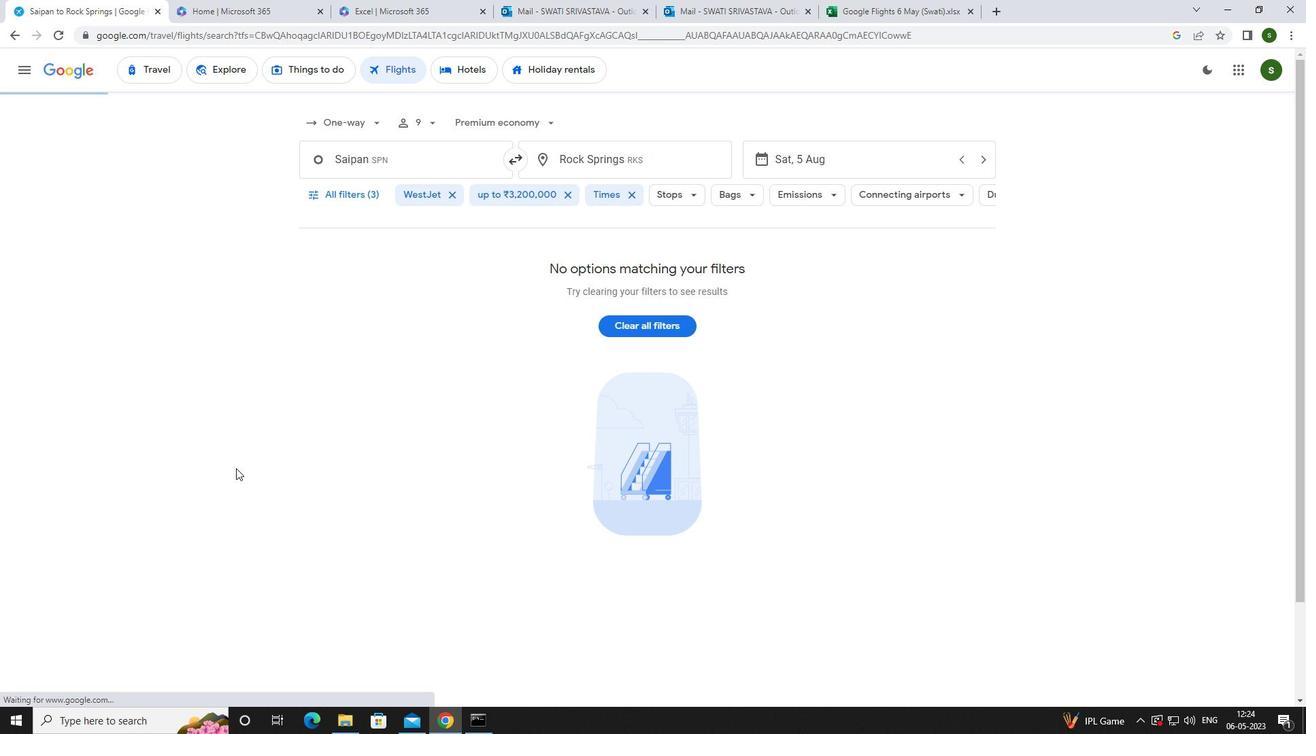 
